 Task: Submit your pick sheet for the "In The Groove Racing League".
Action: Mouse moved to (157, 336)
Screenshot: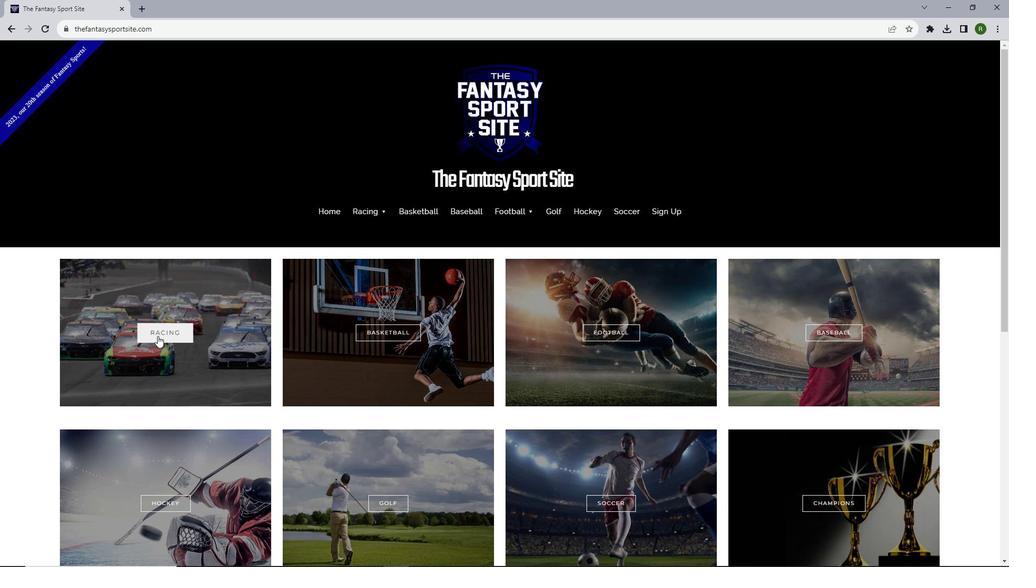 
Action: Mouse pressed left at (157, 336)
Screenshot: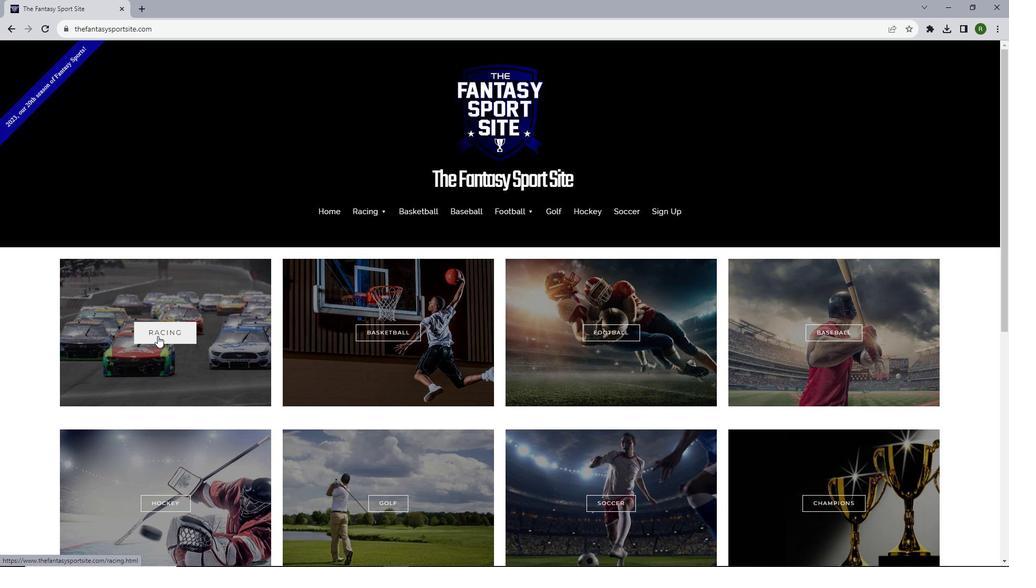 
Action: Mouse moved to (250, 330)
Screenshot: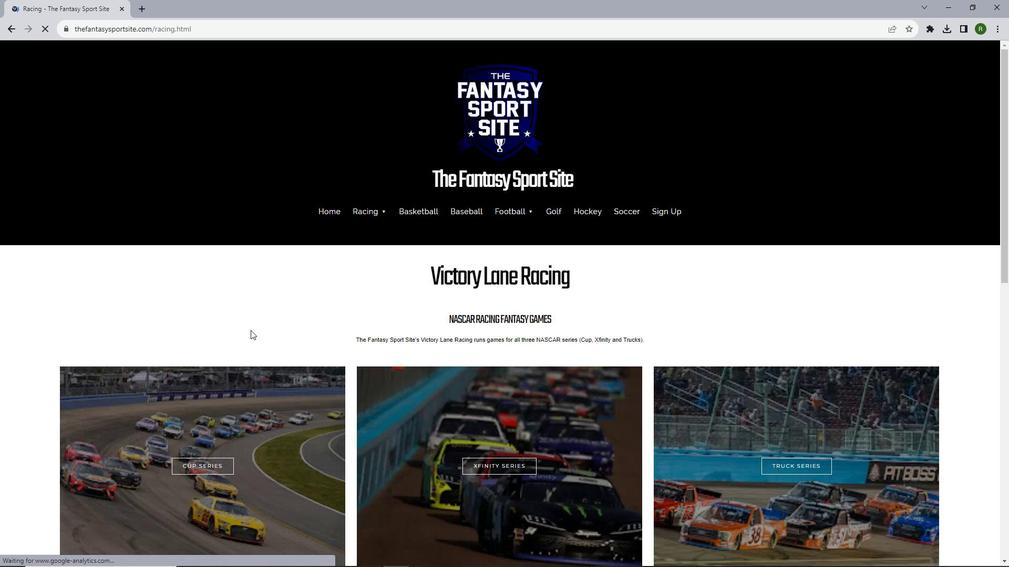 
Action: Mouse scrolled (250, 330) with delta (0, 0)
Screenshot: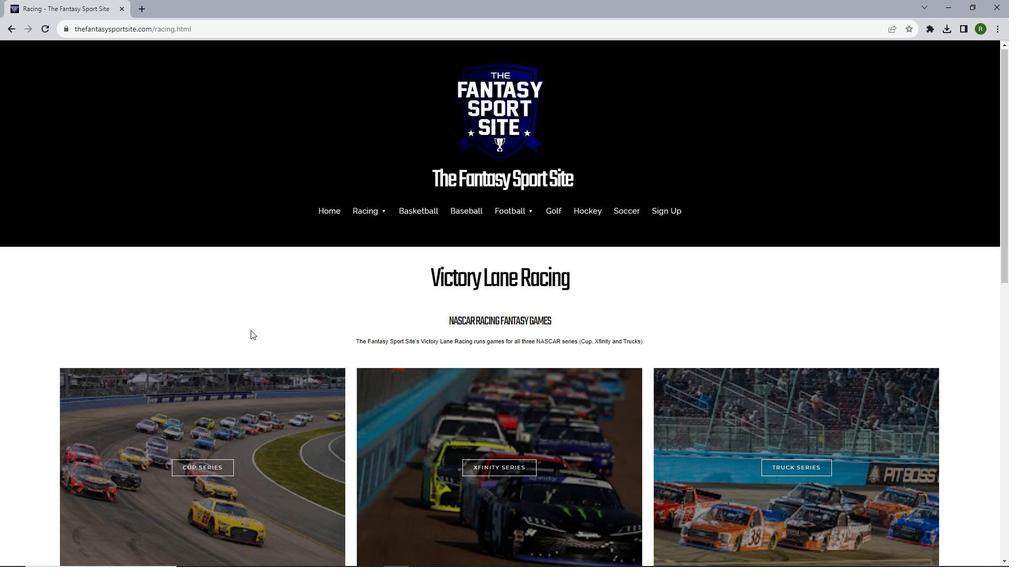 
Action: Mouse scrolled (250, 330) with delta (0, 0)
Screenshot: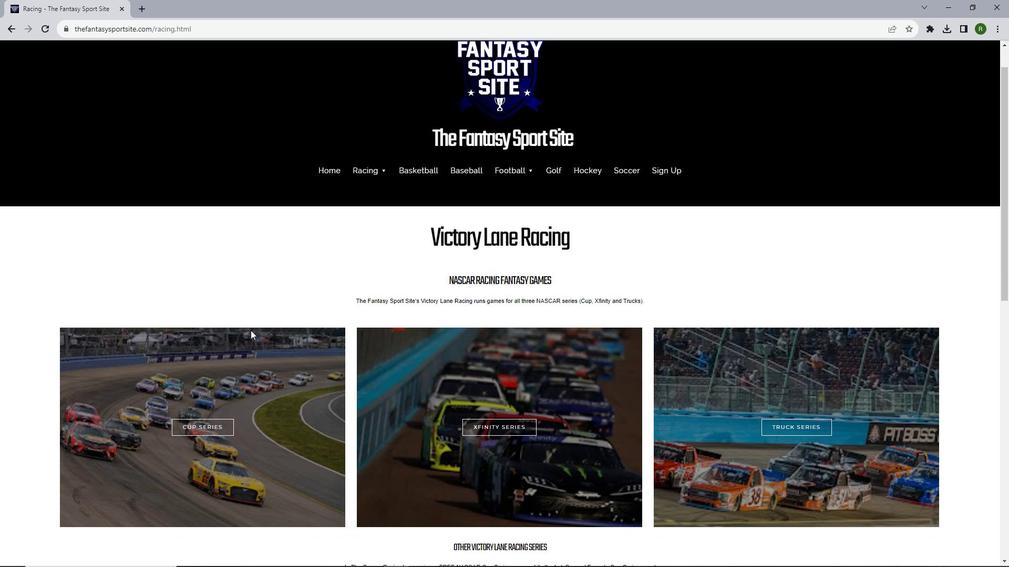 
Action: Mouse scrolled (250, 330) with delta (0, 0)
Screenshot: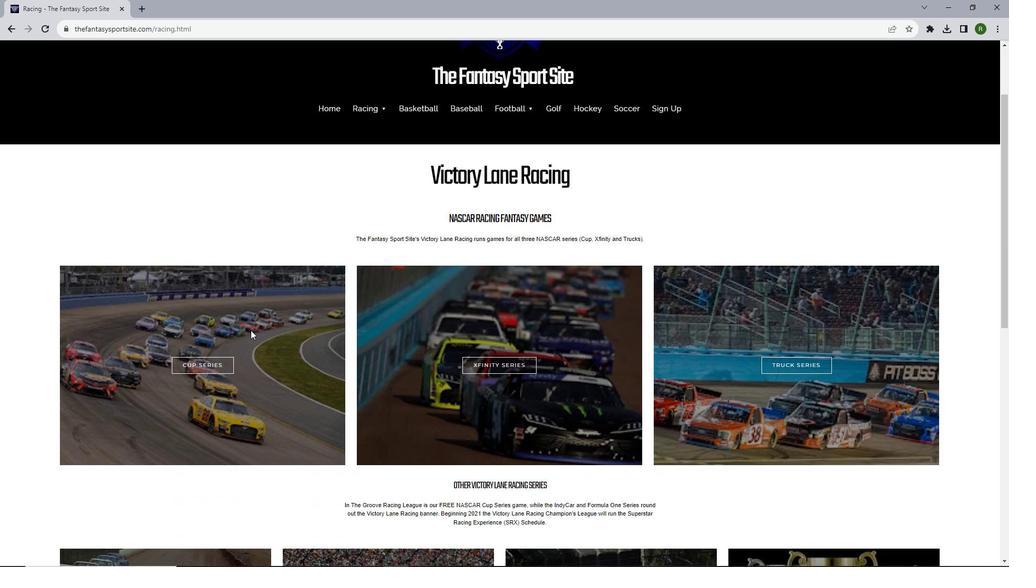 
Action: Mouse scrolled (250, 330) with delta (0, 0)
Screenshot: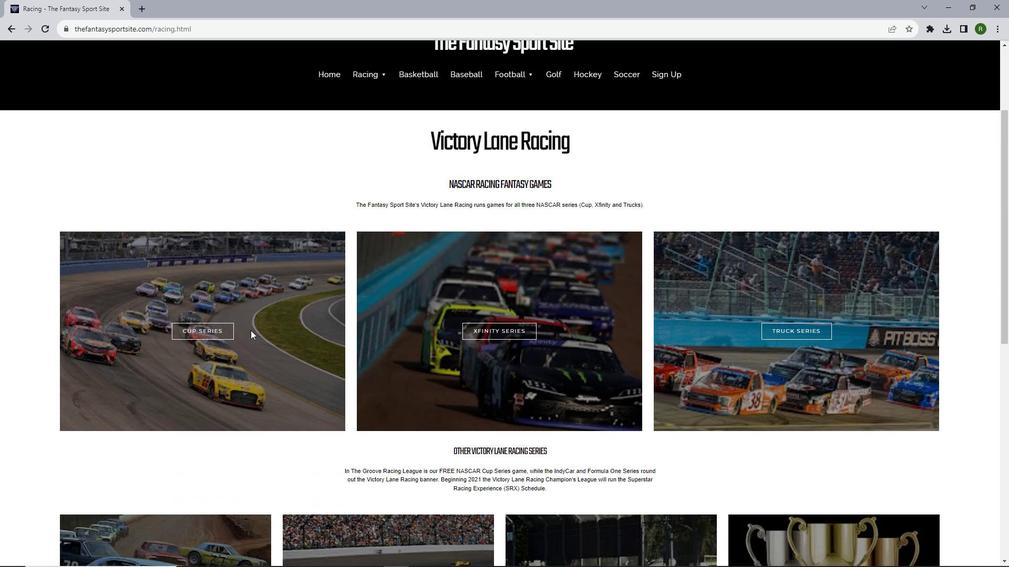 
Action: Mouse scrolled (250, 330) with delta (0, 0)
Screenshot: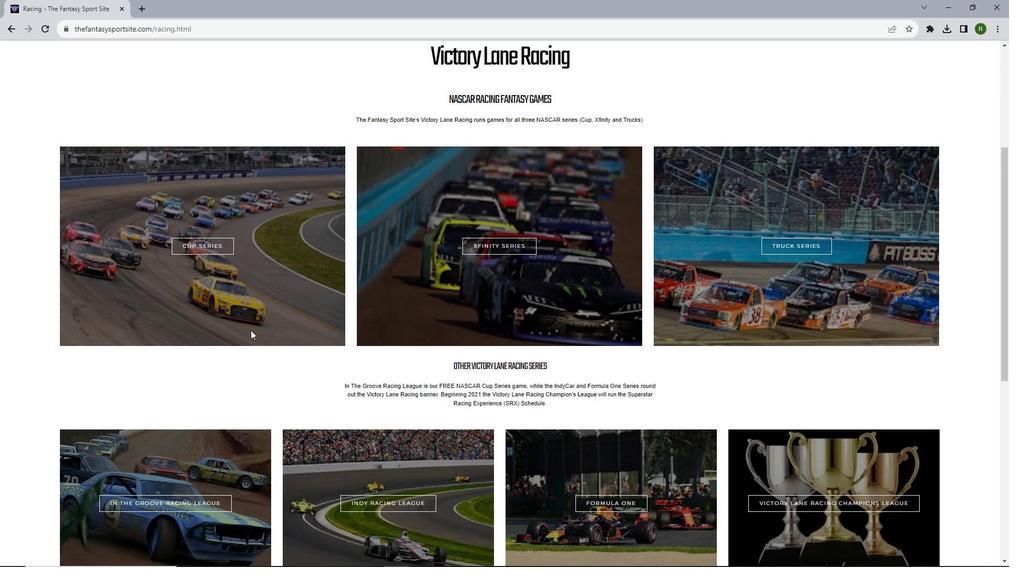 
Action: Mouse scrolled (250, 330) with delta (0, 0)
Screenshot: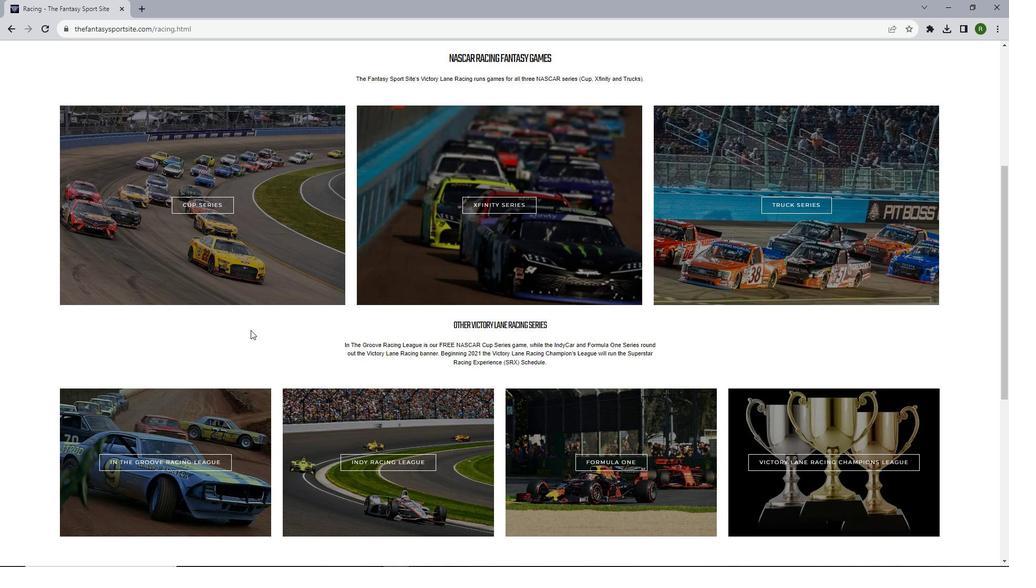 
Action: Mouse moved to (157, 412)
Screenshot: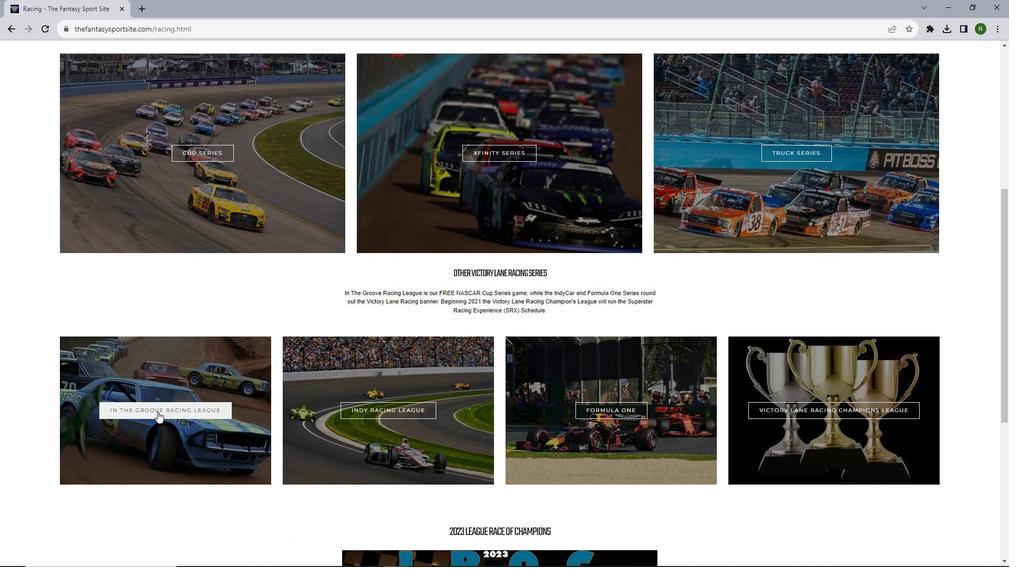 
Action: Mouse pressed left at (157, 412)
Screenshot: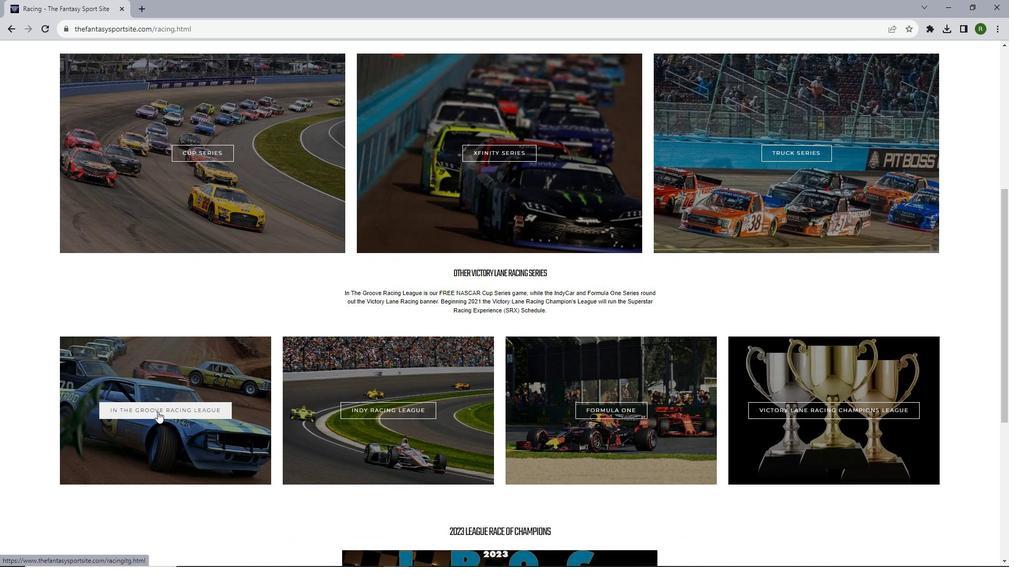 
Action: Mouse moved to (272, 353)
Screenshot: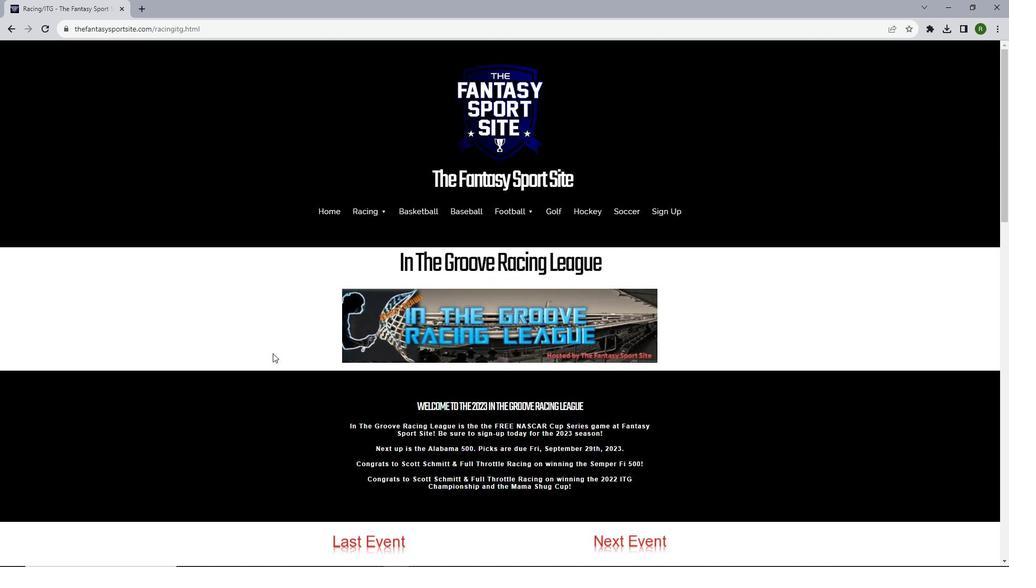 
Action: Mouse scrolled (272, 353) with delta (0, 0)
Screenshot: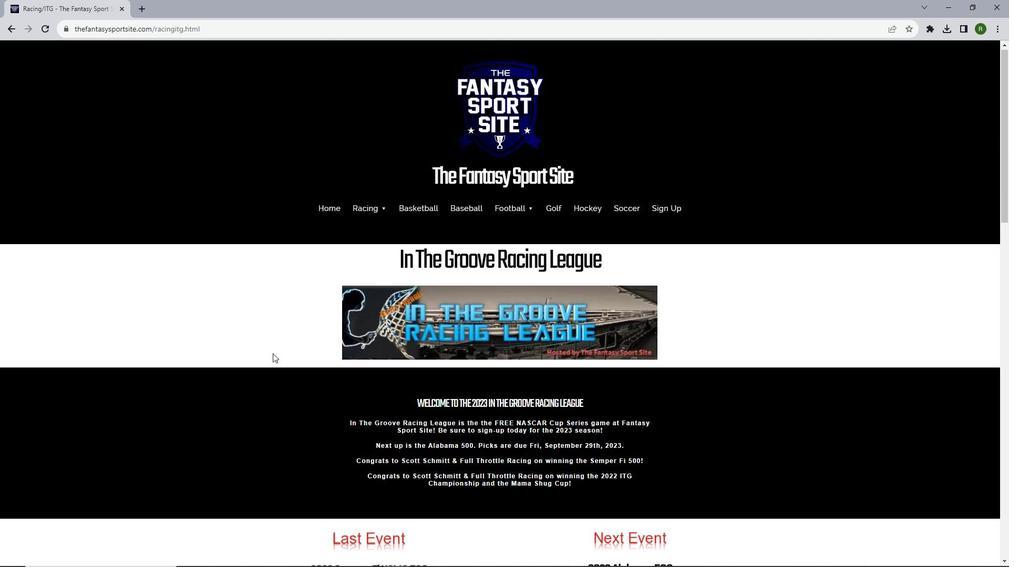 
Action: Mouse scrolled (272, 353) with delta (0, 0)
Screenshot: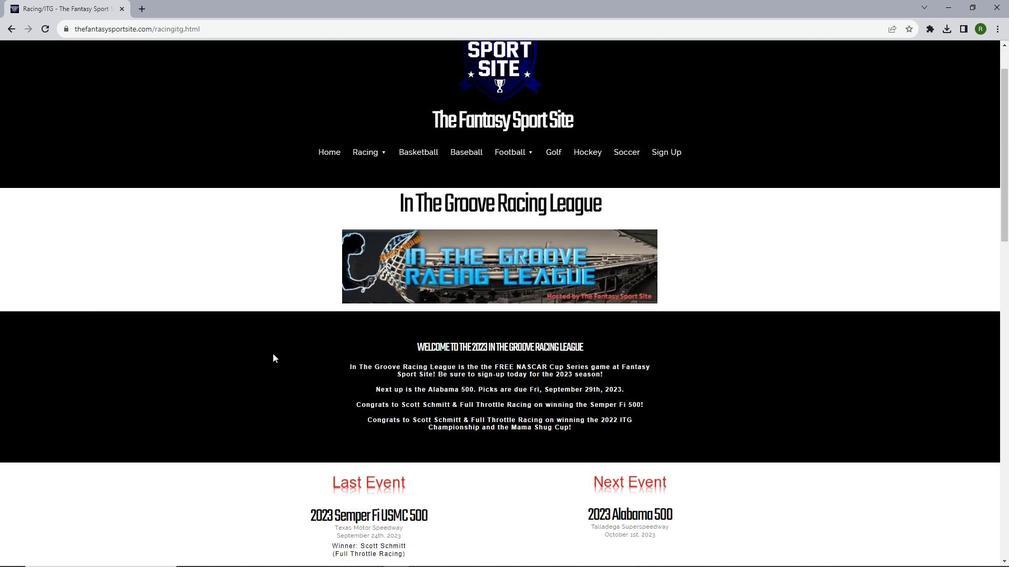 
Action: Mouse scrolled (272, 353) with delta (0, 0)
Screenshot: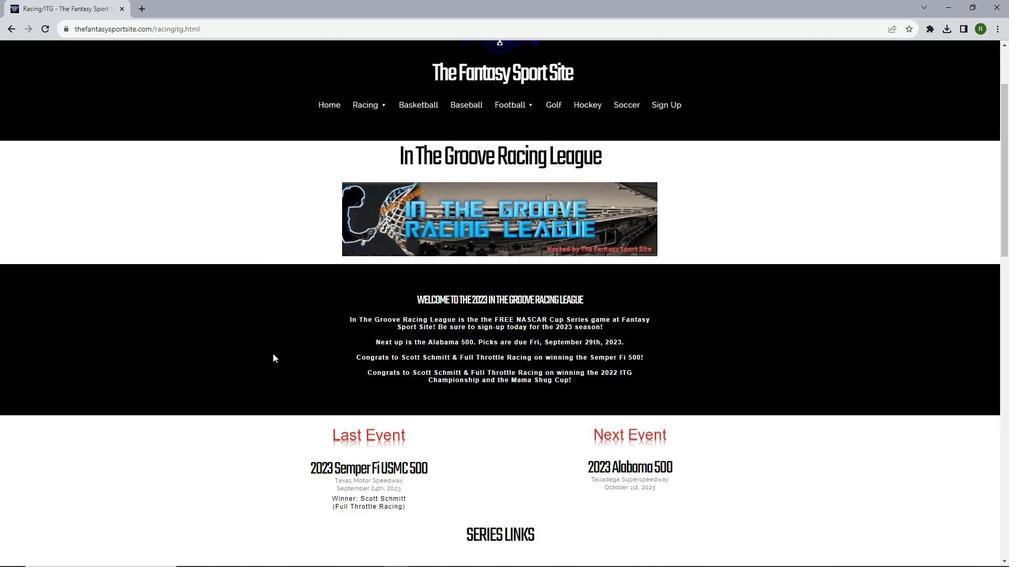 
Action: Mouse scrolled (272, 353) with delta (0, 0)
Screenshot: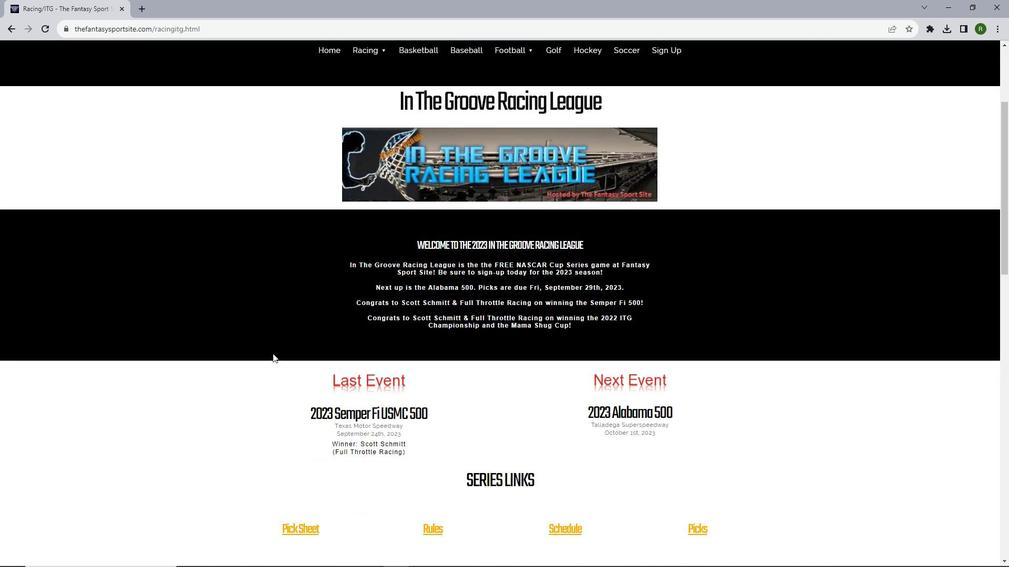 
Action: Mouse scrolled (272, 353) with delta (0, 0)
Screenshot: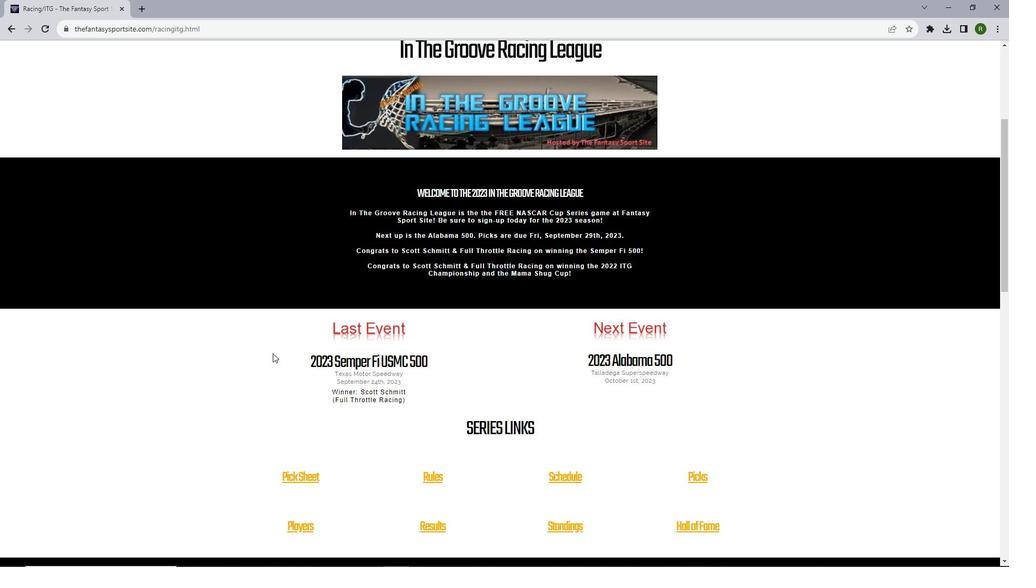 
Action: Mouse scrolled (272, 353) with delta (0, 0)
Screenshot: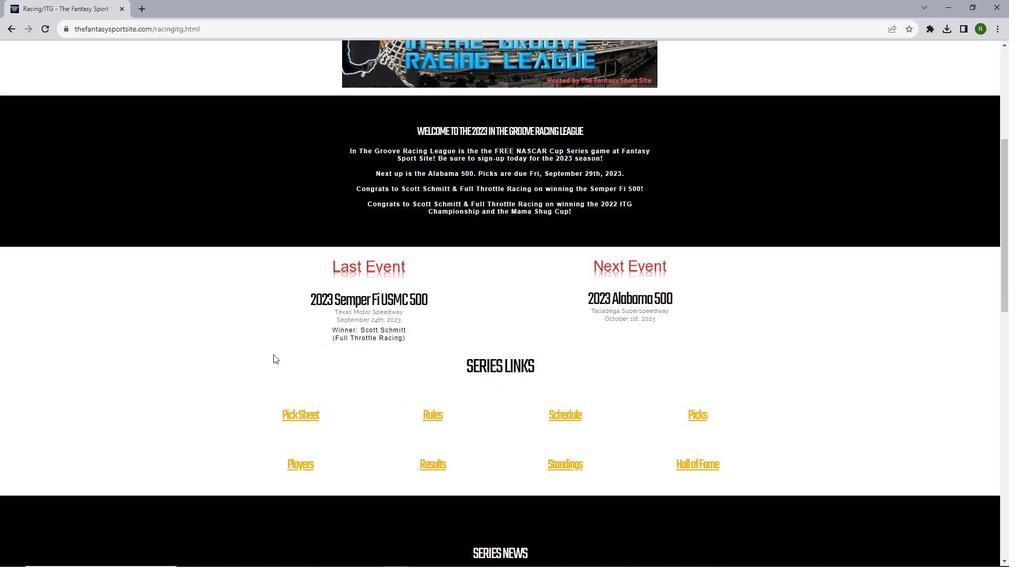
Action: Mouse moved to (297, 373)
Screenshot: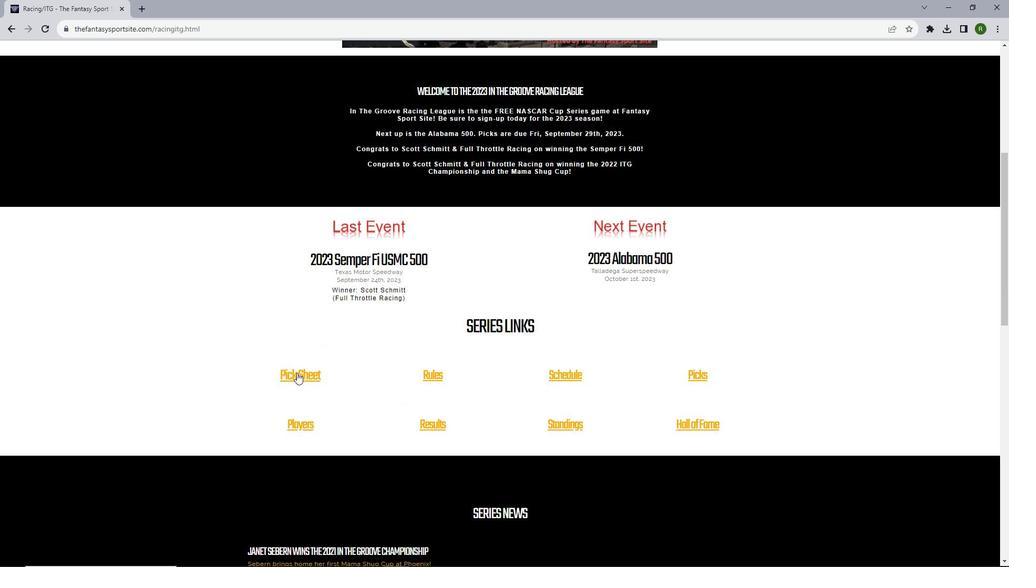 
Action: Mouse pressed left at (297, 373)
Screenshot: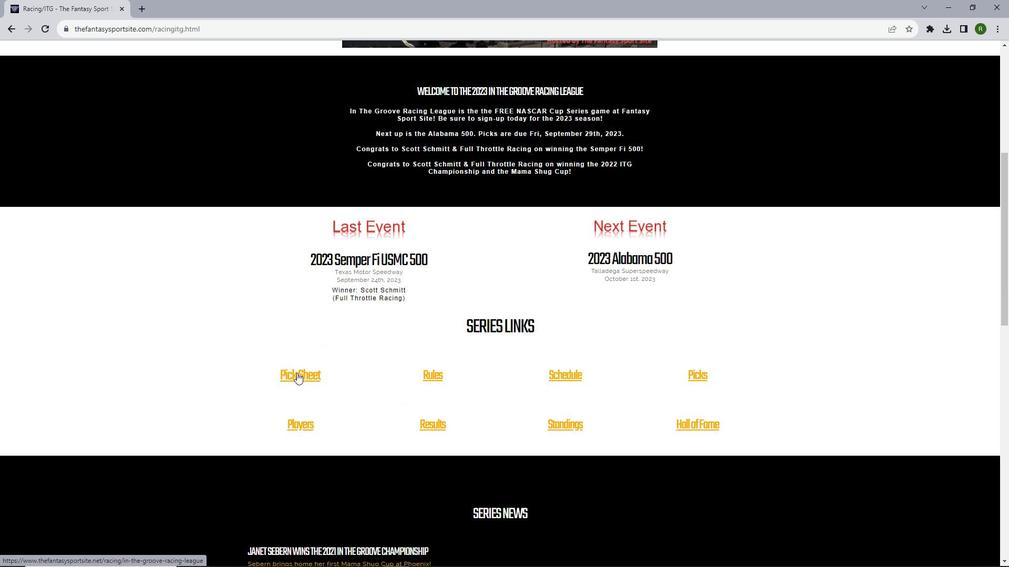 
Action: Mouse moved to (291, 316)
Screenshot: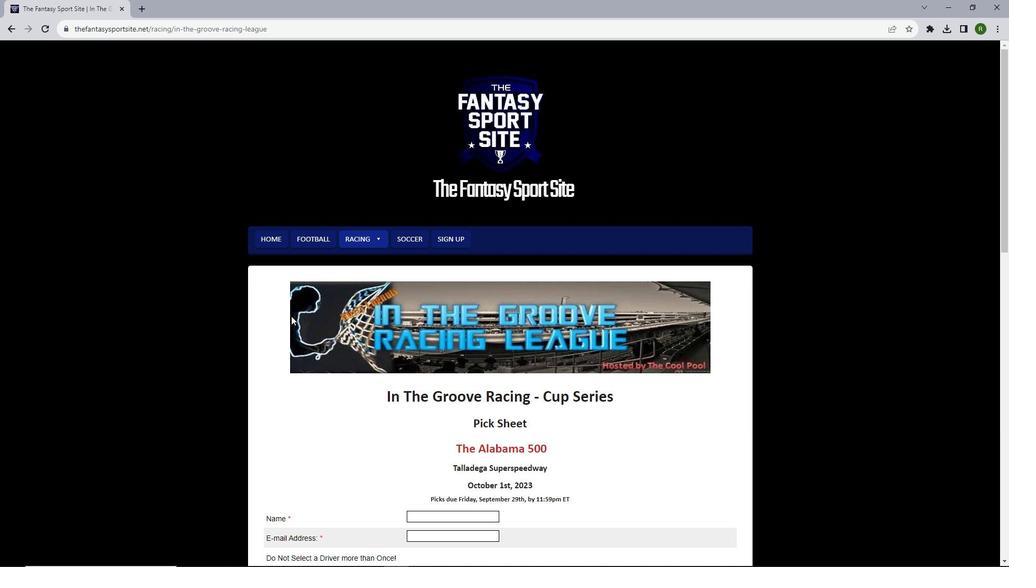 
Action: Mouse scrolled (291, 315) with delta (0, 0)
Screenshot: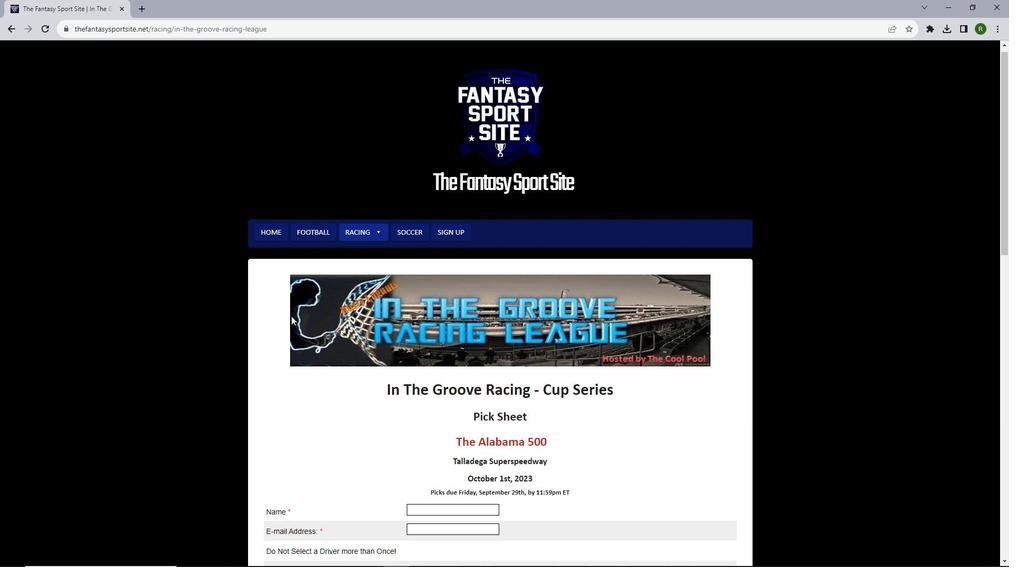 
Action: Mouse scrolled (291, 315) with delta (0, 0)
Screenshot: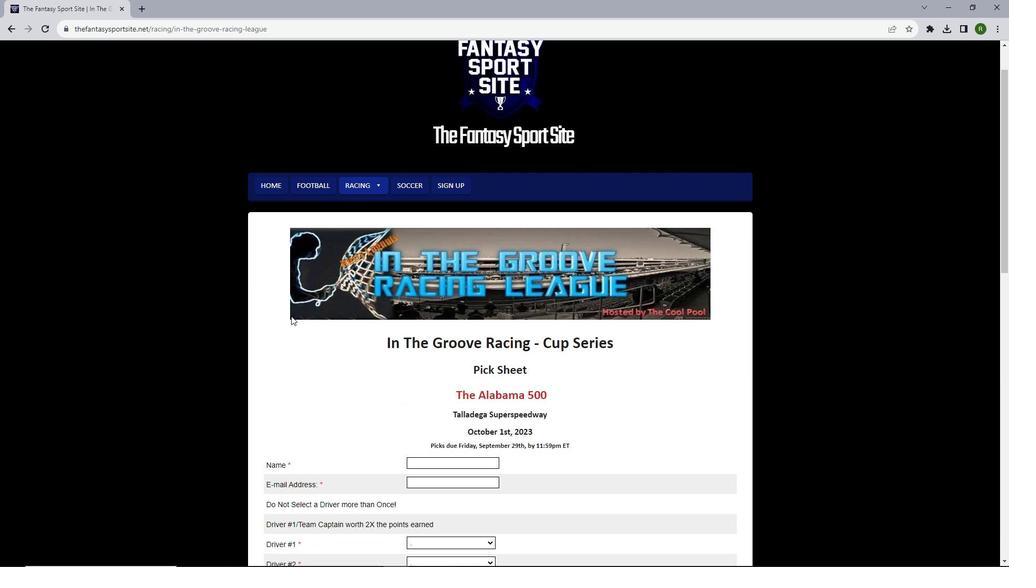 
Action: Mouse moved to (292, 317)
Screenshot: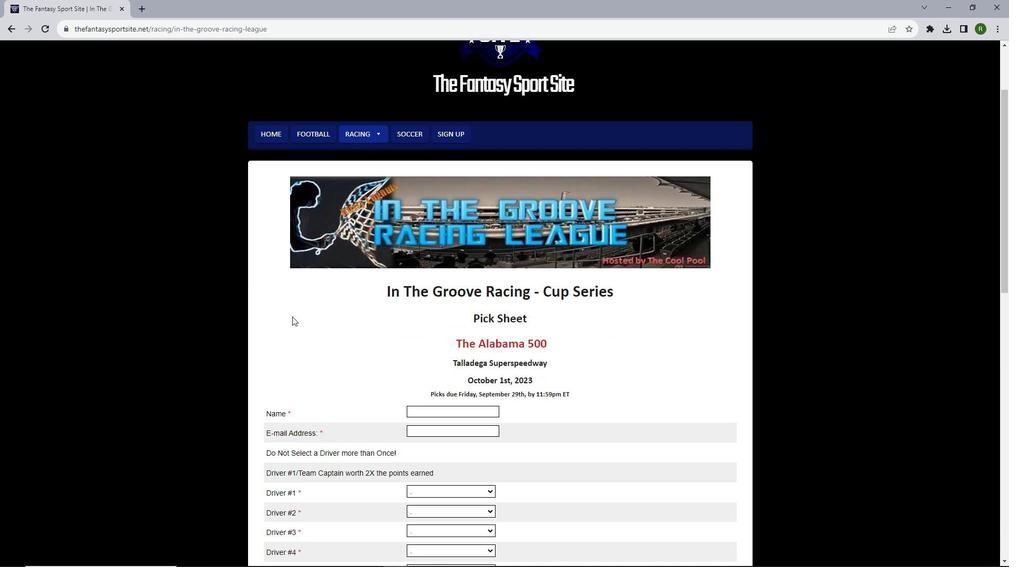 
Action: Mouse scrolled (292, 316) with delta (0, 0)
Screenshot: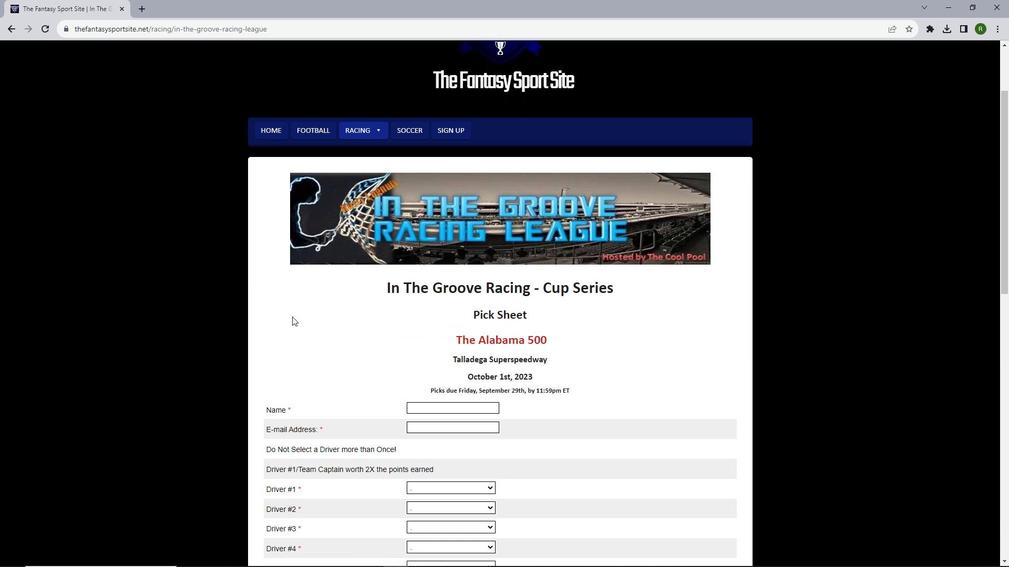
Action: Mouse moved to (424, 353)
Screenshot: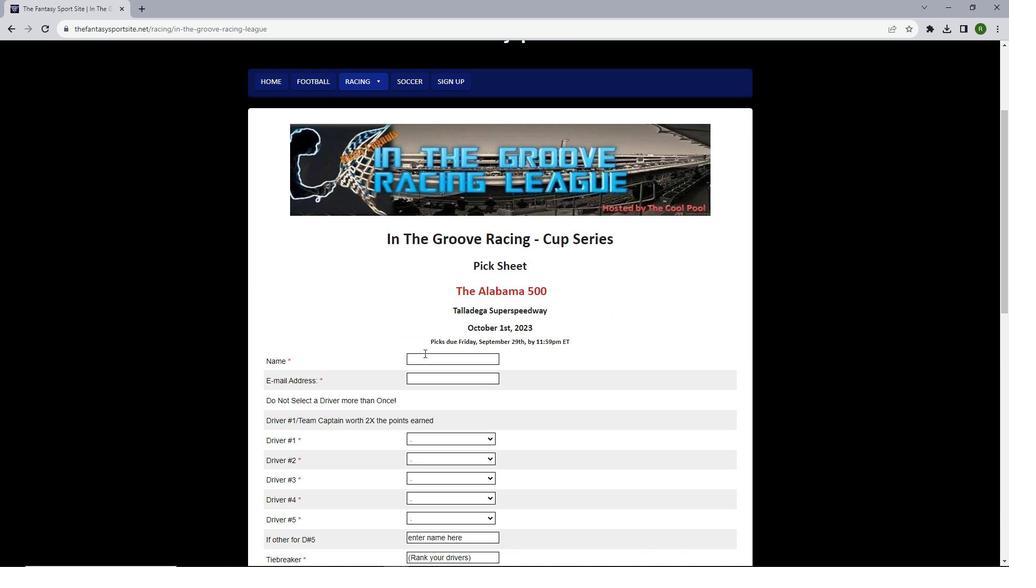 
Action: Mouse pressed left at (424, 353)
Screenshot: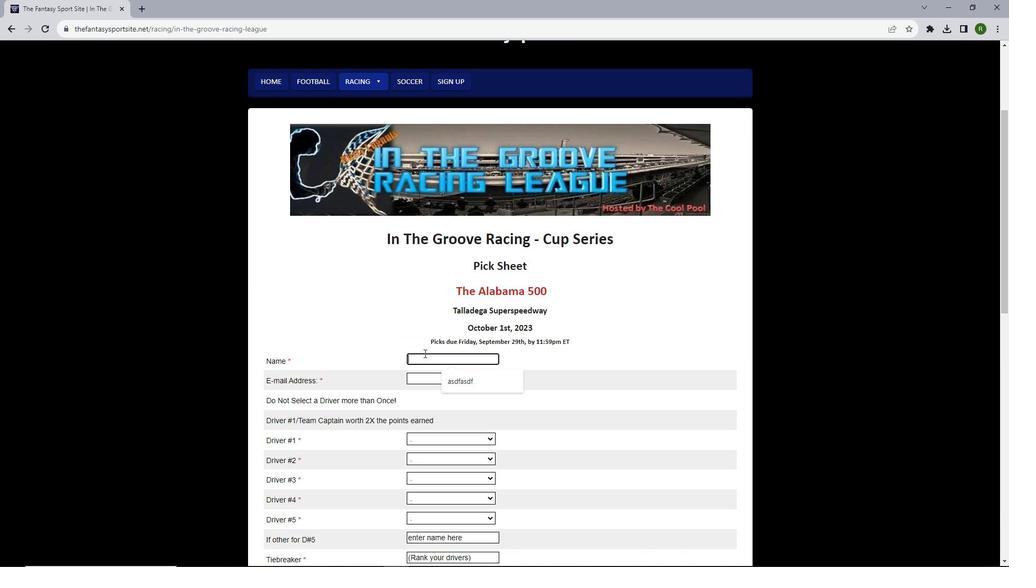 
Action: Key pressed <Key.shift>Stefan<Key.space><Key.shift>Mark<Key.tab>stefanmark2012<Key.shift_r>@gmail.com
Screenshot: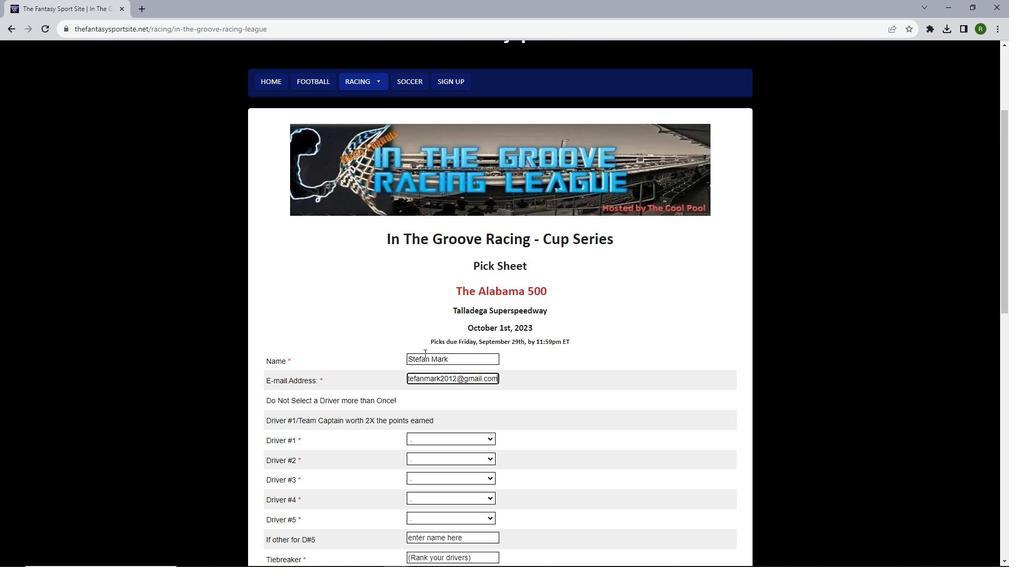 
Action: Mouse moved to (411, 438)
Screenshot: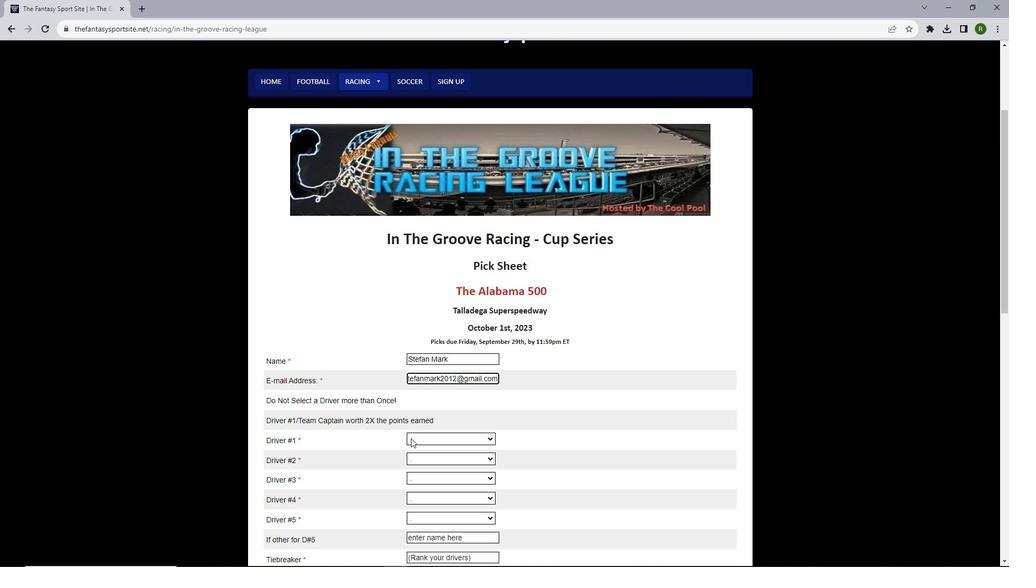 
Action: Mouse pressed left at (411, 438)
Screenshot: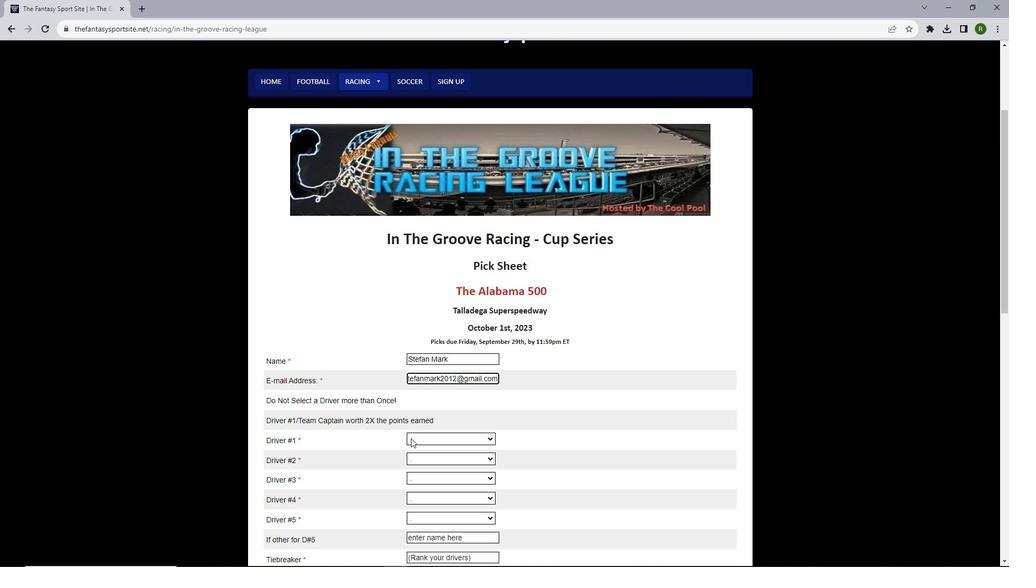 
Action: Mouse moved to (444, 260)
Screenshot: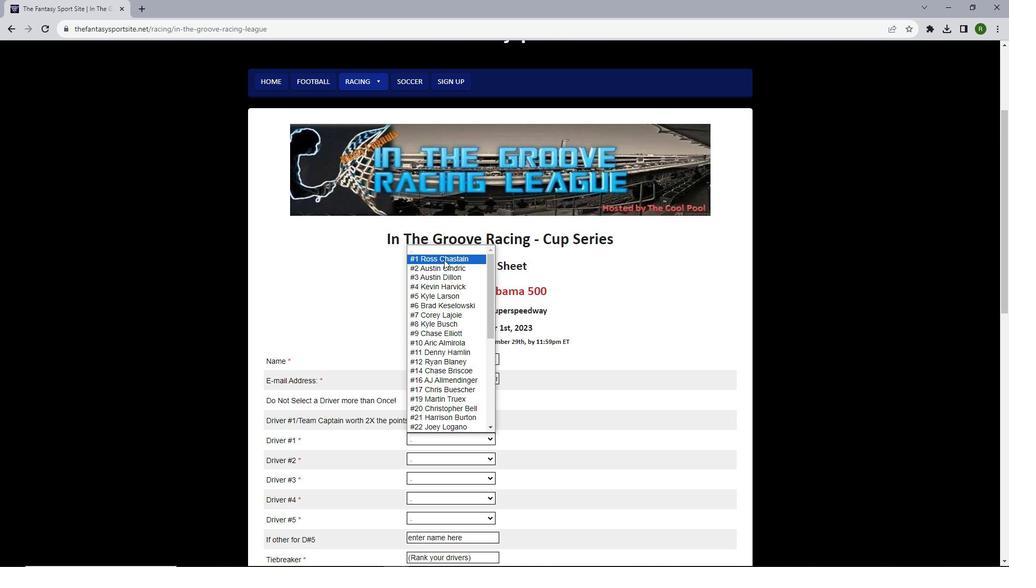 
Action: Mouse pressed left at (444, 260)
Screenshot: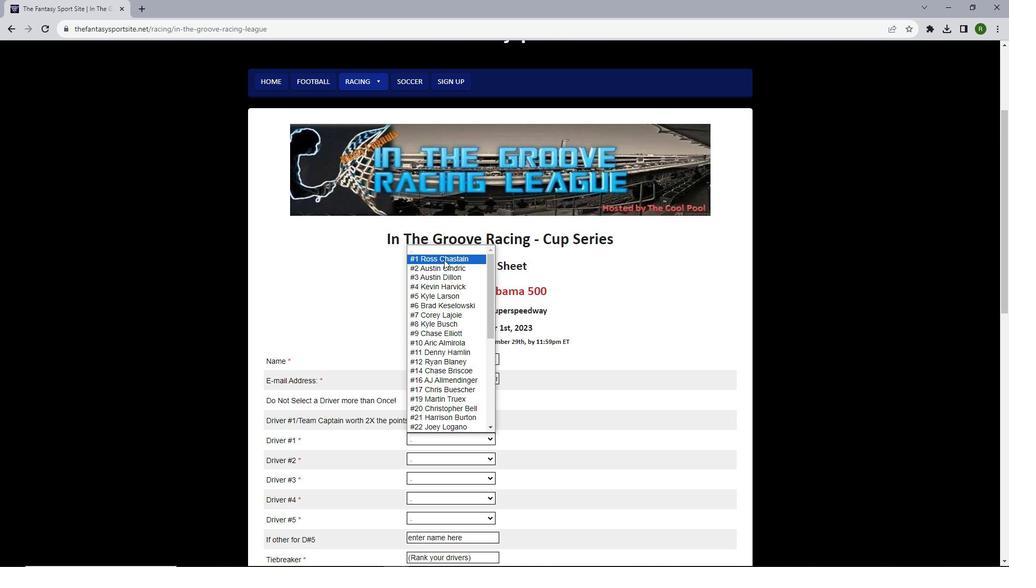 
Action: Mouse moved to (435, 443)
Screenshot: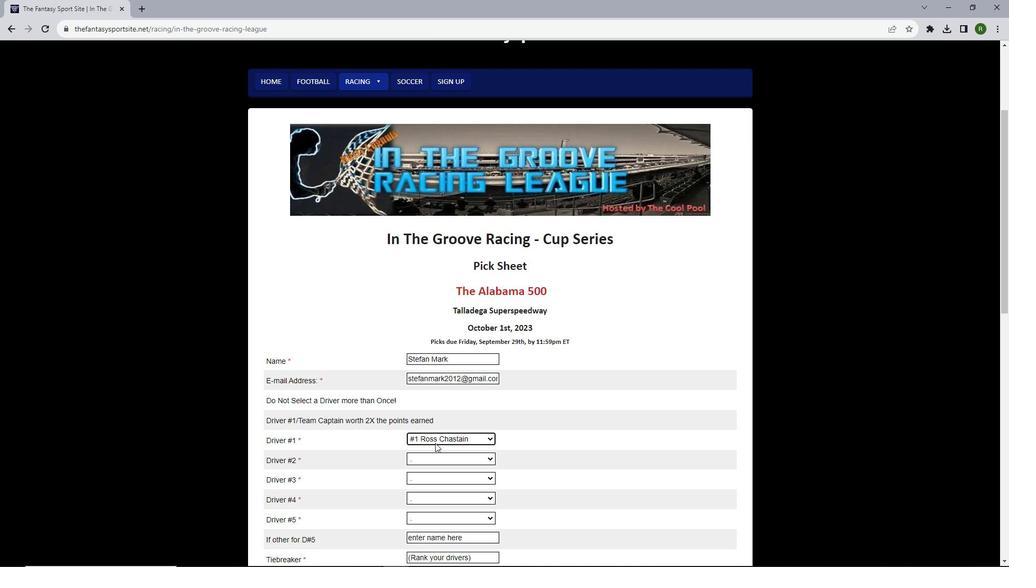 
Action: Mouse scrolled (435, 443) with delta (0, 0)
Screenshot: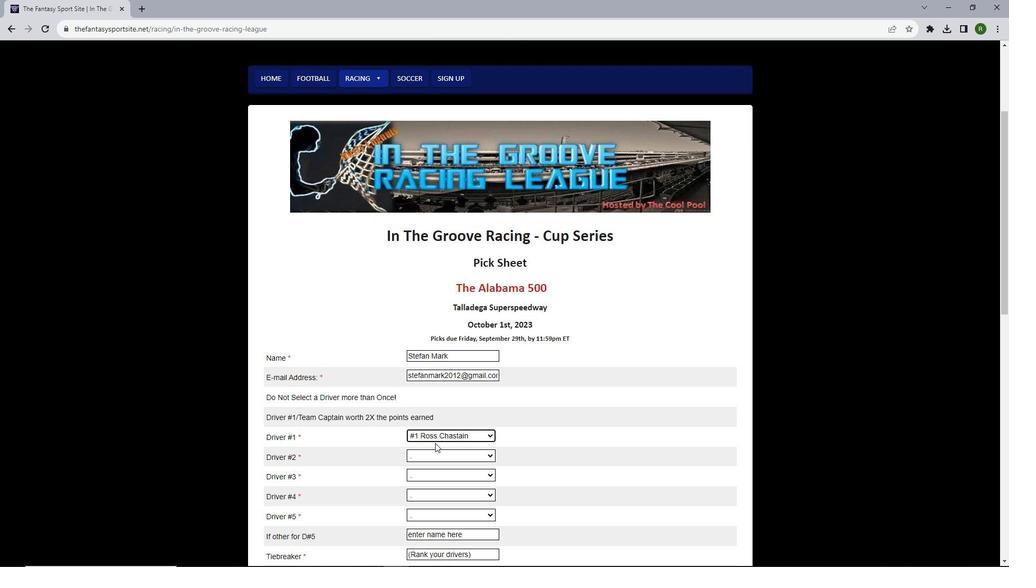
Action: Mouse moved to (435, 411)
Screenshot: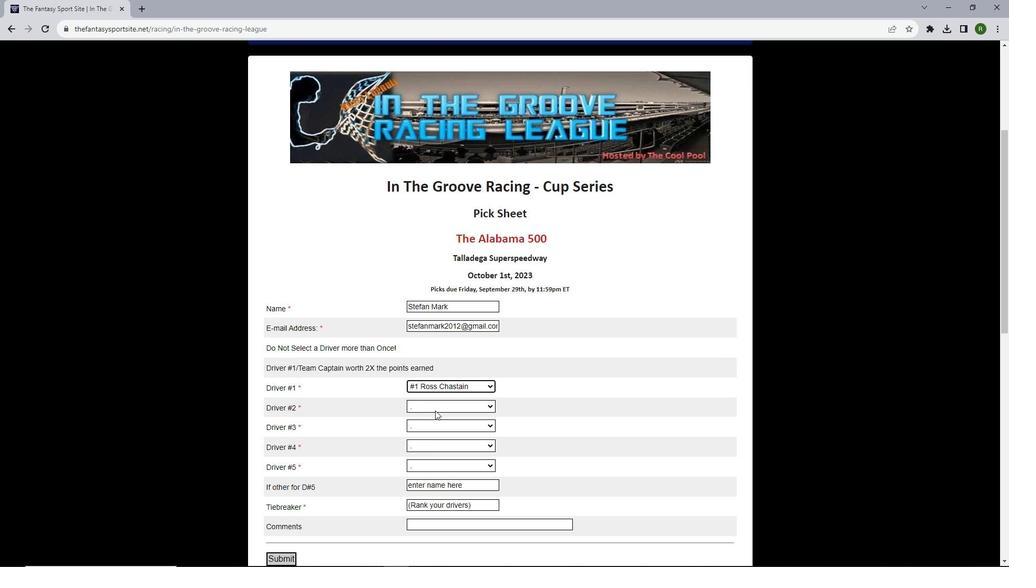 
Action: Mouse pressed left at (435, 411)
Screenshot: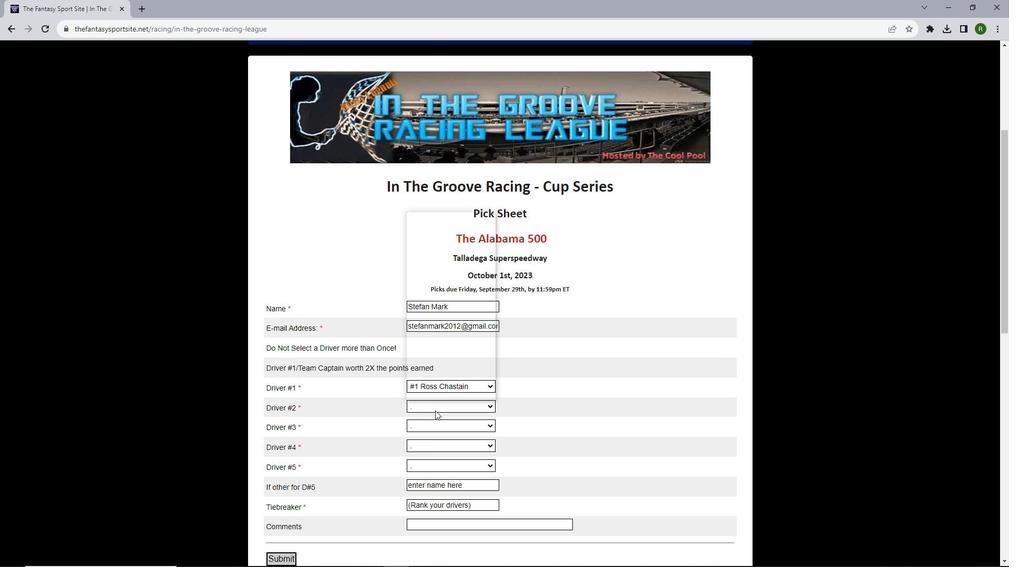 
Action: Mouse moved to (439, 398)
Screenshot: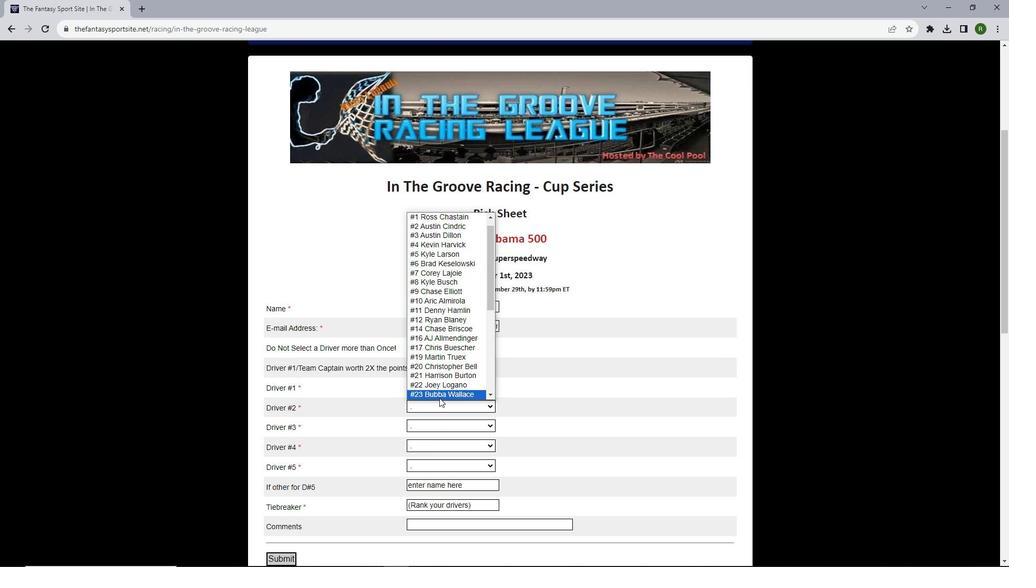 
Action: Mouse pressed left at (439, 398)
Screenshot: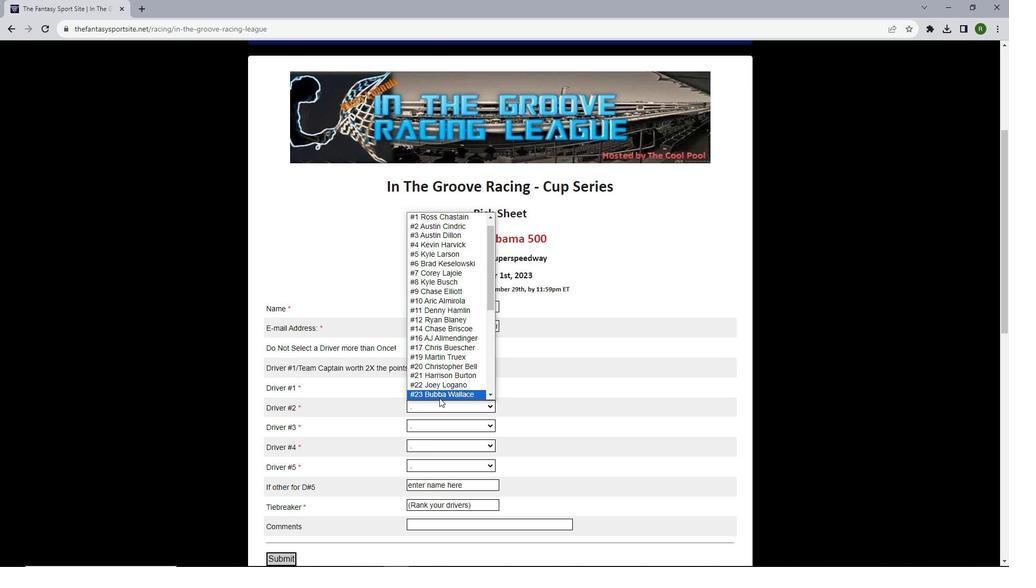 
Action: Mouse moved to (435, 427)
Screenshot: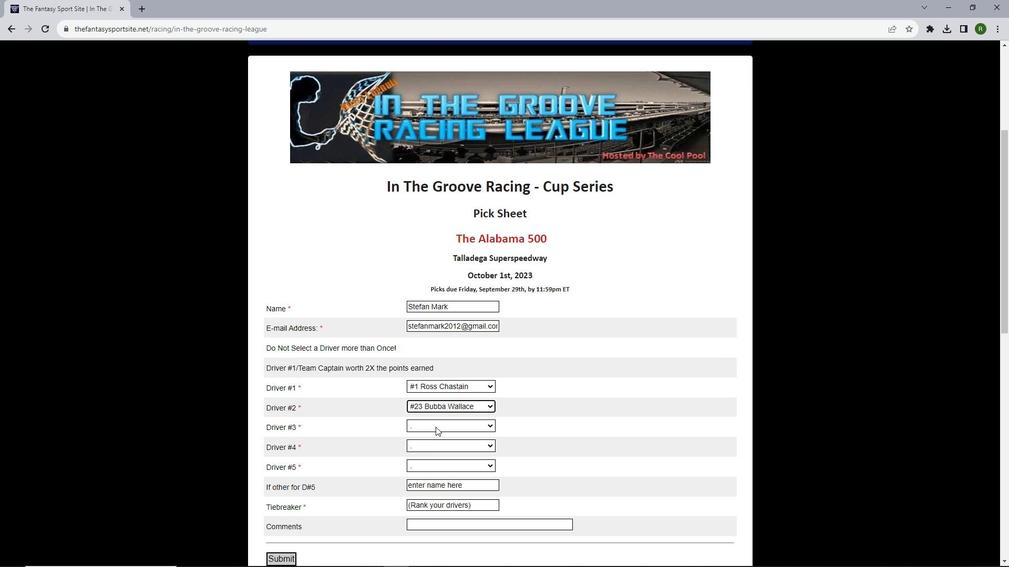 
Action: Mouse pressed left at (435, 427)
Screenshot: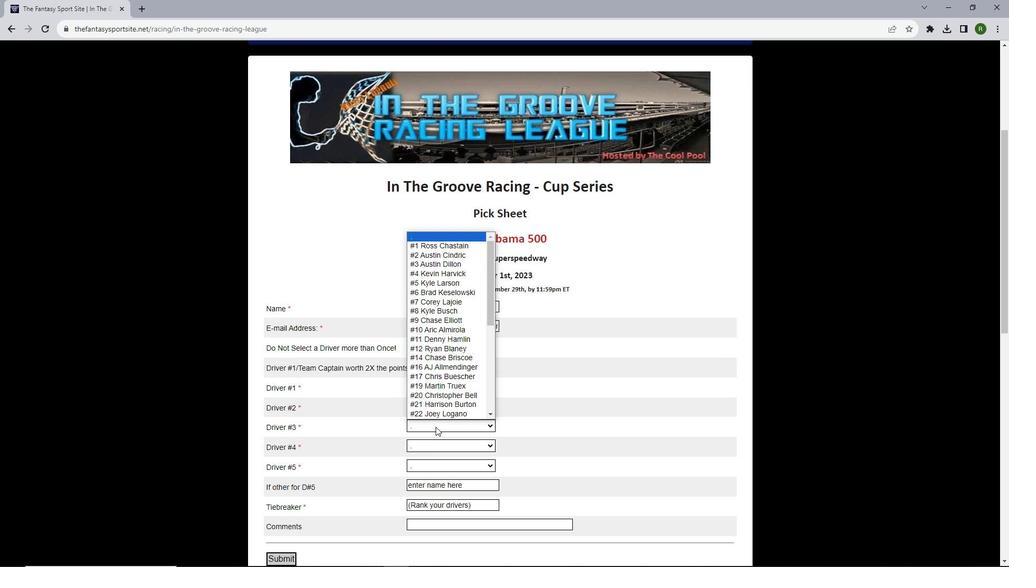 
Action: Mouse moved to (432, 303)
Screenshot: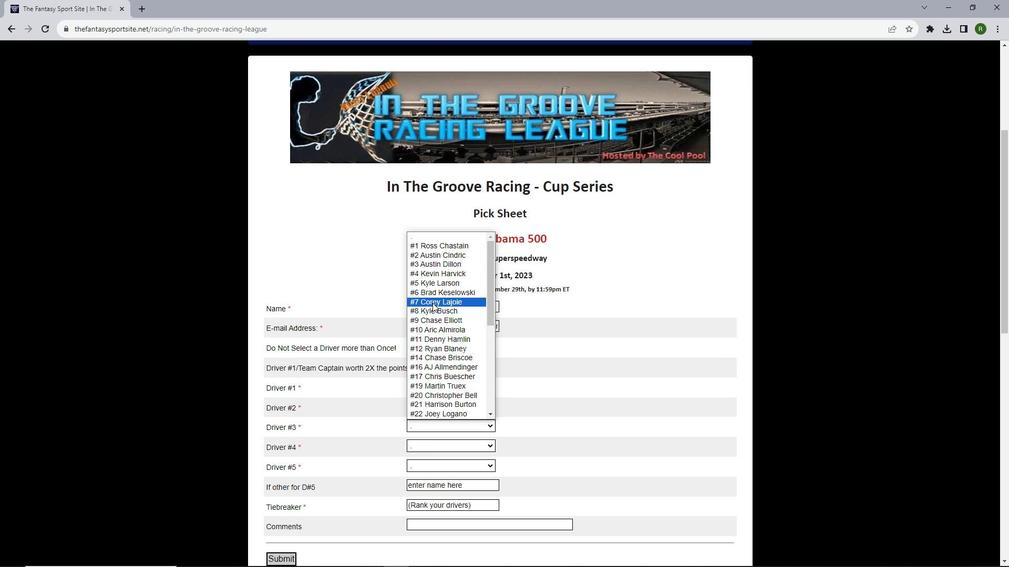 
Action: Mouse pressed left at (432, 303)
Screenshot: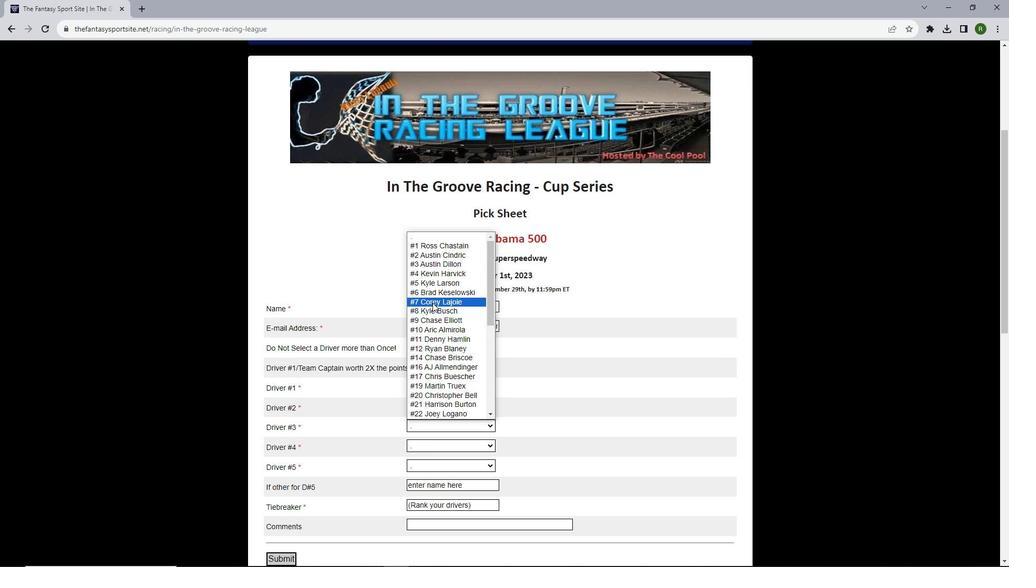 
Action: Mouse moved to (424, 446)
Screenshot: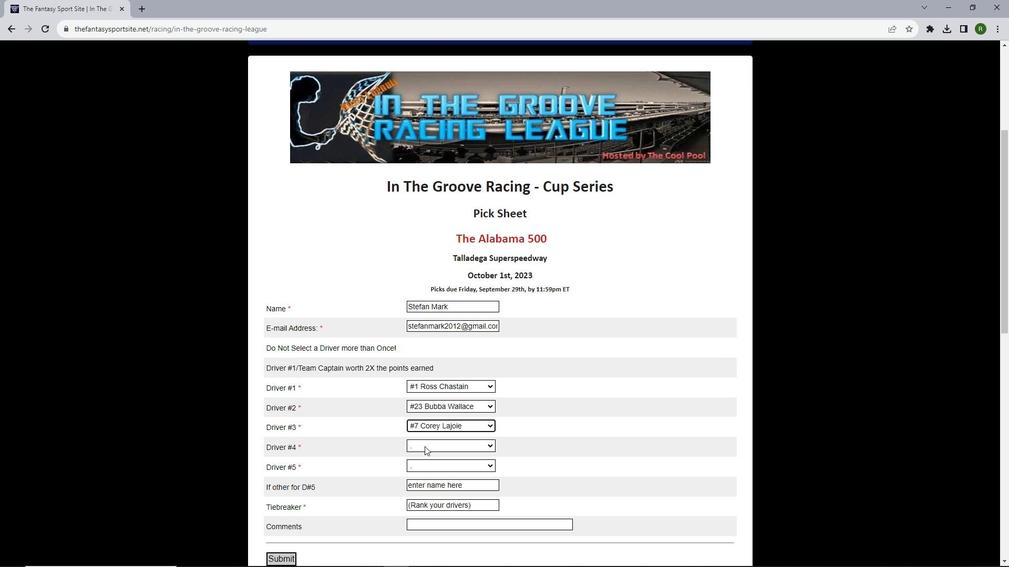 
Action: Mouse pressed left at (424, 446)
Screenshot: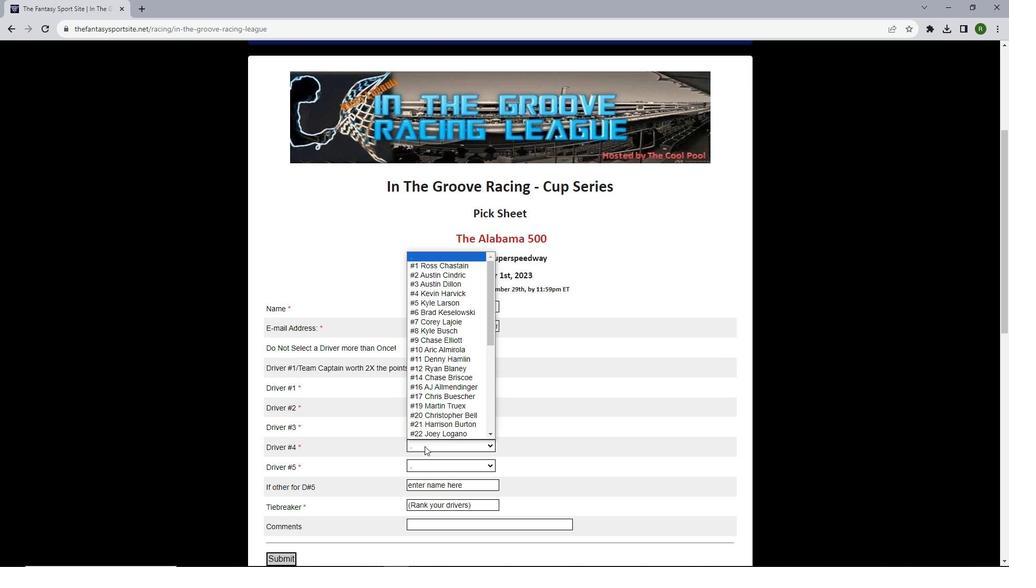 
Action: Mouse moved to (427, 367)
Screenshot: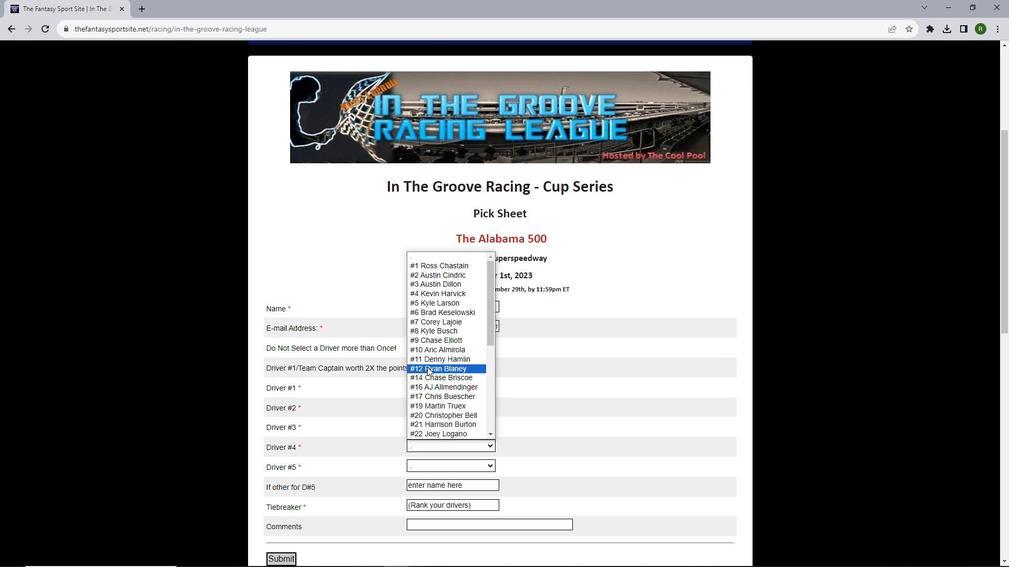
Action: Mouse scrolled (427, 366) with delta (0, 0)
Screenshot: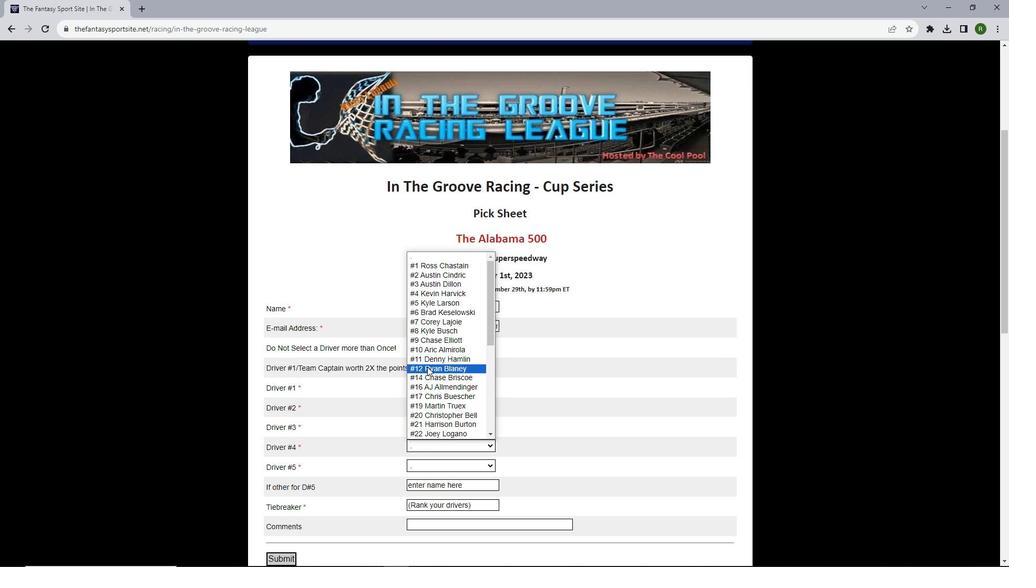 
Action: Mouse scrolled (427, 366) with delta (0, 0)
Screenshot: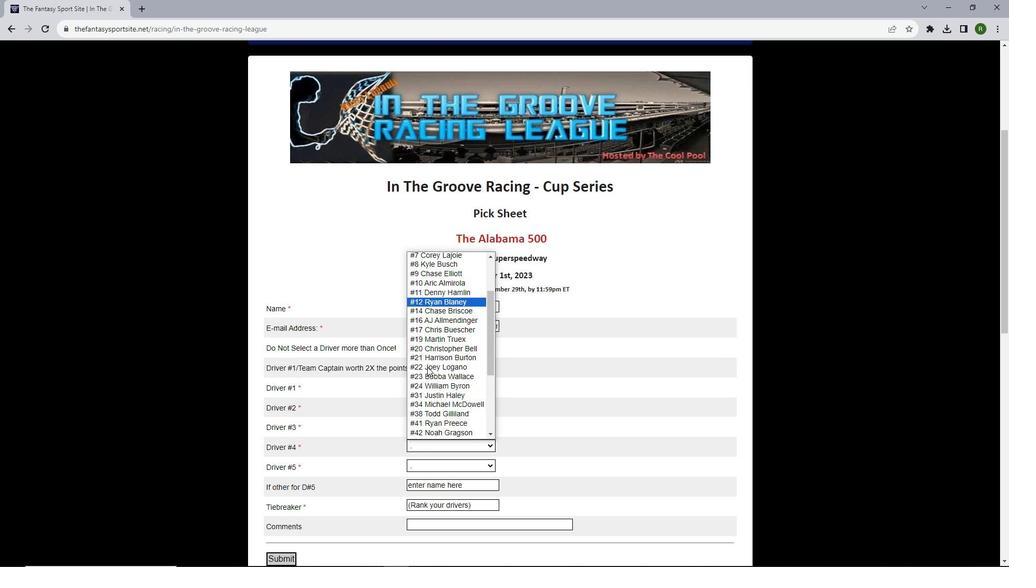 
Action: Mouse scrolled (427, 366) with delta (0, 0)
Screenshot: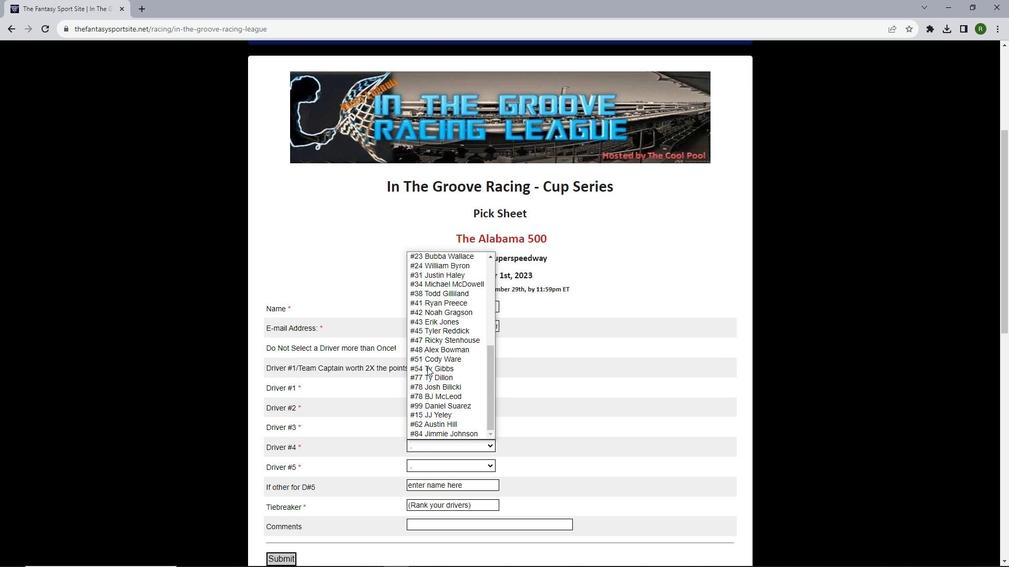 
Action: Mouse moved to (428, 361)
Screenshot: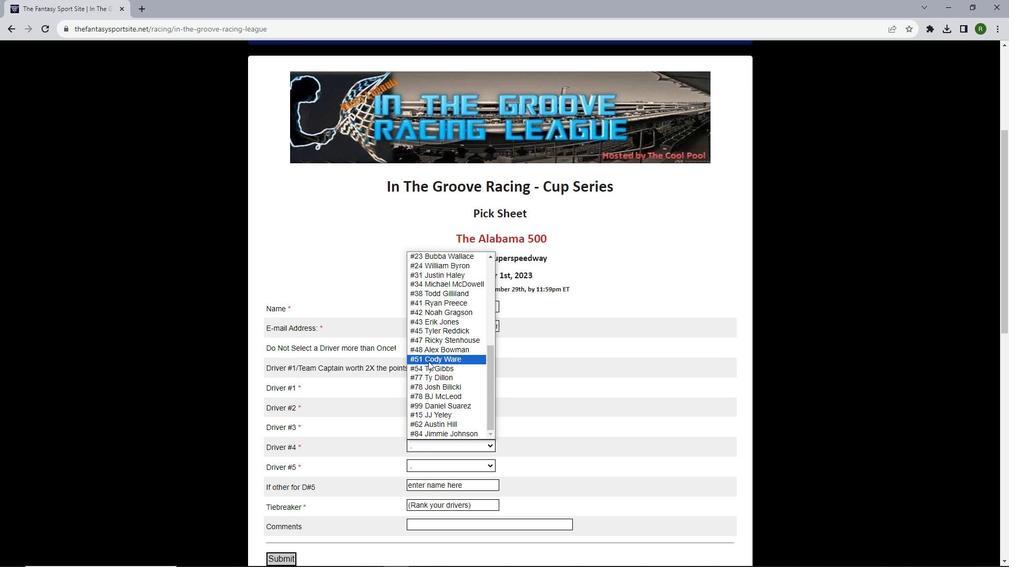
Action: Mouse scrolled (428, 362) with delta (0, 0)
Screenshot: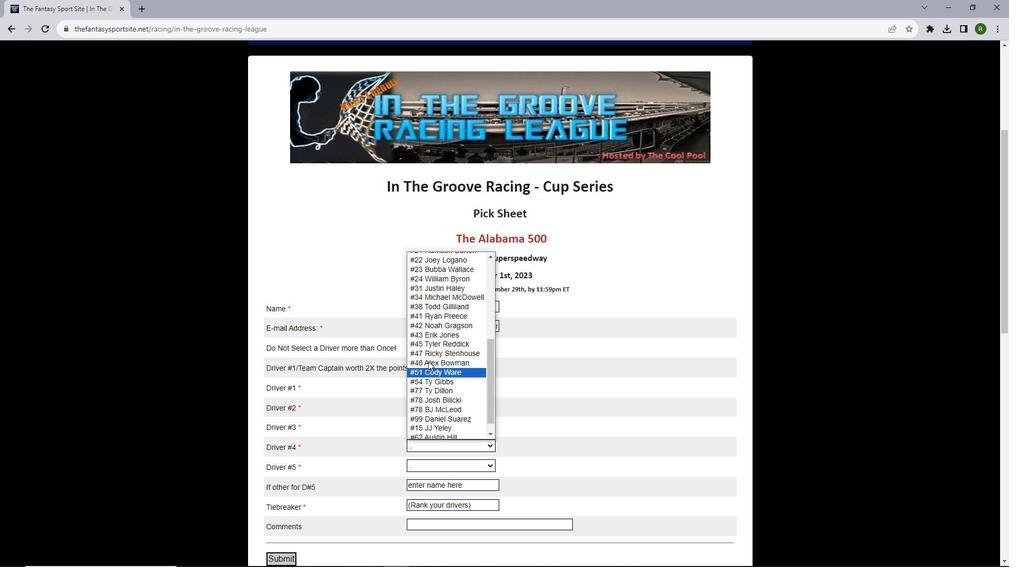 
Action: Mouse moved to (432, 375)
Screenshot: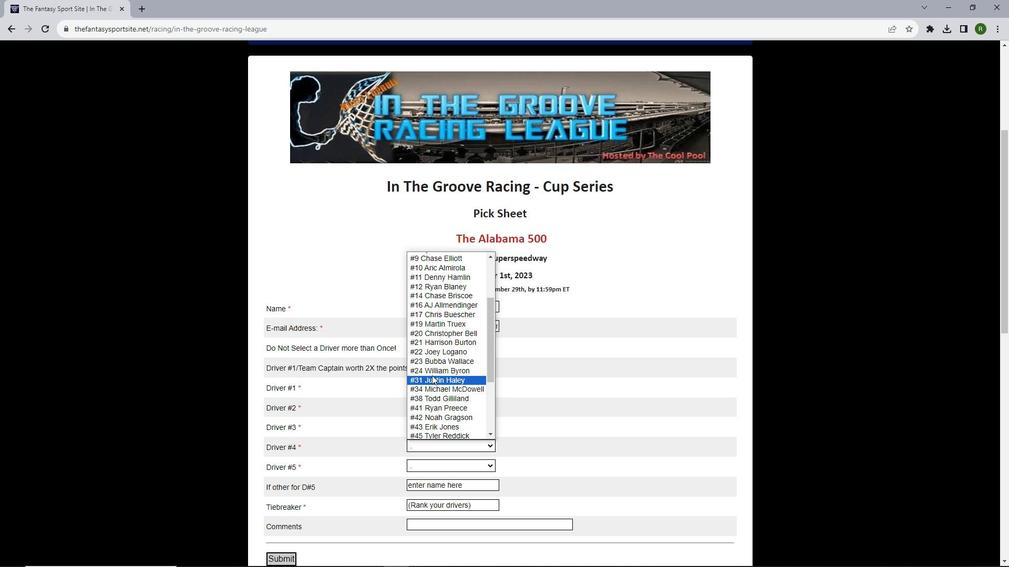 
Action: Mouse pressed left at (432, 375)
Screenshot: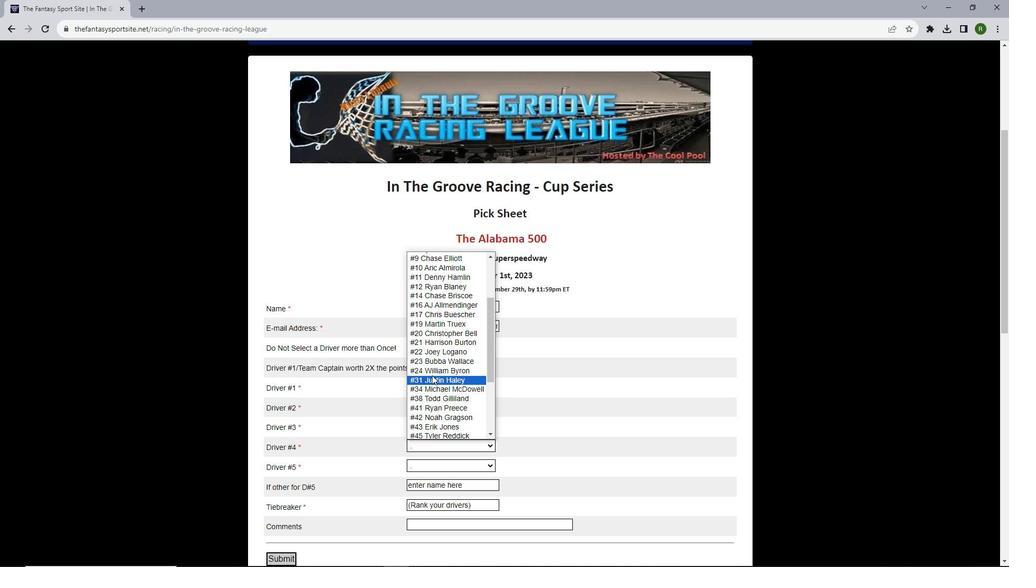 
Action: Mouse scrolled (432, 375) with delta (0, 0)
Screenshot: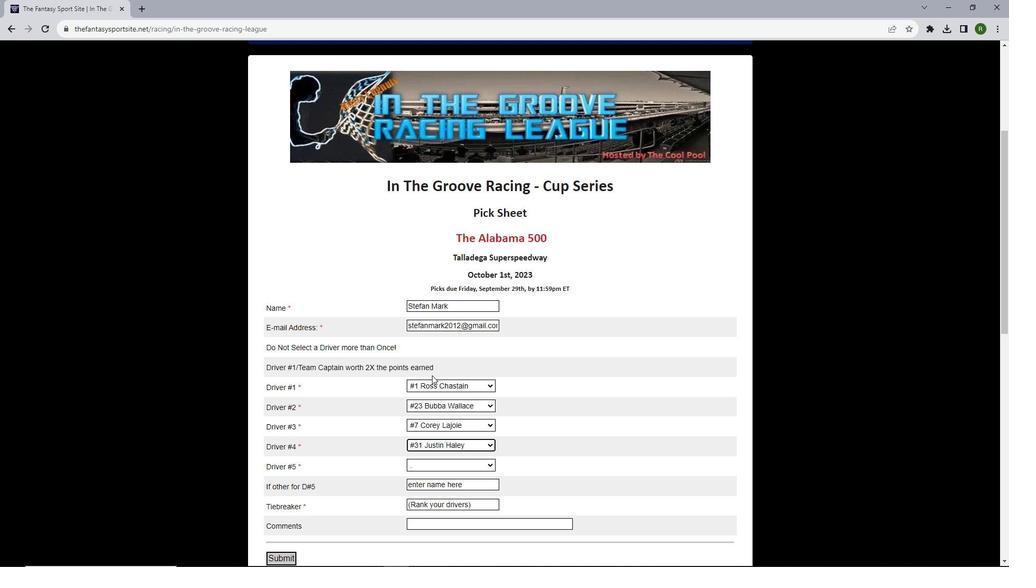 
Action: Mouse moved to (434, 414)
Screenshot: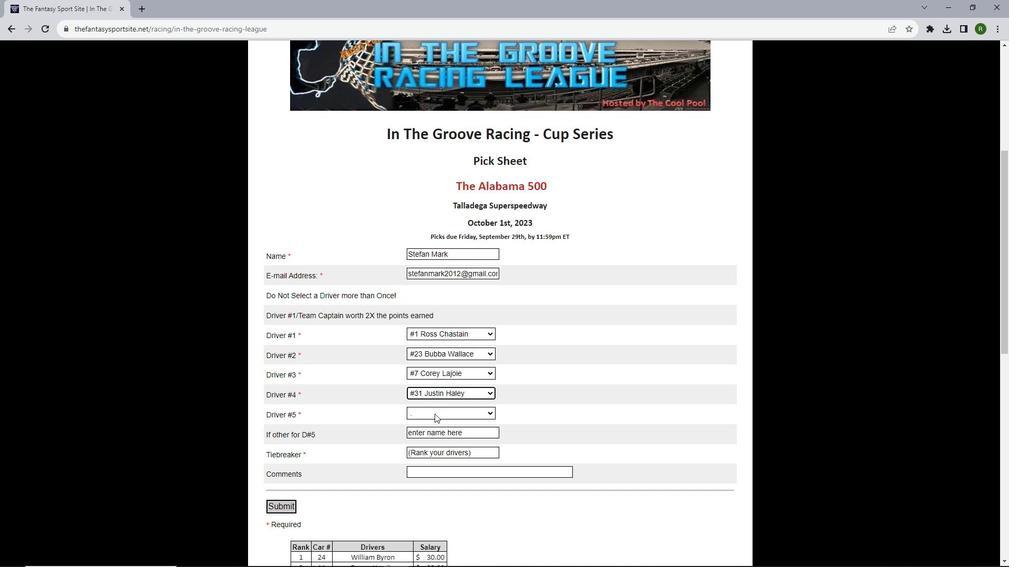 
Action: Mouse pressed left at (434, 414)
Screenshot: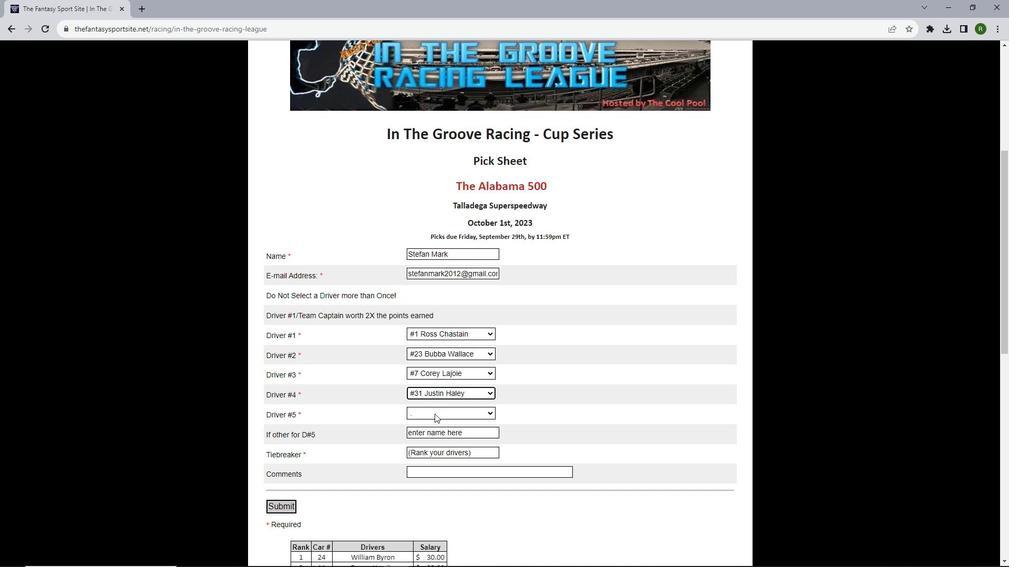 
Action: Mouse moved to (442, 379)
Screenshot: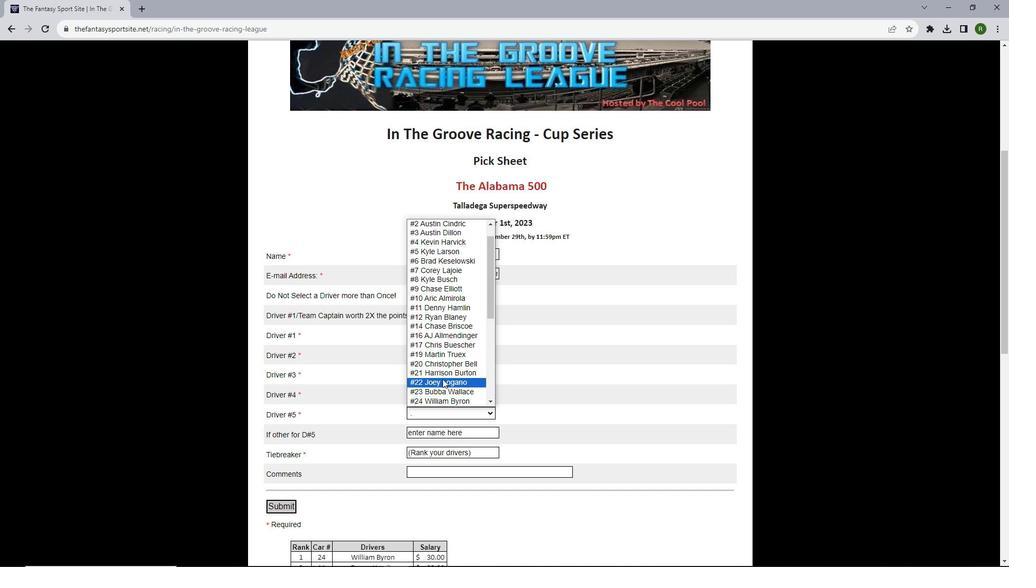 
Action: Mouse scrolled (442, 379) with delta (0, 0)
Screenshot: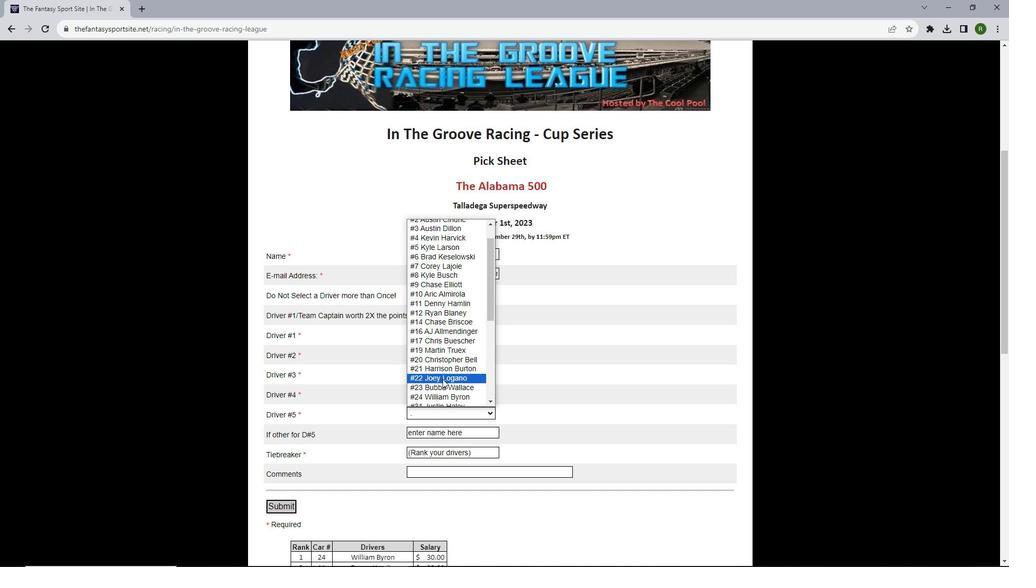 
Action: Mouse scrolled (442, 379) with delta (0, 0)
Screenshot: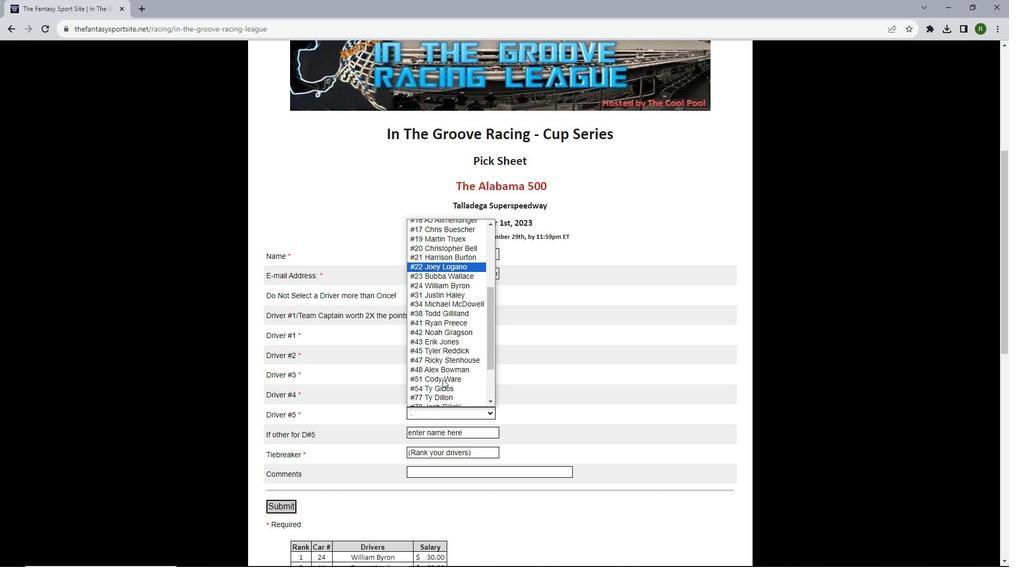 
Action: Mouse moved to (446, 319)
Screenshot: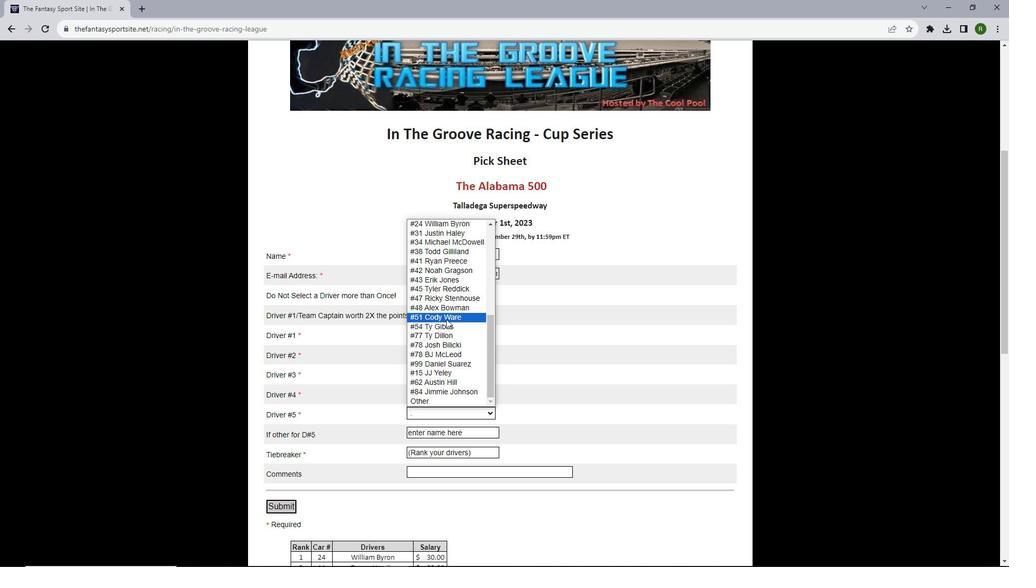 
Action: Mouse pressed left at (446, 319)
Screenshot: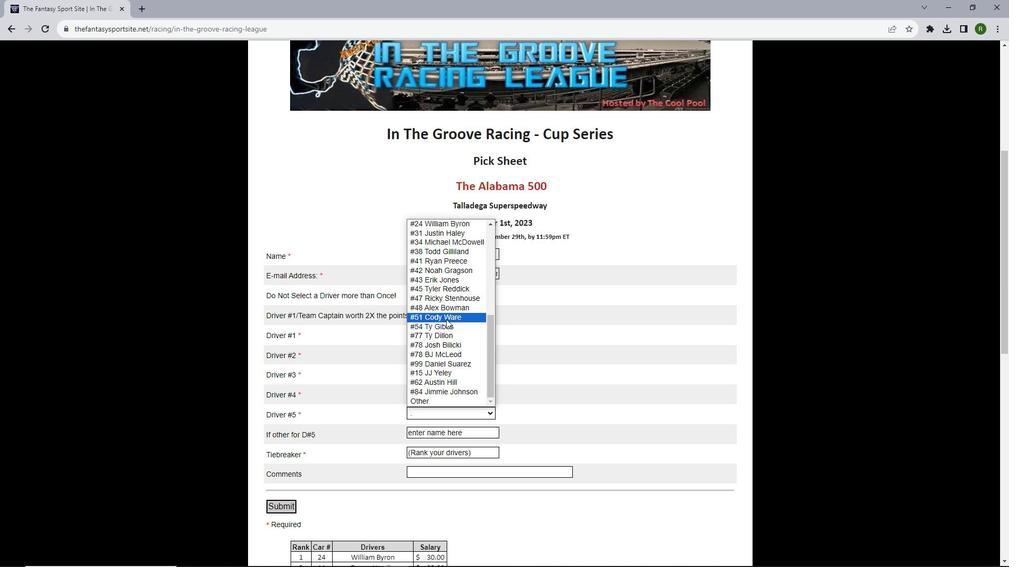 
Action: Mouse moved to (438, 449)
Screenshot: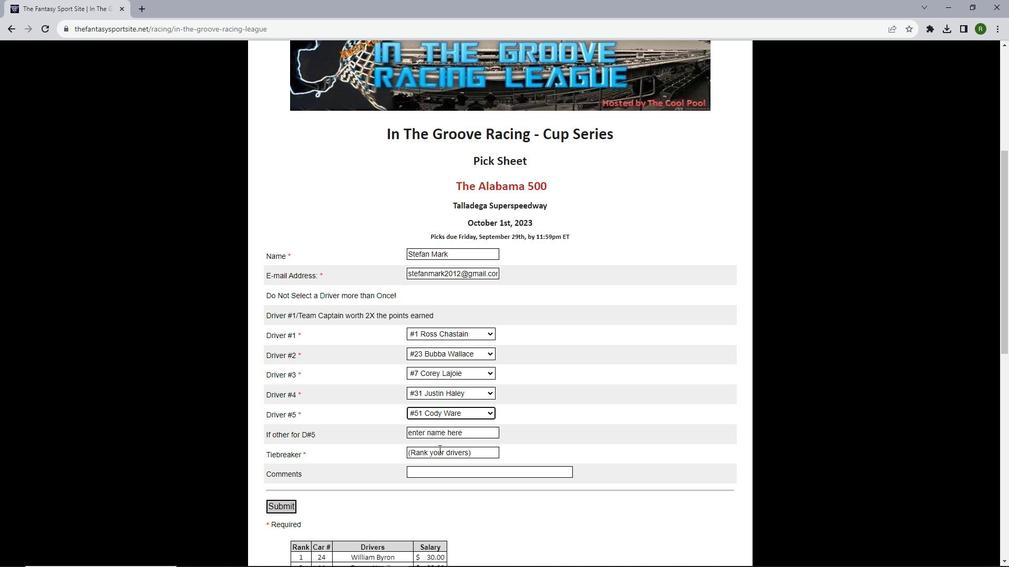 
Action: Mouse pressed left at (438, 449)
Screenshot: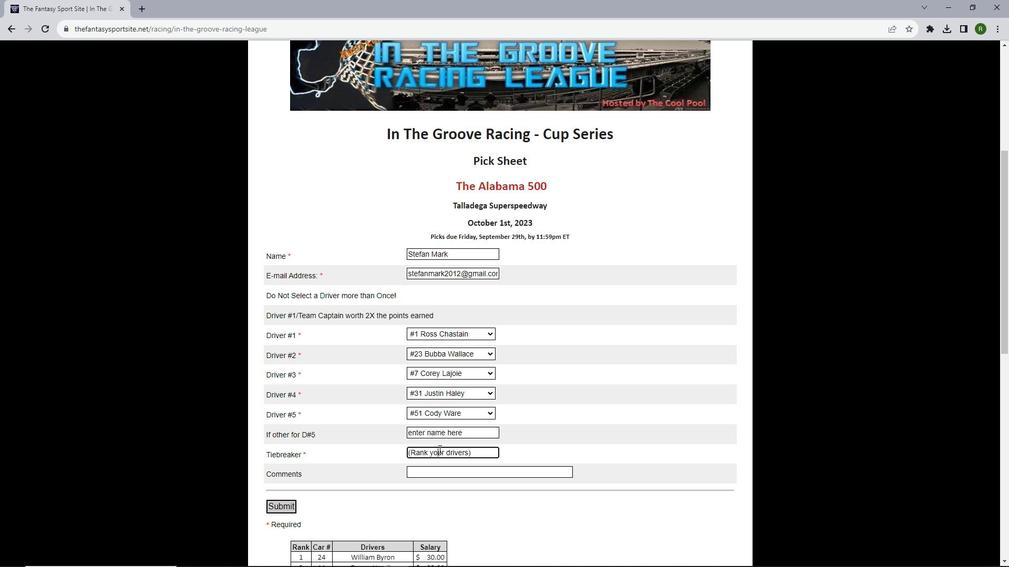 
Action: Mouse moved to (478, 454)
Screenshot: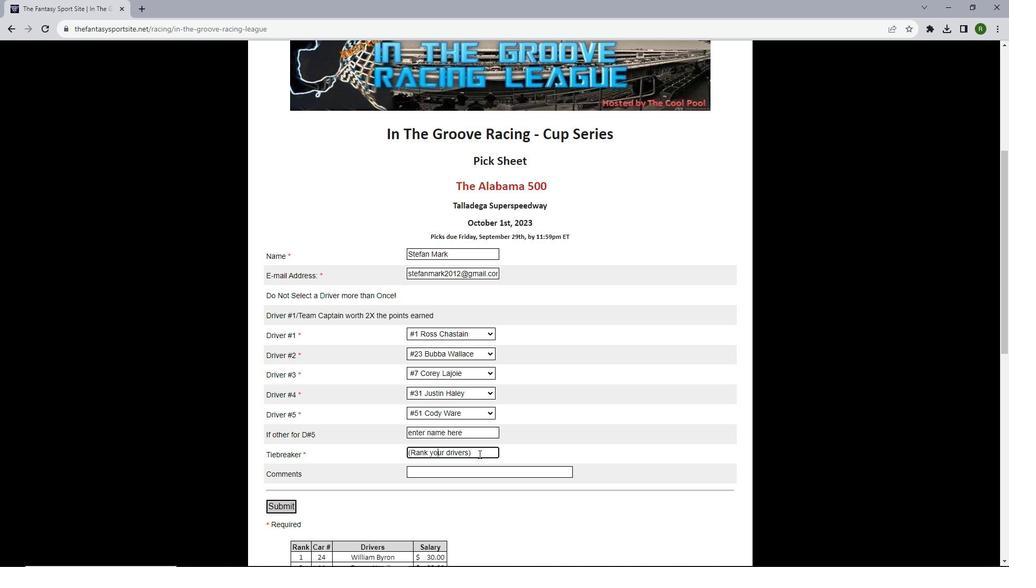 
Action: Mouse pressed left at (478, 454)
Screenshot: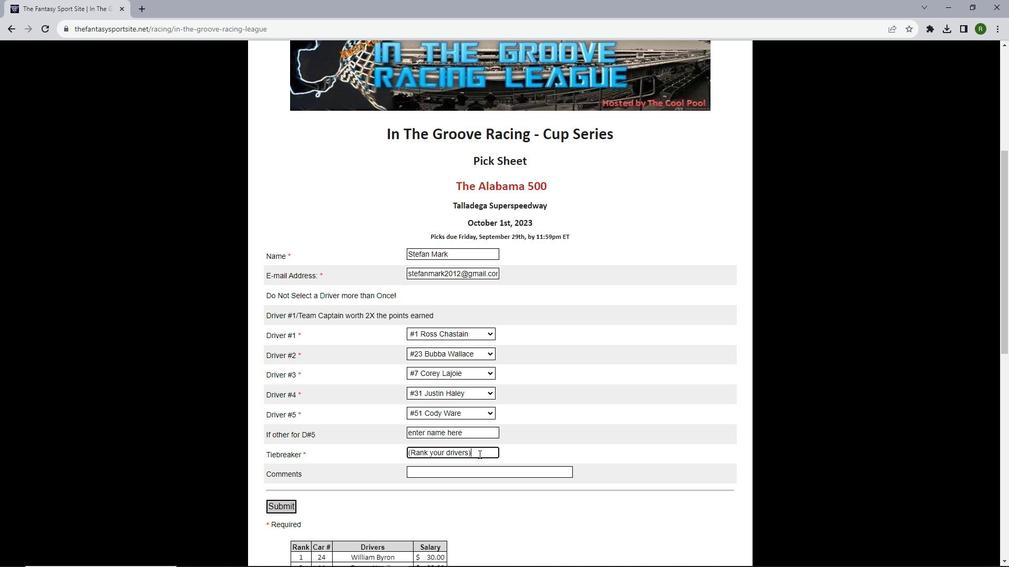 
Action: Key pressed <Key.backspace><Key.backspace><Key.backspace><Key.backspace><Key.backspace><Key.backspace><Key.backspace><Key.backspace><Key.backspace><Key.backspace><Key.backspace><Key.backspace><Key.backspace><Key.backspace><Key.backspace><Key.backspace><Key.backspace><Key.backspace><Key.backspace><Key.backspace><Key.backspace><Key.backspace><Key.backspace><Key.backspace><Key.backspace><Key.backspace><Key.backspace><Key.backspace><Key.backspace><Key.backspace><Key.backspace><Key.backspace><Key.backspace><Key.backspace><Key.backspace><Key.backspace><Key.backspace><Key.backspace><Key.backspace><Key.backspace><Key.backspace><Key.backspace><Key.shift_r>#1<Key.space><Key.shift>Ris=<Key.backspace><Key.backspace><Key.backspace>oss<Key.space><Key.shift>Chastain
Screenshot: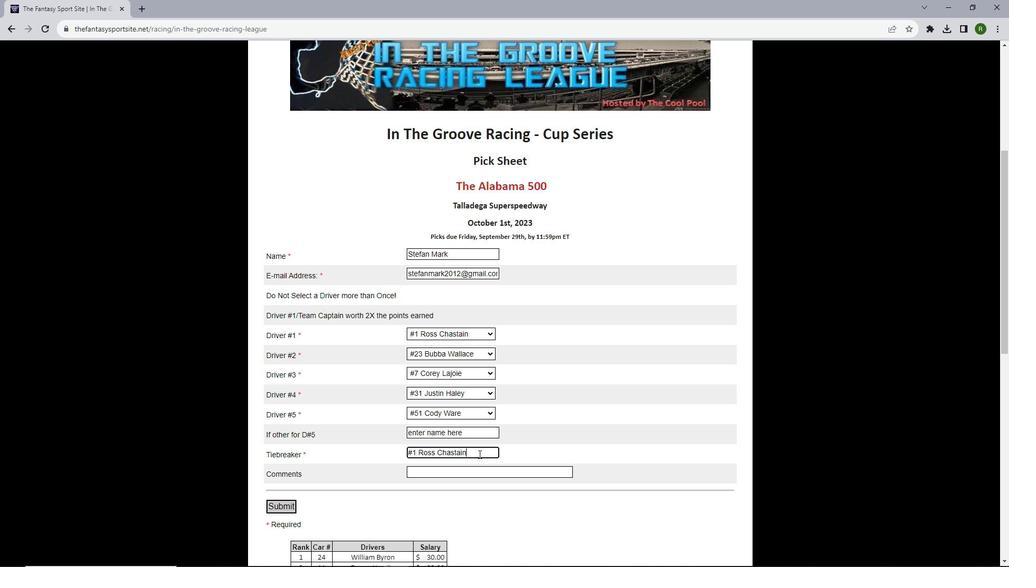 
Action: Mouse moved to (441, 467)
Screenshot: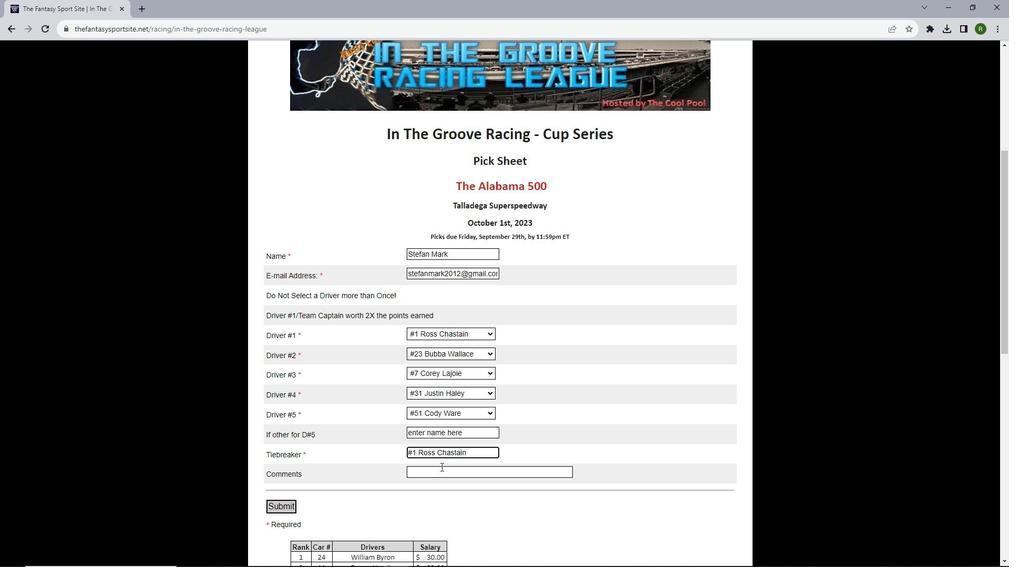 
Action: Mouse pressed left at (441, 467)
Screenshot: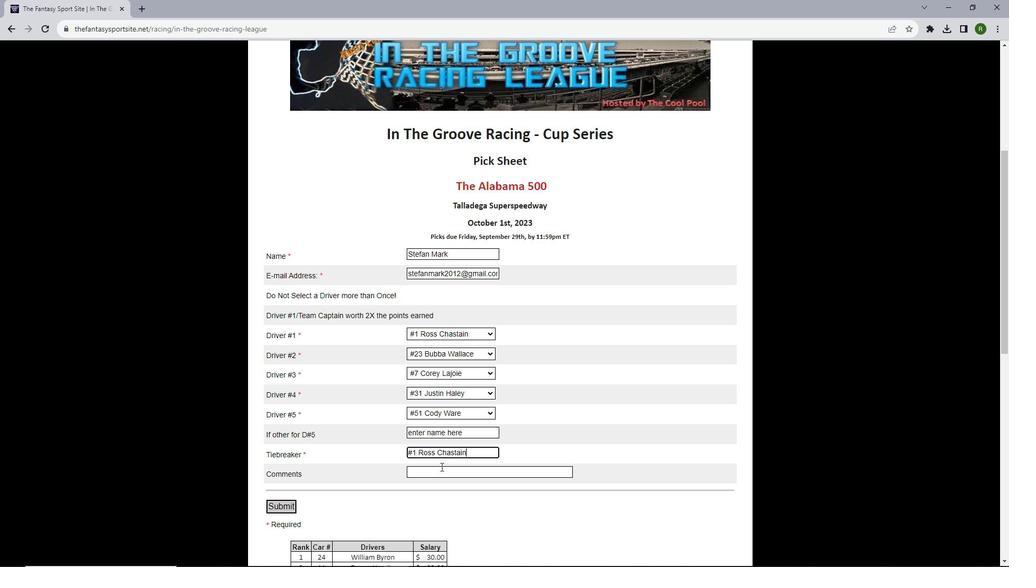 
Action: Mouse moved to (423, 475)
Screenshot: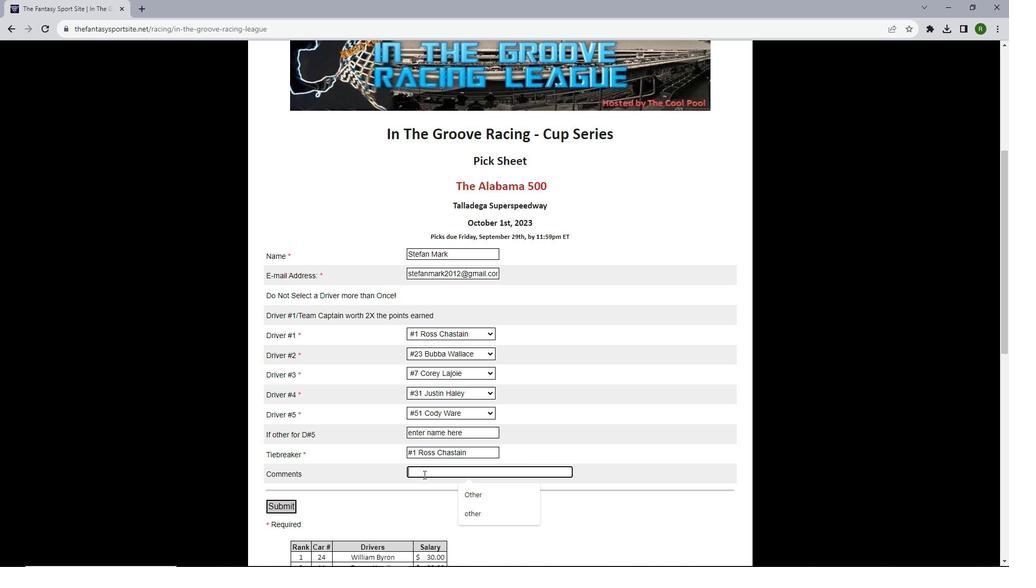 
Action: Mouse pressed left at (423, 475)
Screenshot: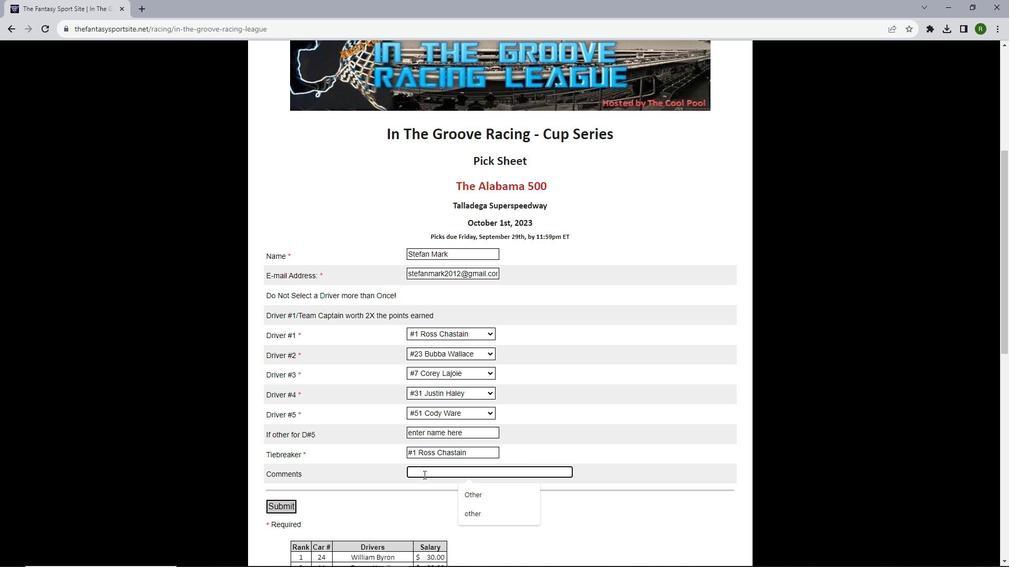 
Action: Key pressed <Key.shift>Ross<Key.space><Key.shift>Chastain<Key.space>for<Key.space>tiebreaker
Screenshot: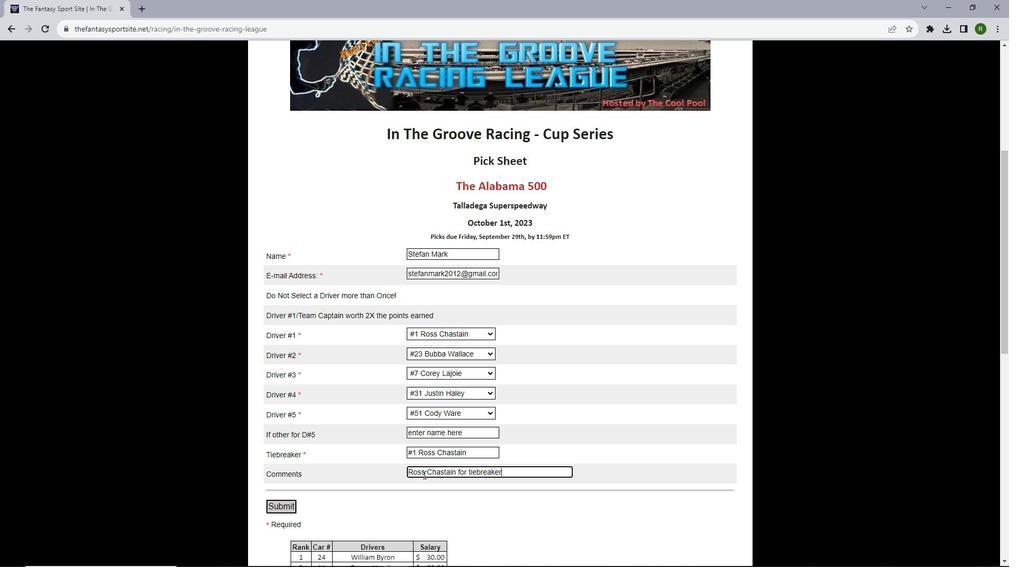 
Action: Mouse moved to (443, 458)
Screenshot: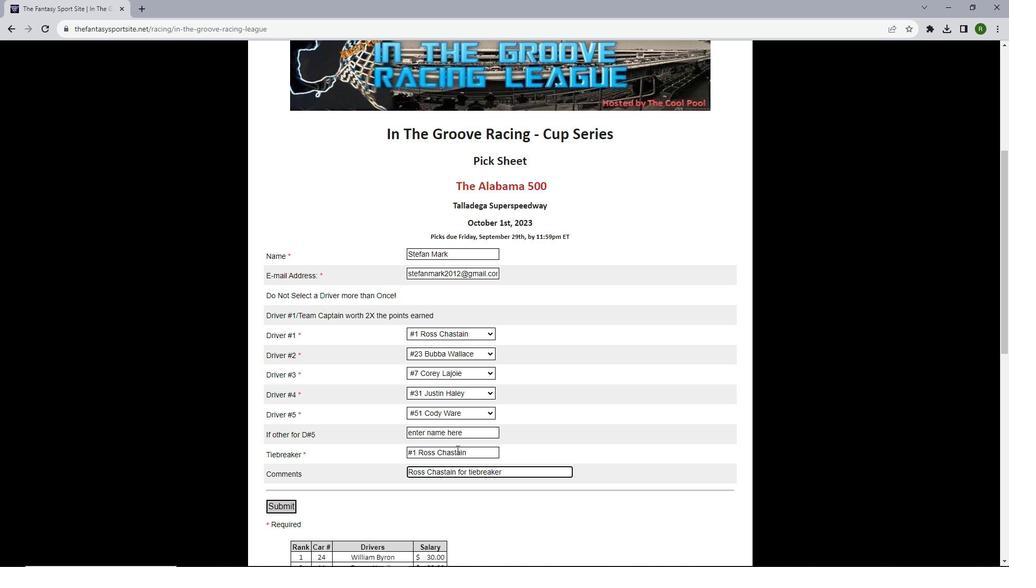 
Action: Mouse scrolled (443, 457) with delta (0, 0)
Screenshot: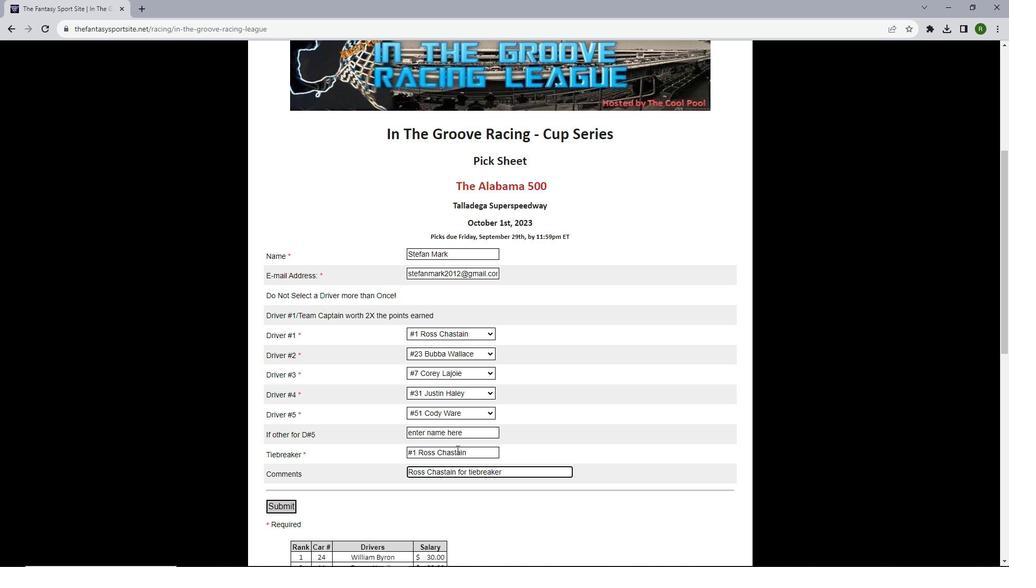 
Action: Mouse moved to (462, 447)
Screenshot: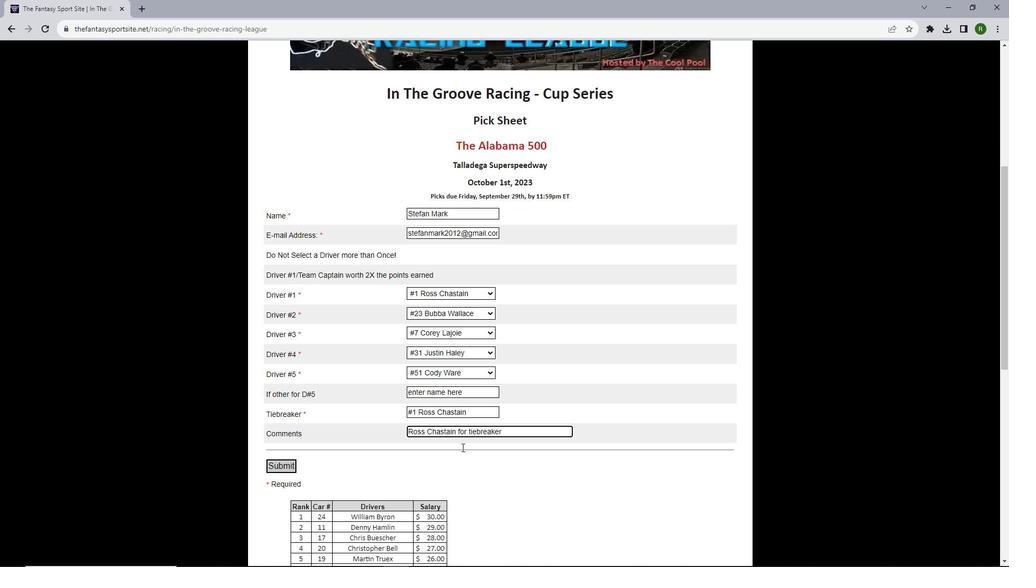 
Action: Mouse scrolled (462, 447) with delta (0, 0)
Screenshot: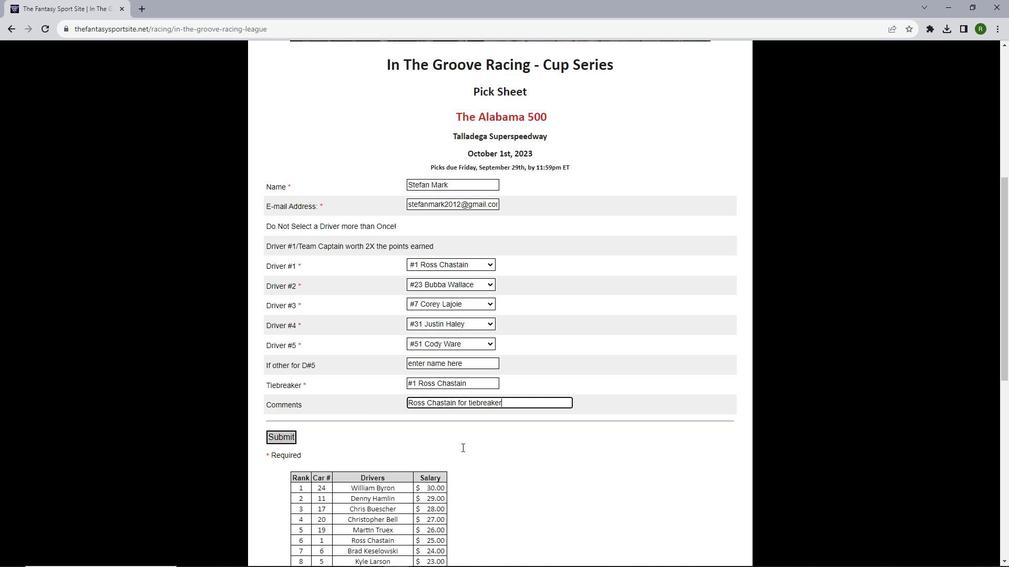 
Action: Mouse scrolled (462, 447) with delta (0, 0)
Screenshot: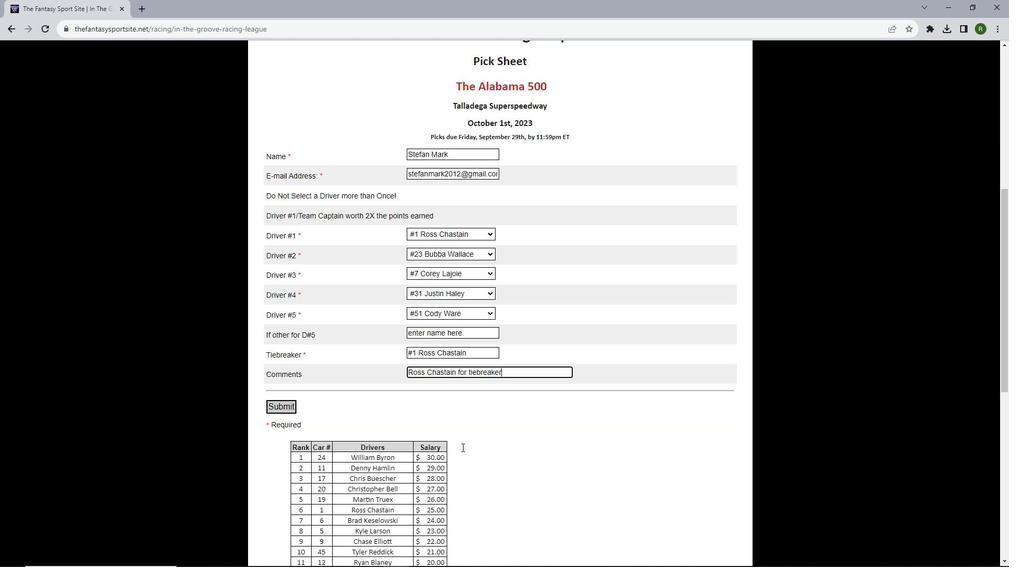 
Action: Mouse scrolled (462, 447) with delta (0, 0)
Screenshot: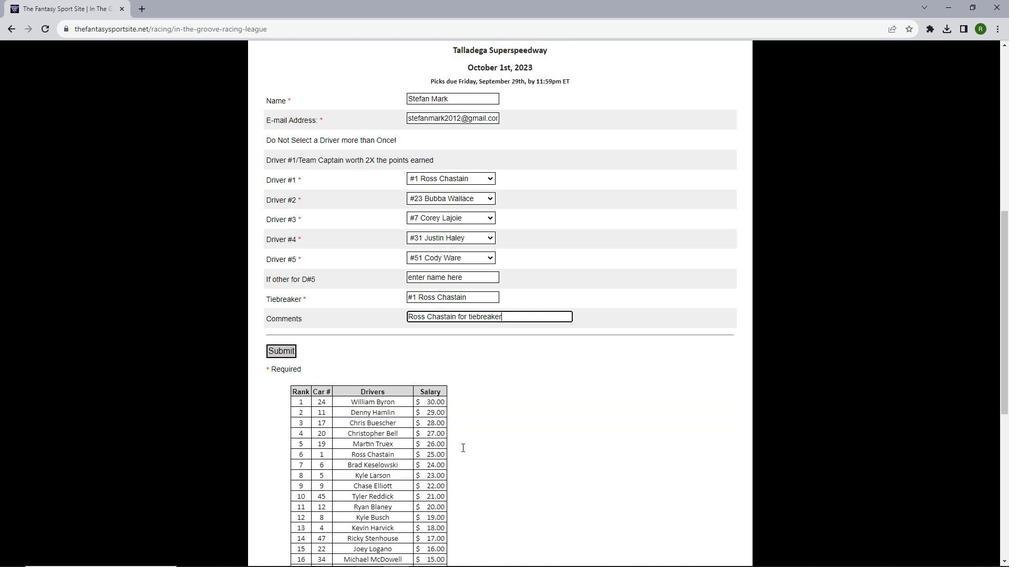 
Action: Mouse moved to (462, 441)
Screenshot: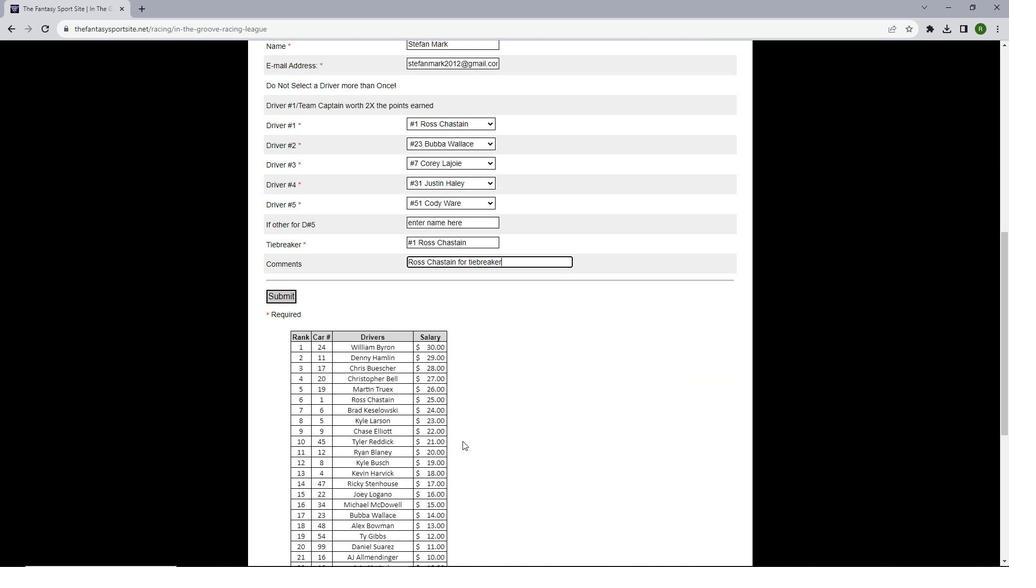 
Action: Mouse scrolled (462, 441) with delta (0, 0)
Screenshot: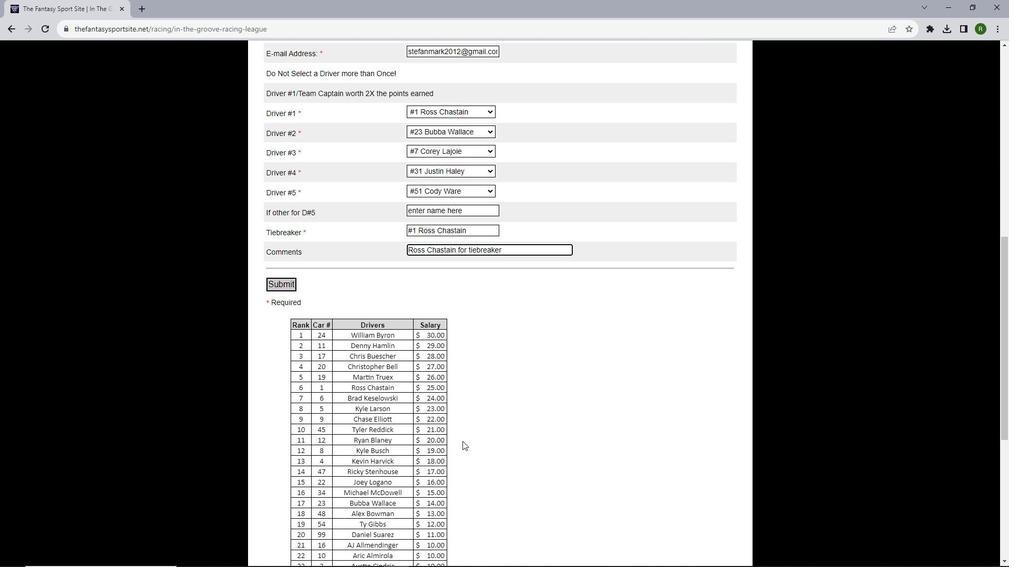 
Action: Mouse scrolled (462, 441) with delta (0, 0)
Screenshot: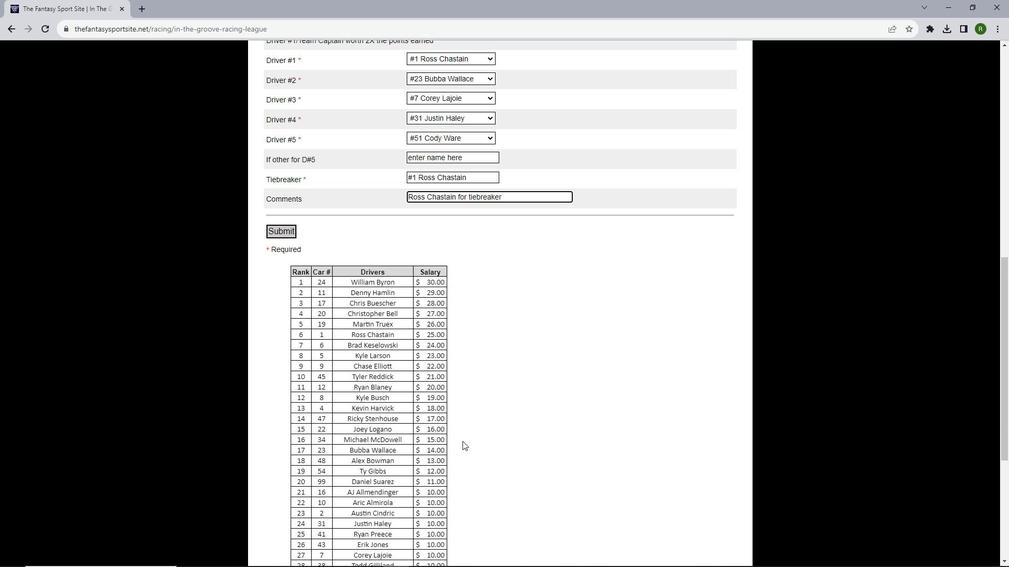 
Action: Mouse scrolled (462, 441) with delta (0, 0)
Screenshot: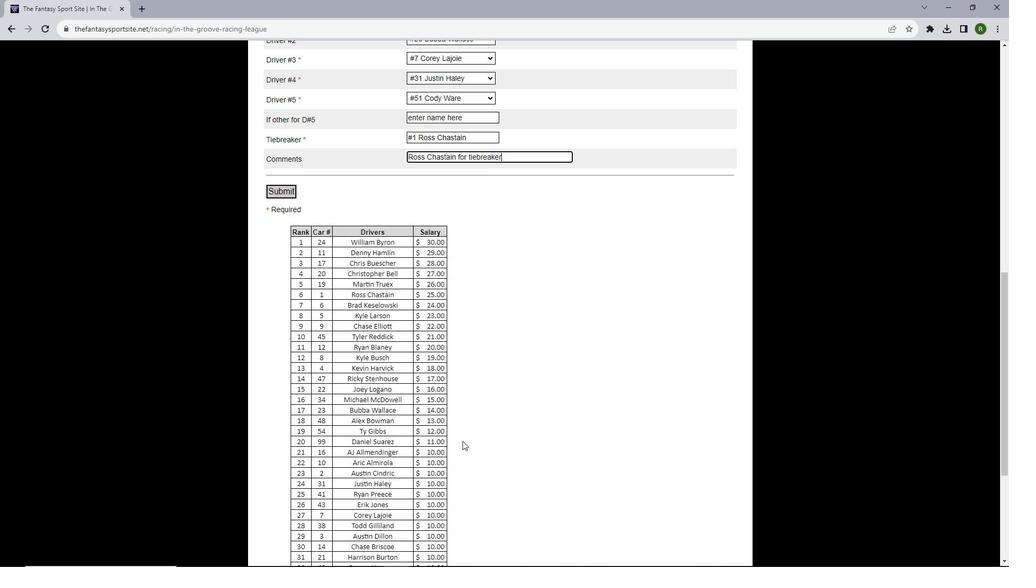 
Action: Mouse scrolled (462, 441) with delta (0, 0)
Screenshot: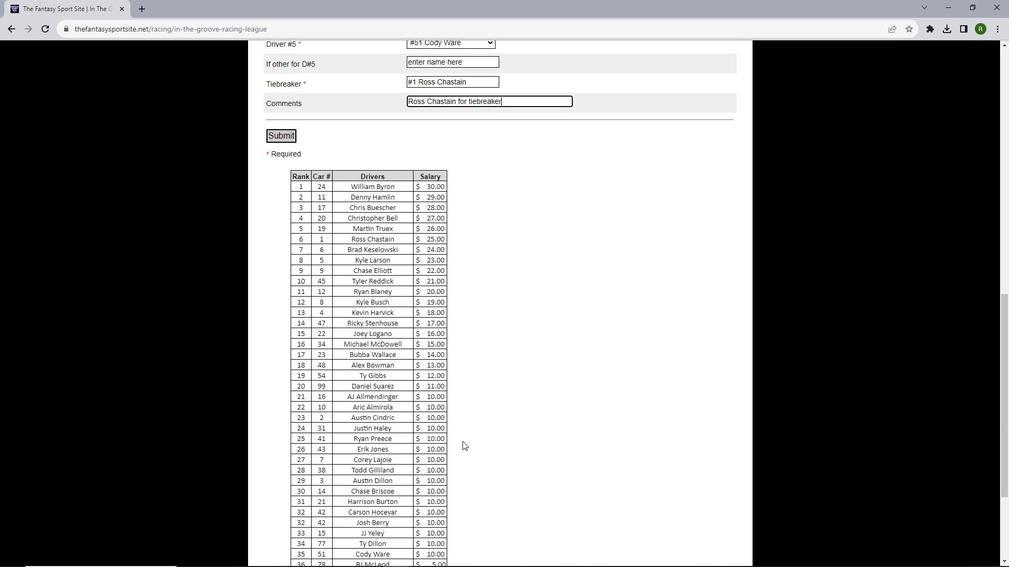 
Action: Mouse scrolled (462, 441) with delta (0, 0)
Screenshot: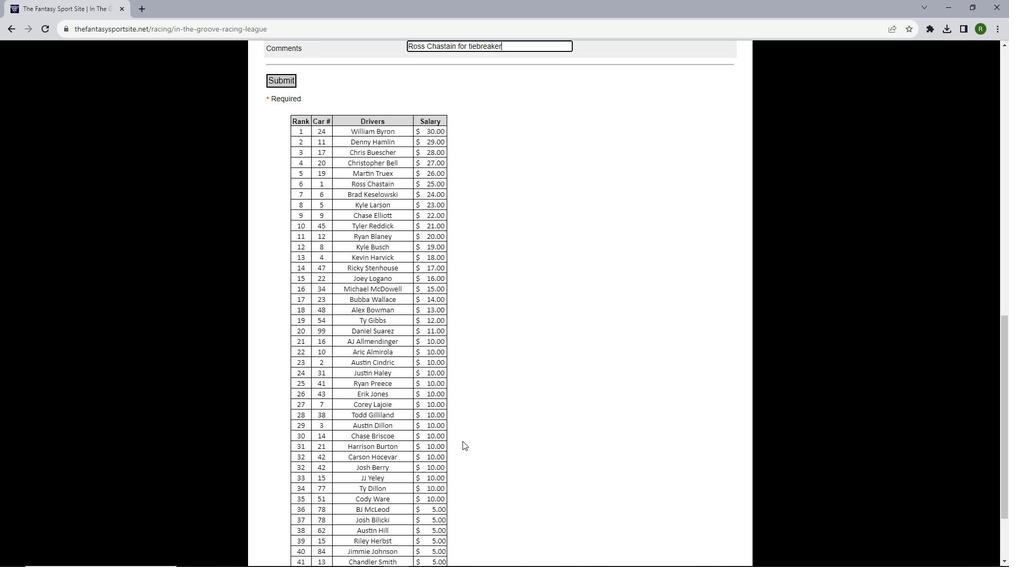 
Action: Mouse scrolled (462, 441) with delta (0, 0)
Screenshot: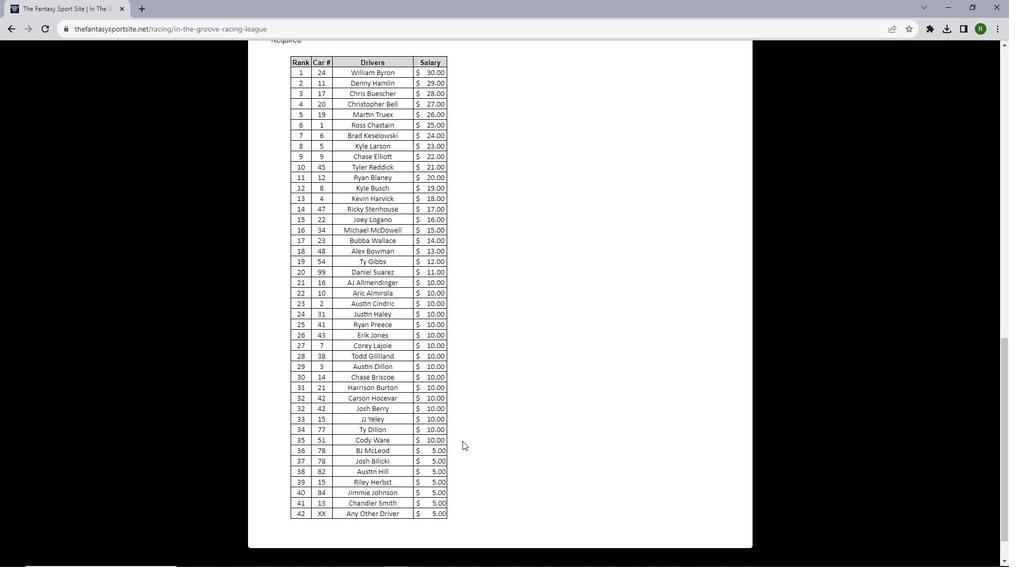 
Action: Mouse scrolled (462, 442) with delta (0, 0)
Screenshot: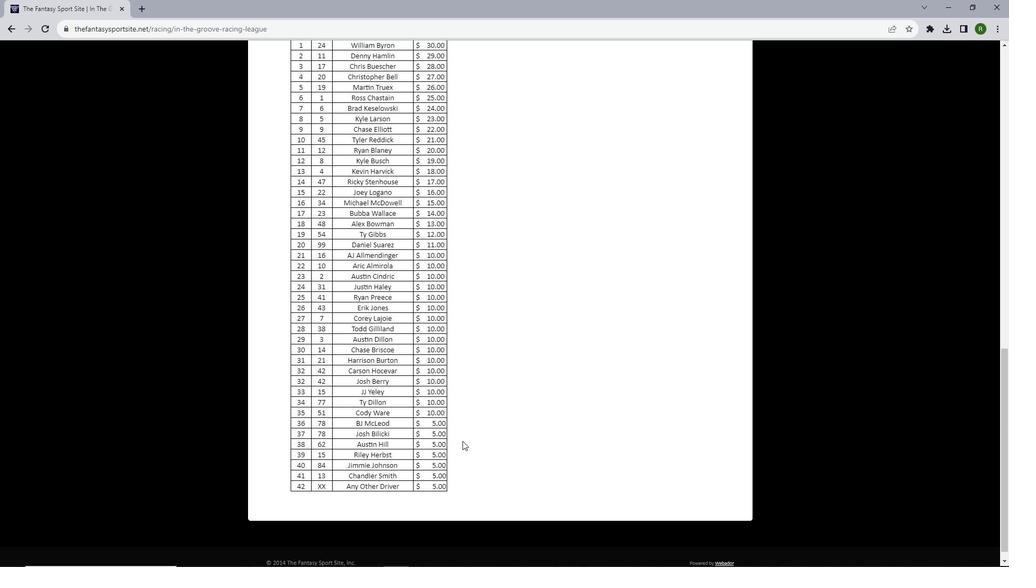 
Action: Mouse scrolled (462, 442) with delta (0, 0)
Screenshot: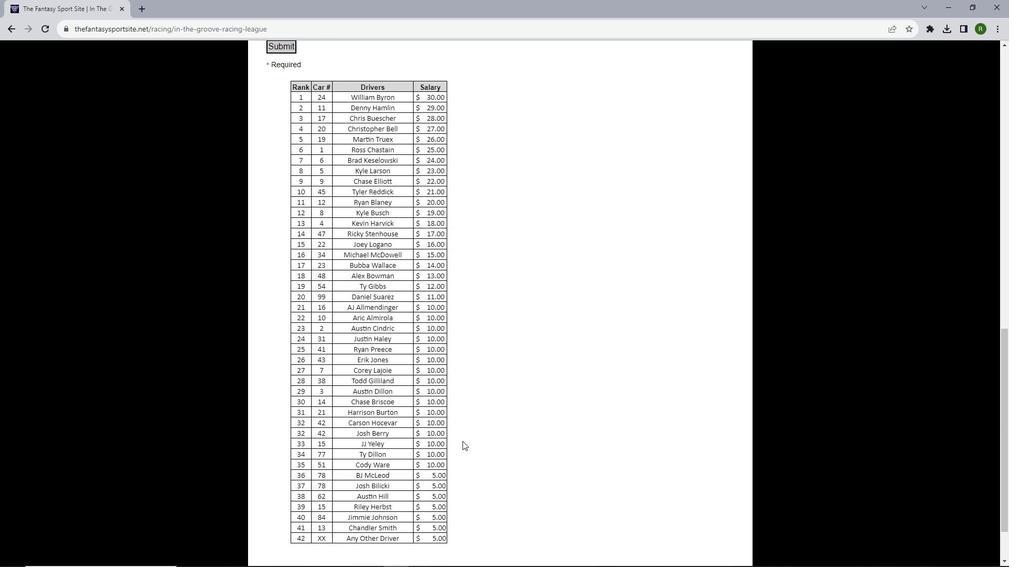 
Action: Mouse scrolled (462, 442) with delta (0, 0)
Screenshot: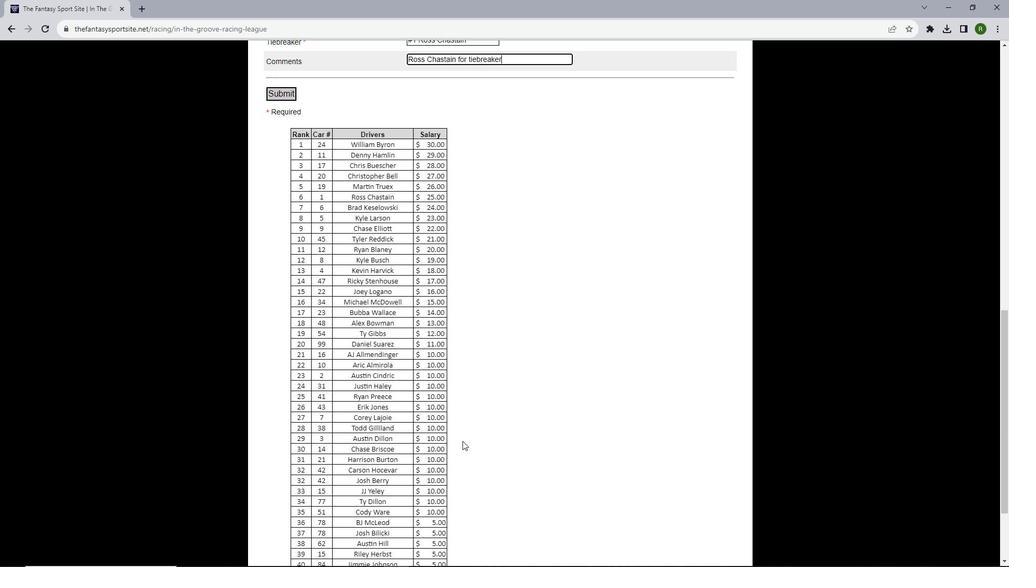 
Action: Mouse scrolled (462, 442) with delta (0, 0)
Screenshot: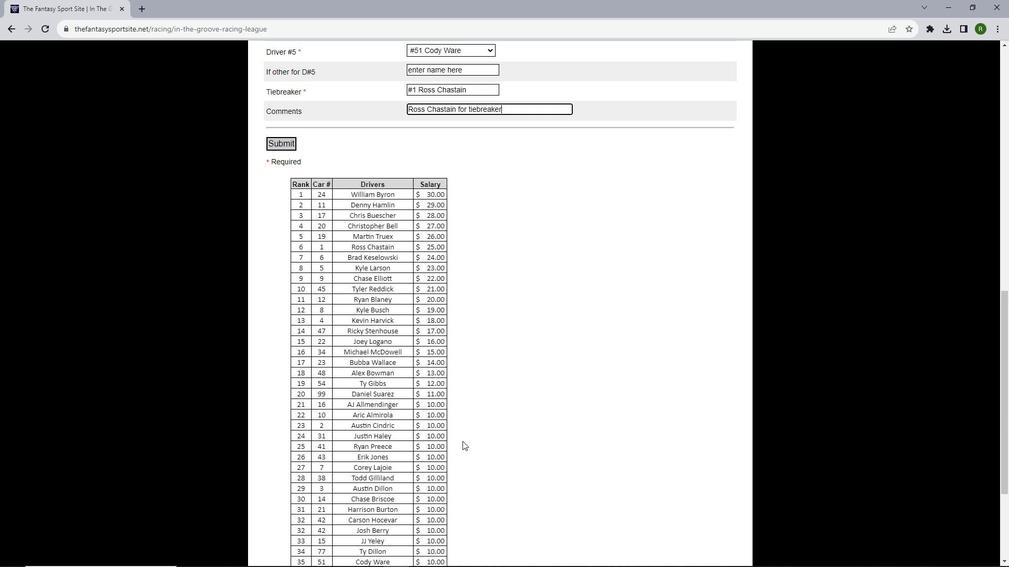 
Action: Mouse scrolled (462, 442) with delta (0, 0)
Screenshot: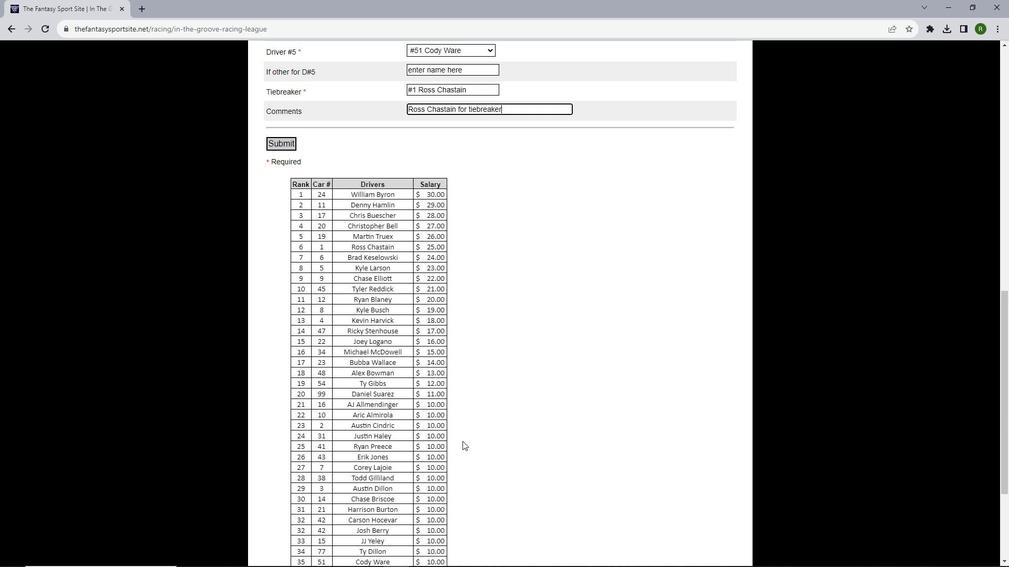 
Action: Mouse scrolled (462, 442) with delta (0, 0)
Screenshot: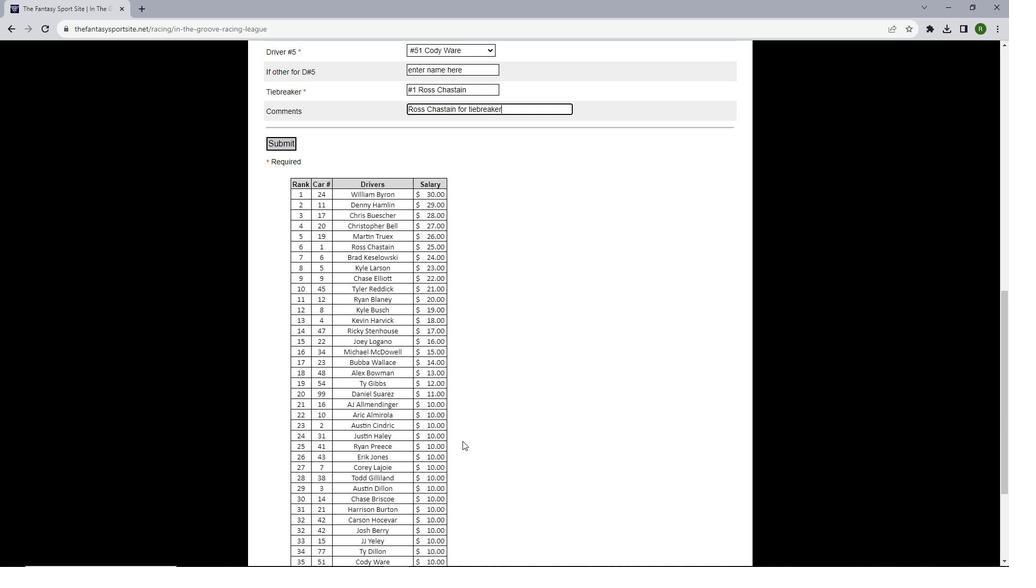 
Action: Mouse scrolled (462, 442) with delta (0, 0)
Screenshot: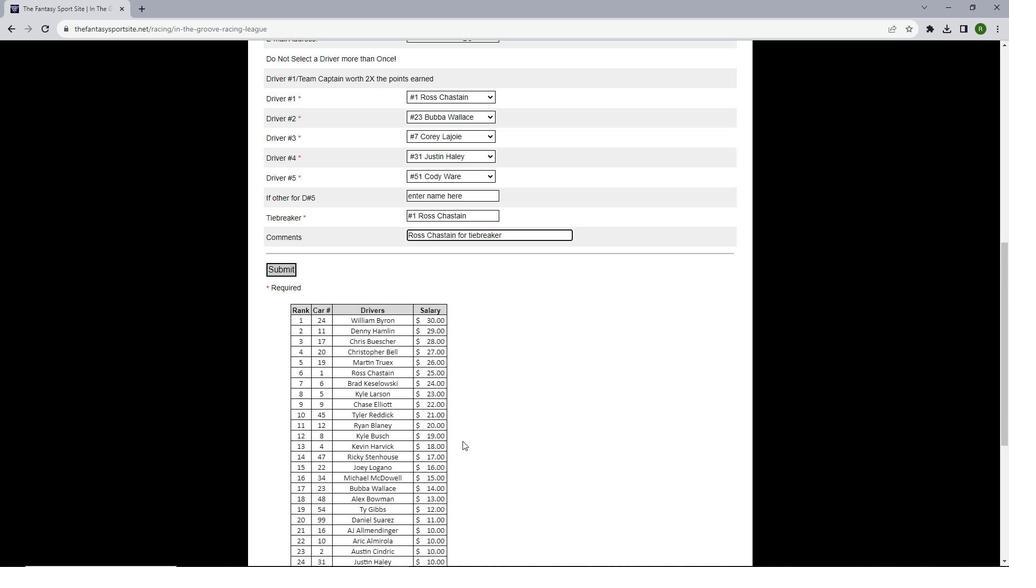 
Action: Mouse scrolled (462, 442) with delta (0, 0)
Screenshot: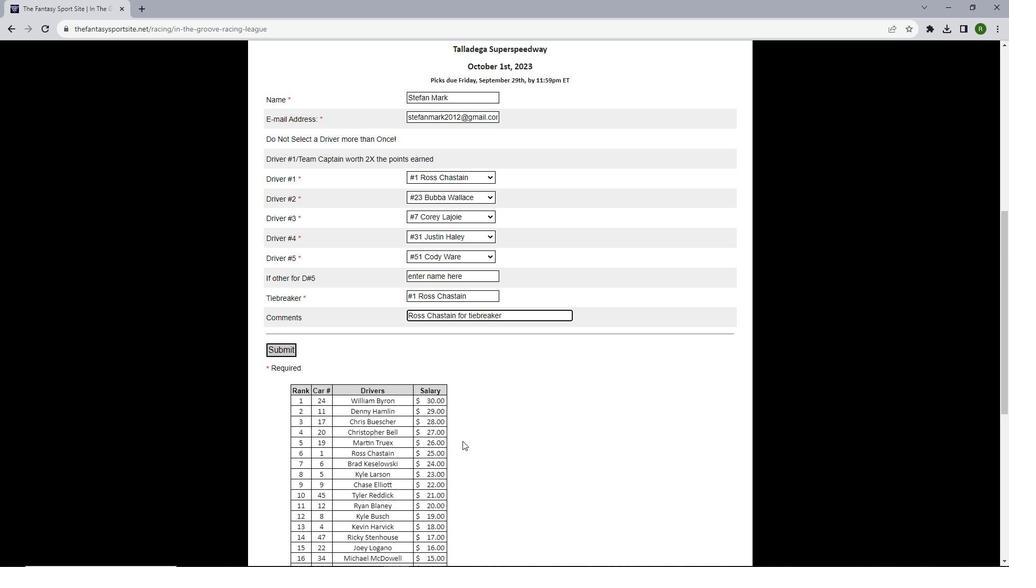 
Action: Mouse scrolled (462, 442) with delta (0, 0)
Screenshot: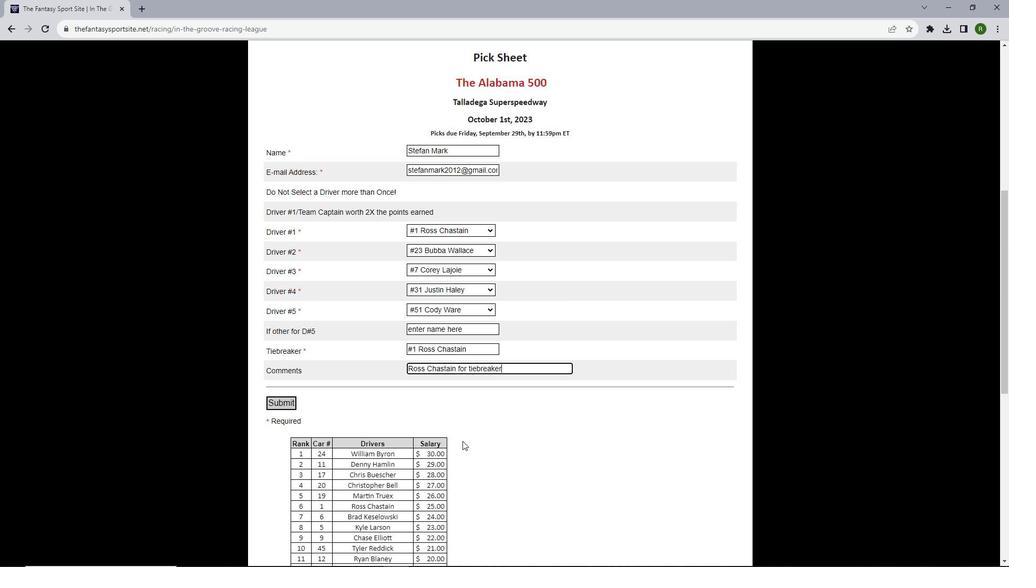 
Action: Mouse moved to (482, 417)
Screenshot: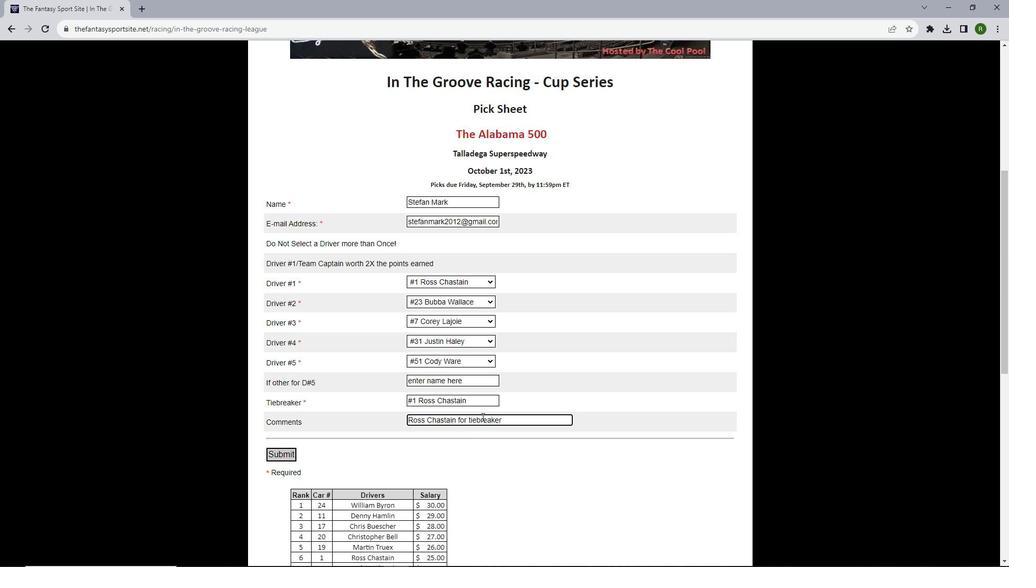 
Action: Mouse scrolled (482, 416) with delta (0, 0)
Screenshot: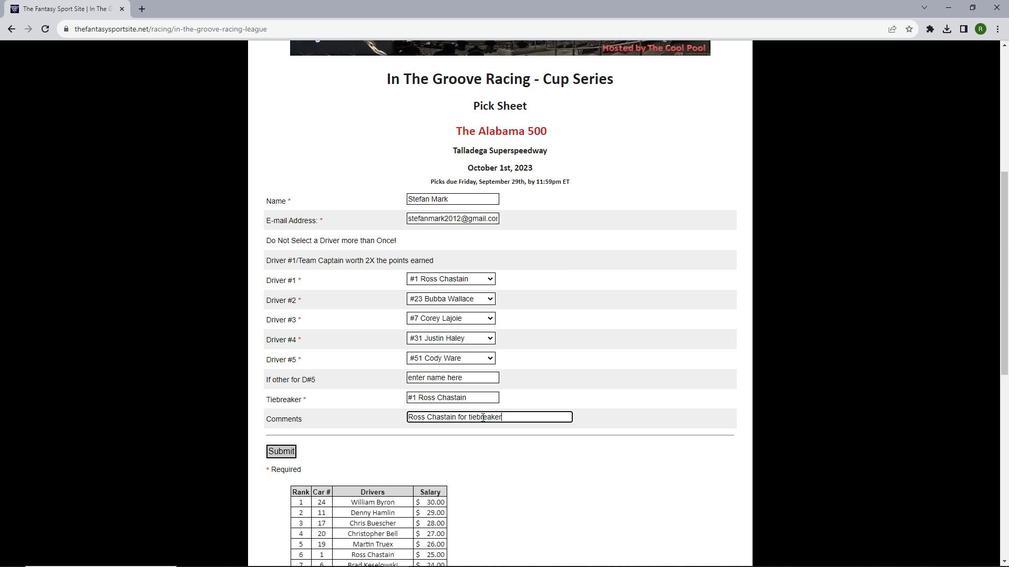 
Action: Mouse scrolled (482, 416) with delta (0, 0)
Screenshot: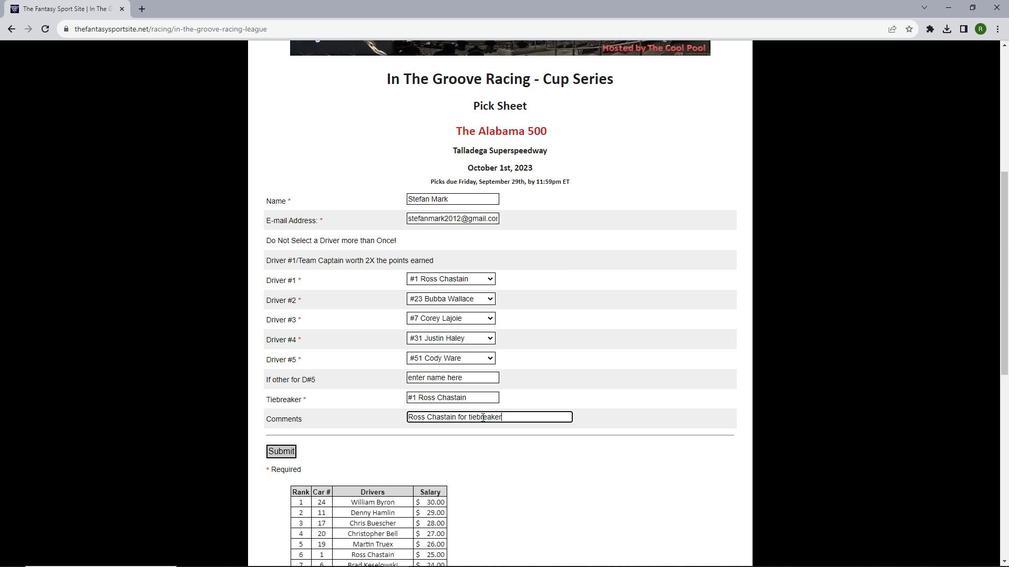 
Action: Mouse scrolled (482, 416) with delta (0, 0)
Screenshot: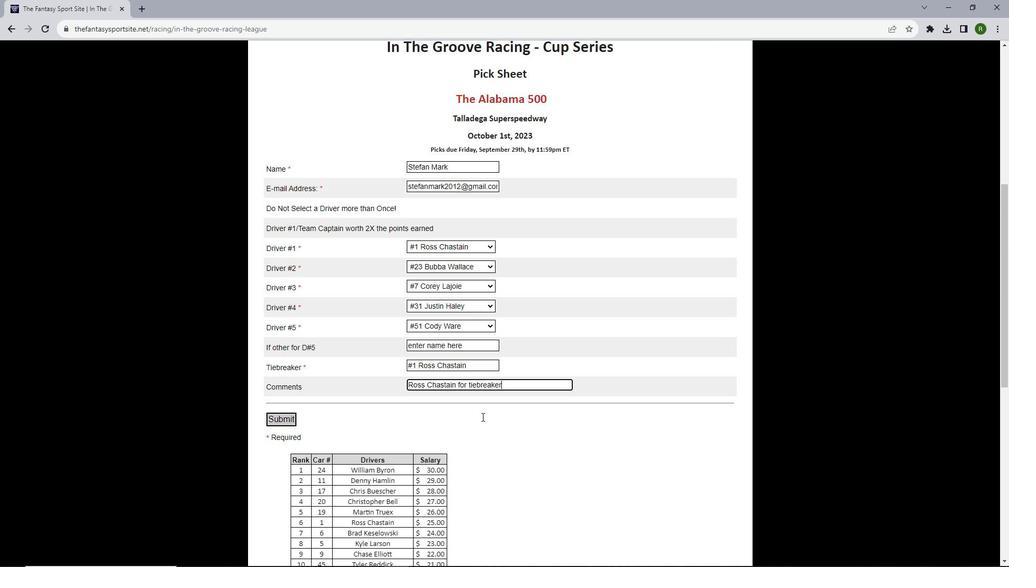 
Action: Mouse scrolled (482, 416) with delta (0, 0)
Screenshot: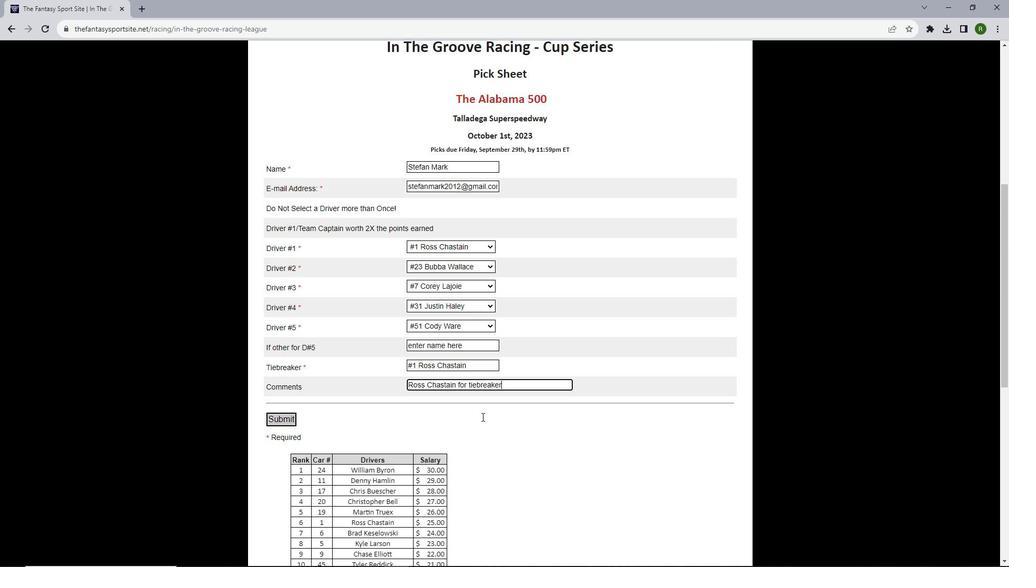 
Action: Mouse scrolled (482, 416) with delta (0, 0)
Screenshot: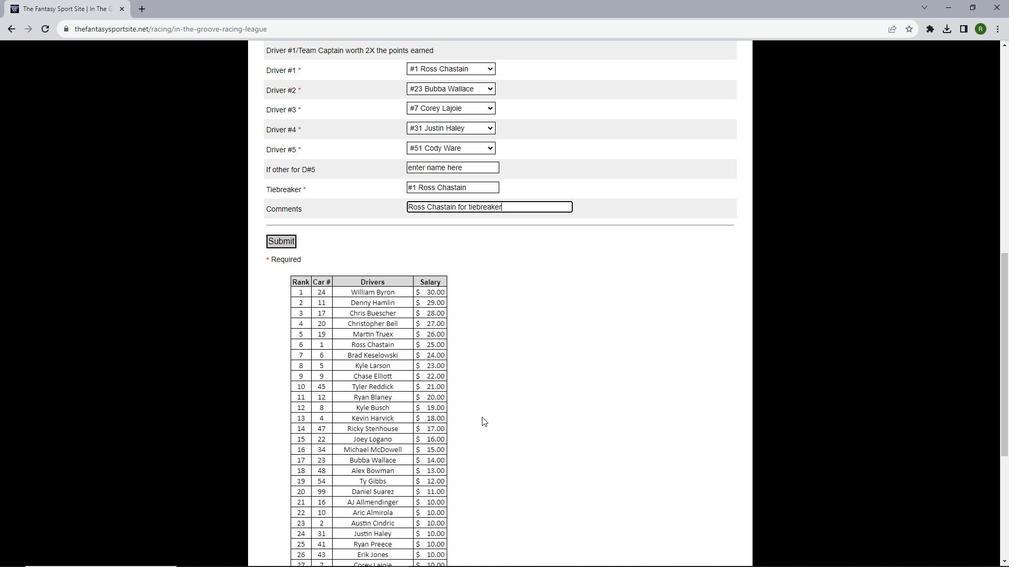 
Action: Mouse scrolled (482, 416) with delta (0, 0)
Screenshot: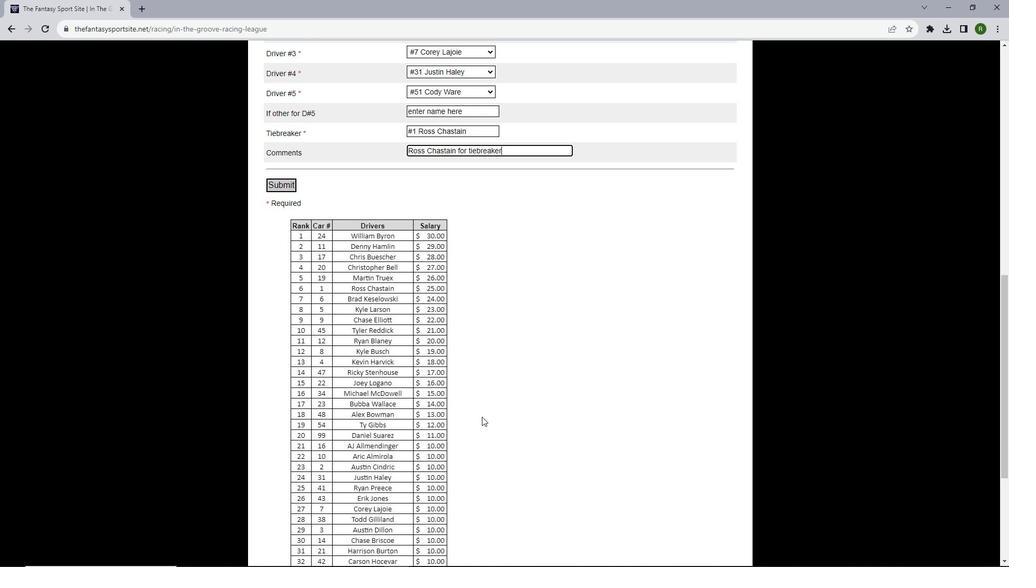 
Action: Mouse scrolled (482, 417) with delta (0, 0)
Screenshot: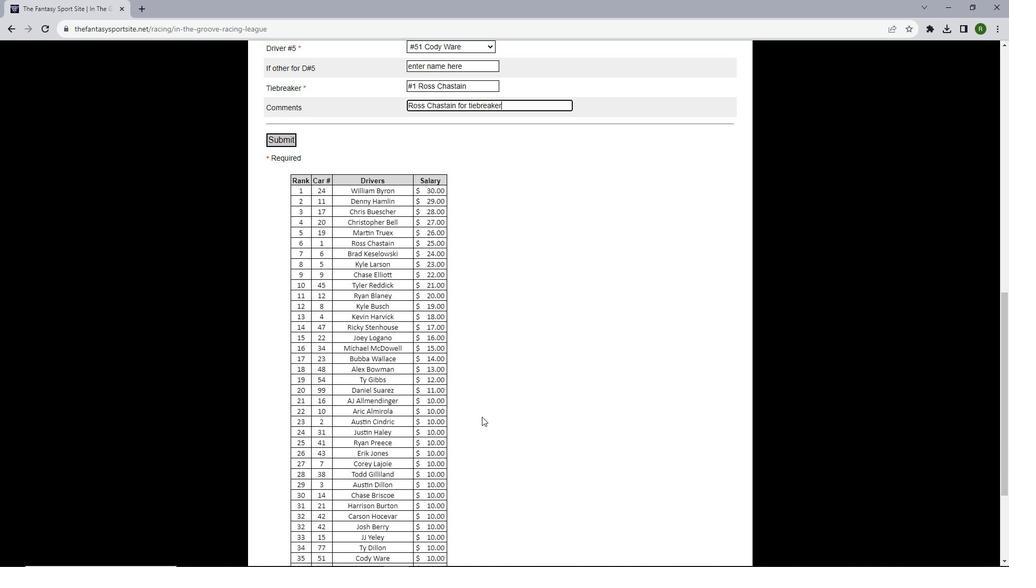 
Action: Mouse moved to (519, 353)
Screenshot: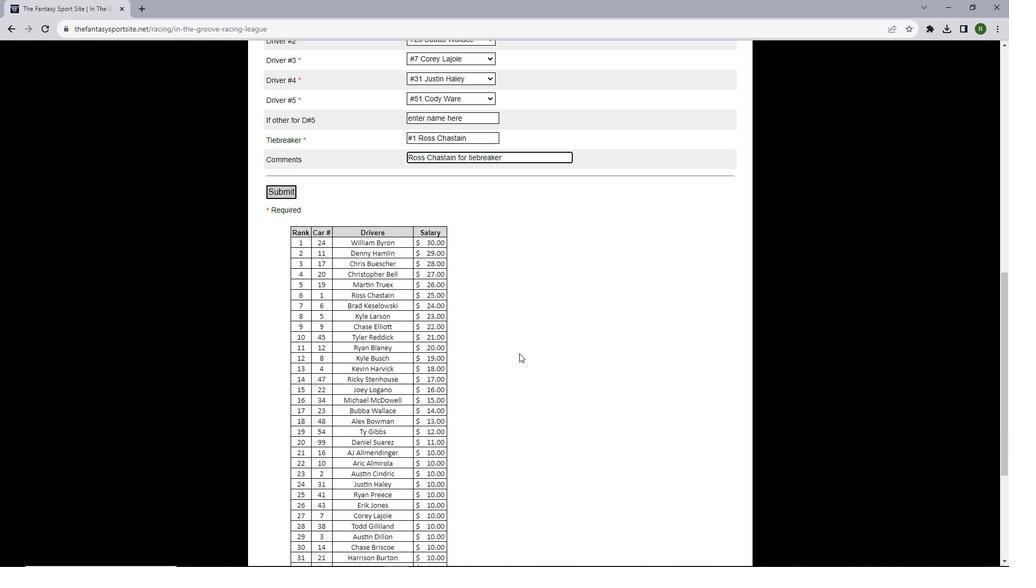 
Action: Mouse scrolled (519, 354) with delta (0, 0)
Screenshot: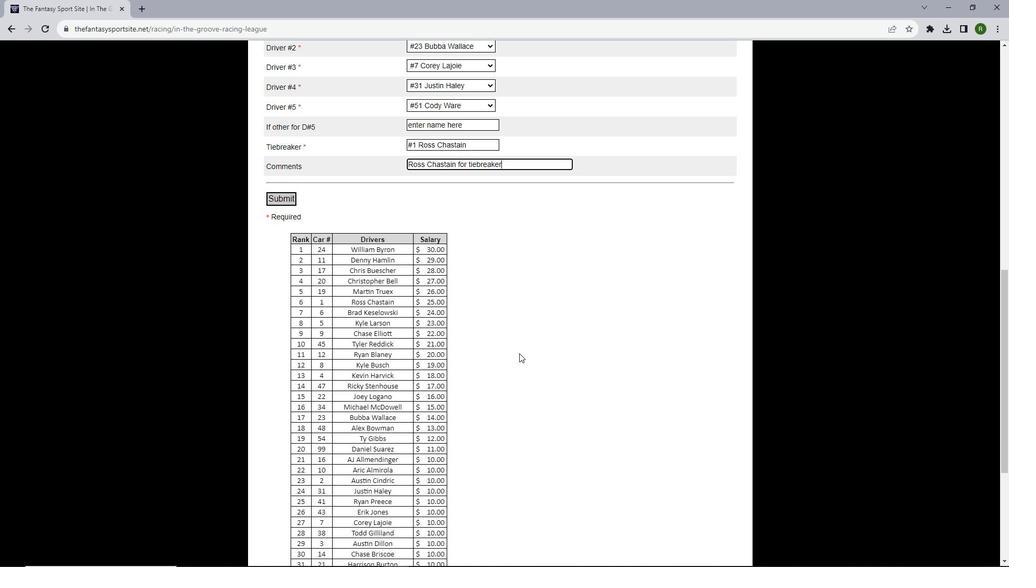 
Action: Mouse moved to (455, 149)
Screenshot: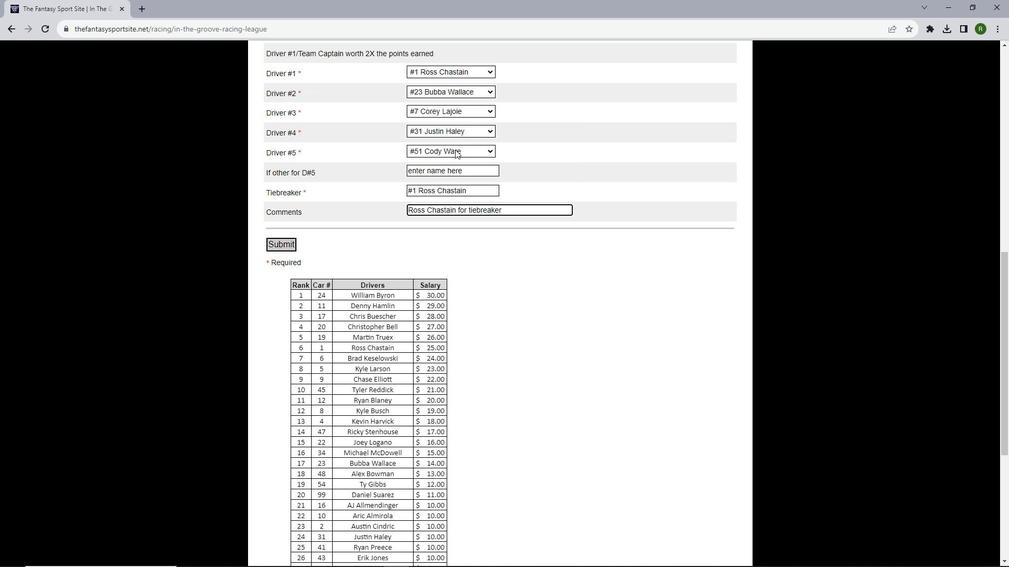 
Action: Mouse pressed left at (455, 149)
Screenshot: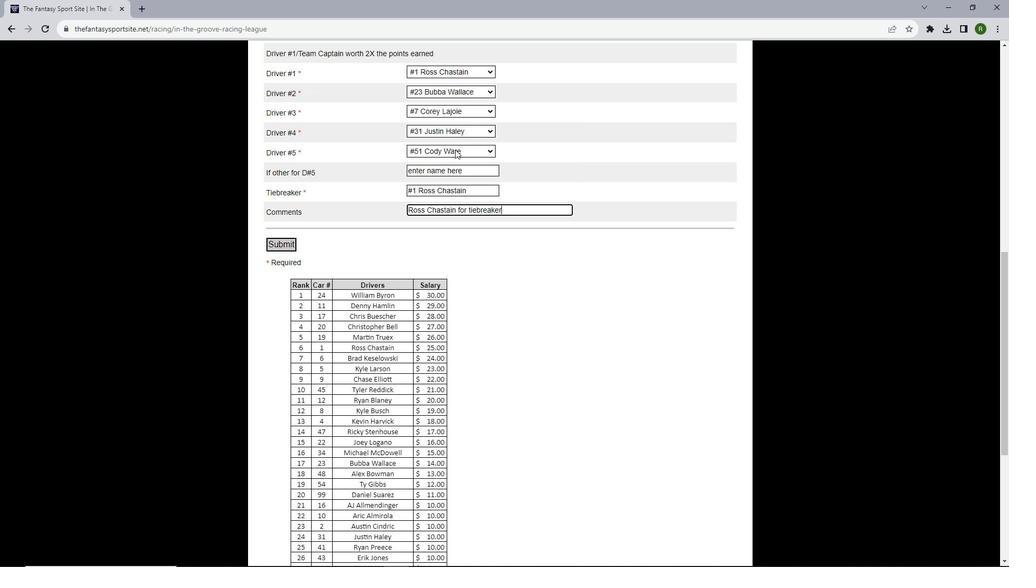 
Action: Mouse moved to (462, 319)
Screenshot: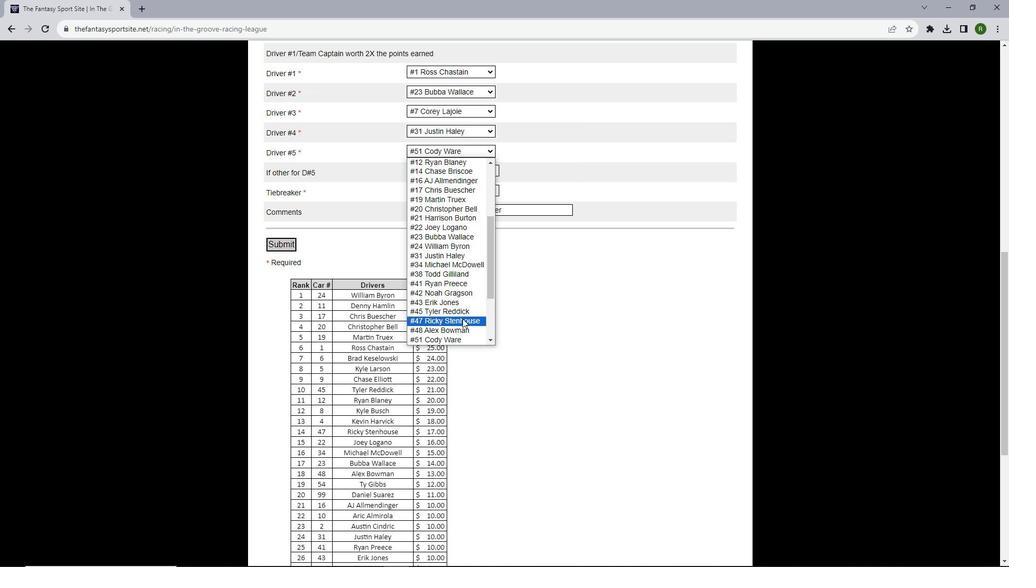 
Action: Mouse pressed left at (462, 319)
Screenshot: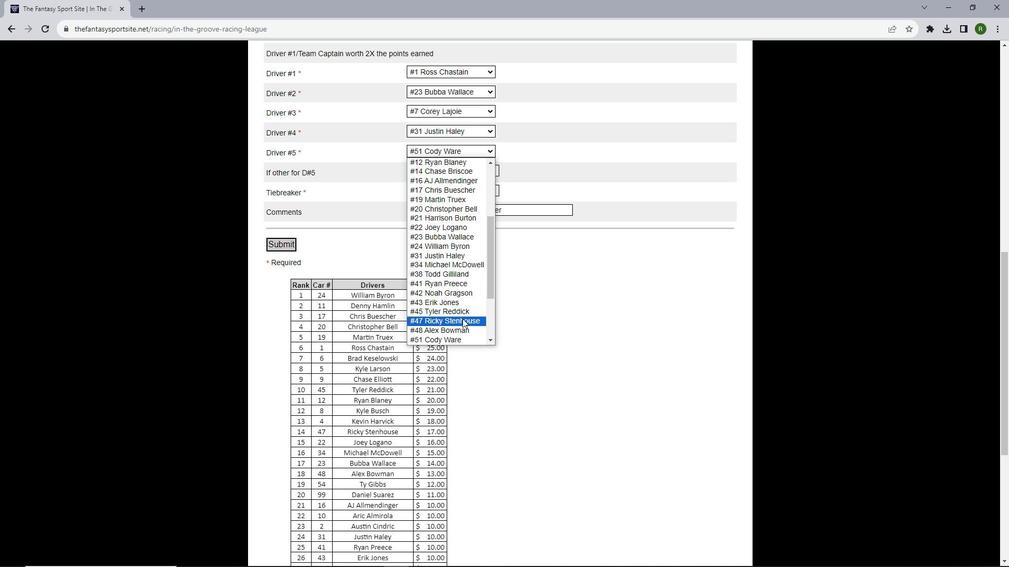 
Action: Mouse moved to (471, 259)
Screenshot: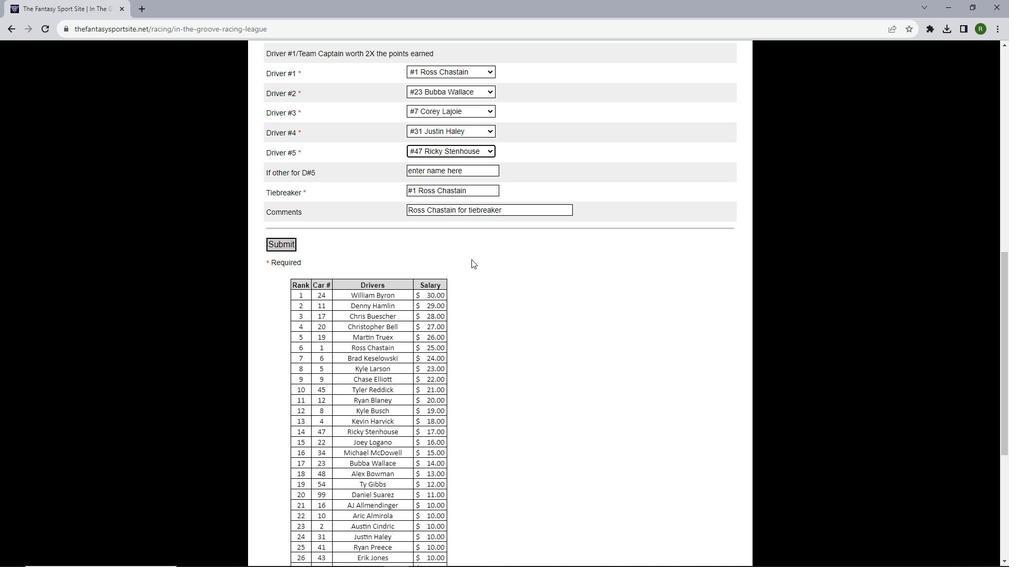 
Action: Mouse scrolled (471, 260) with delta (0, 0)
Screenshot: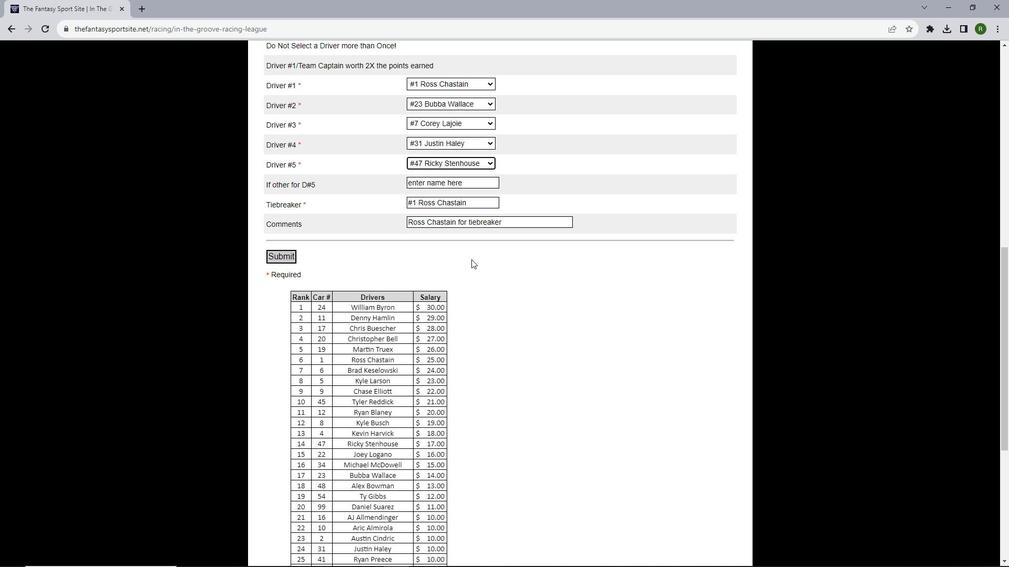 
Action: Mouse moved to (282, 298)
Screenshot: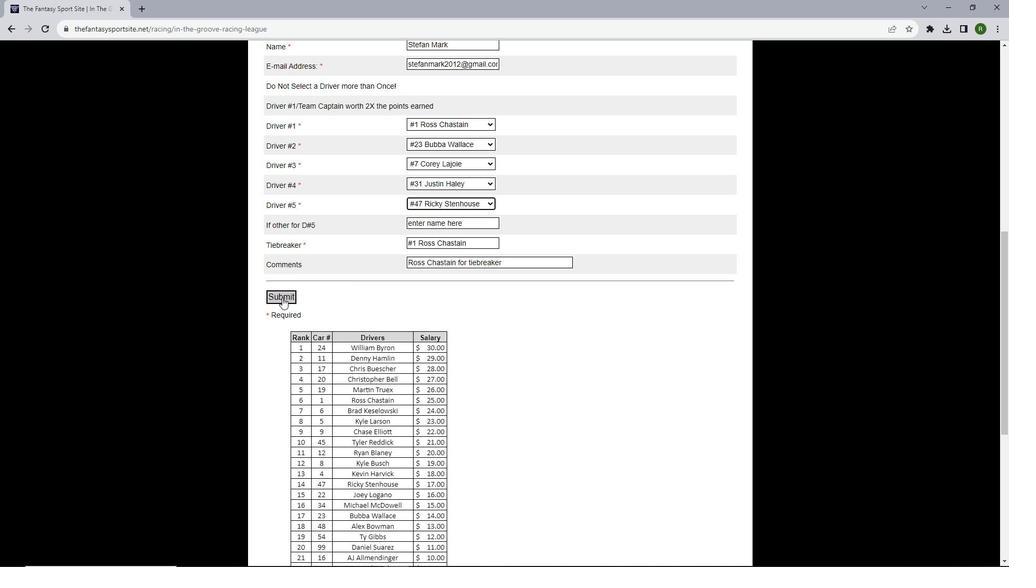 
Action: Mouse pressed left at (282, 298)
Screenshot: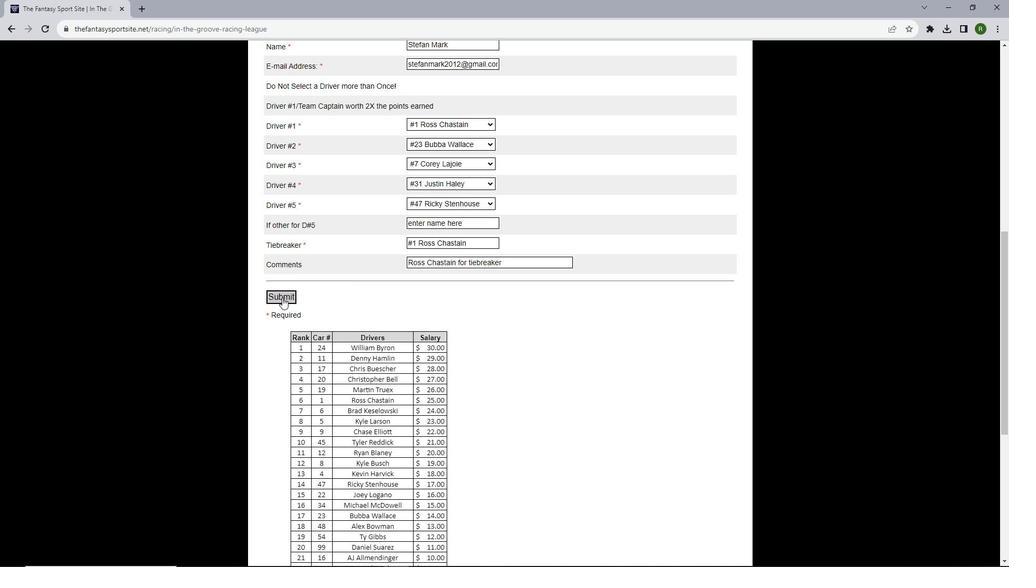 
Action: Mouse moved to (398, 293)
Screenshot: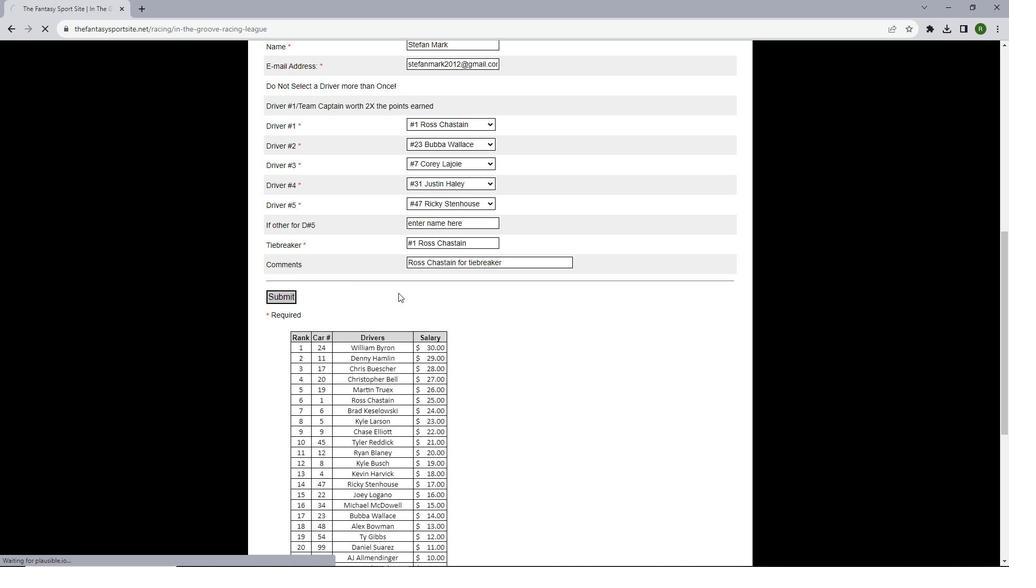 
Action: Mouse scrolled (398, 293) with delta (0, 0)
Screenshot: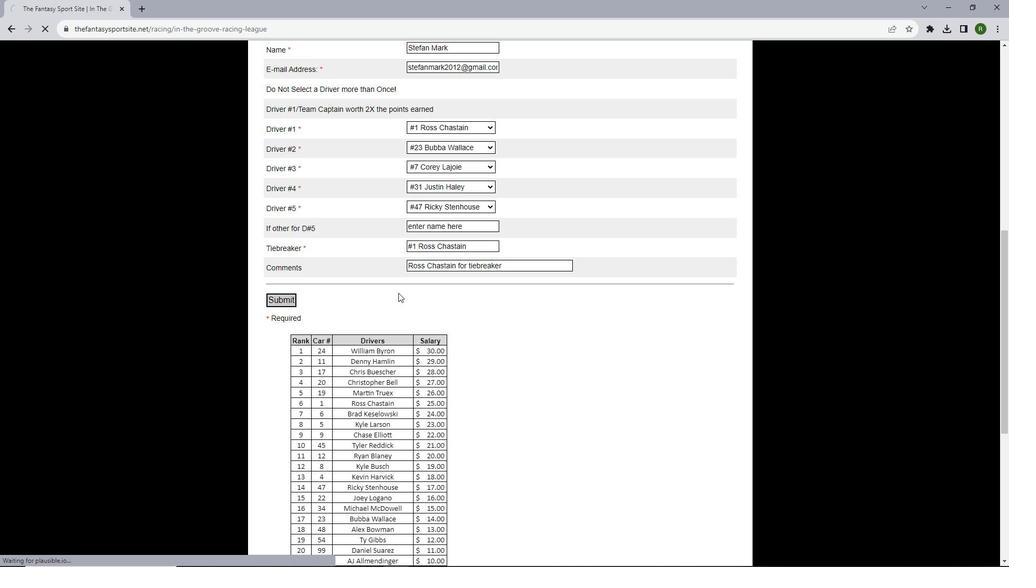 
Action: Mouse scrolled (398, 293) with delta (0, 0)
Screenshot: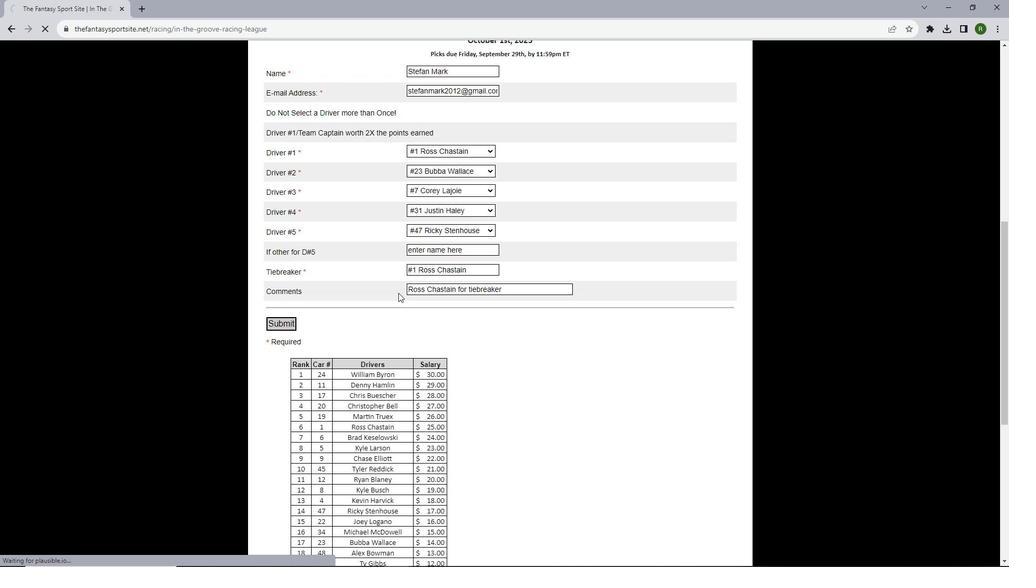 
Action: Mouse scrolled (398, 293) with delta (0, 0)
Screenshot: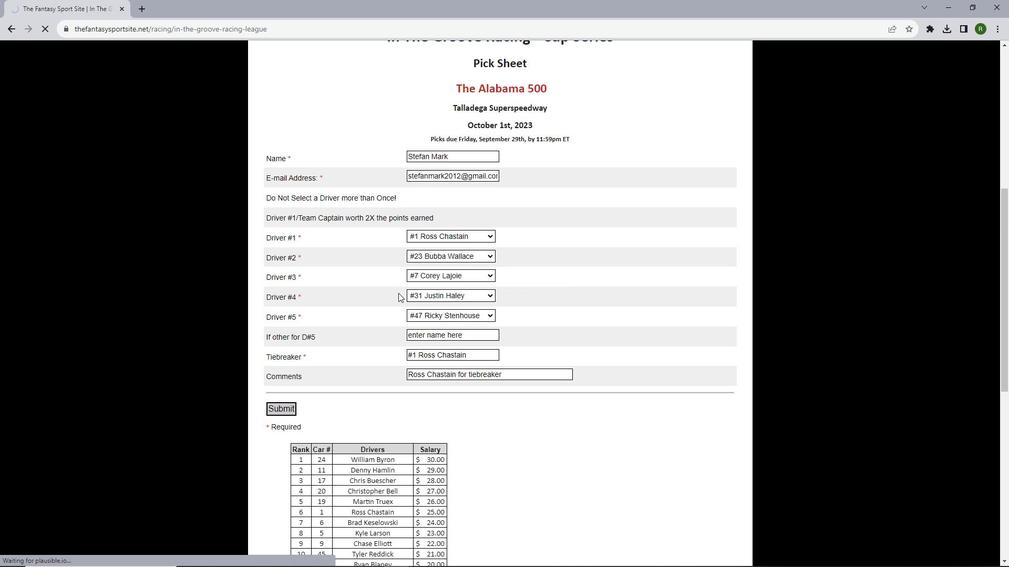 
Action: Mouse scrolled (398, 293) with delta (0, 0)
Screenshot: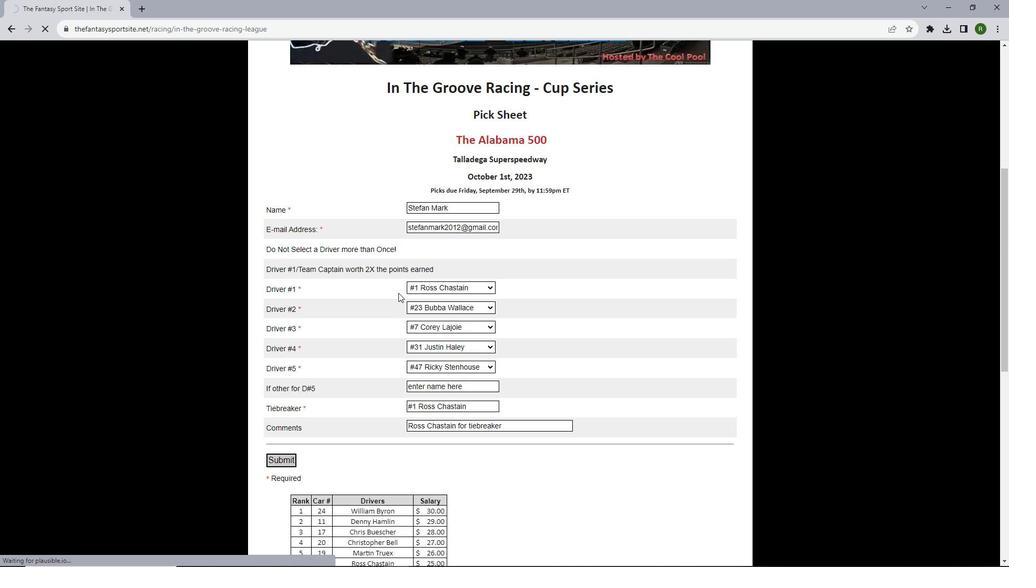 
Action: Mouse moved to (609, 126)
Screenshot: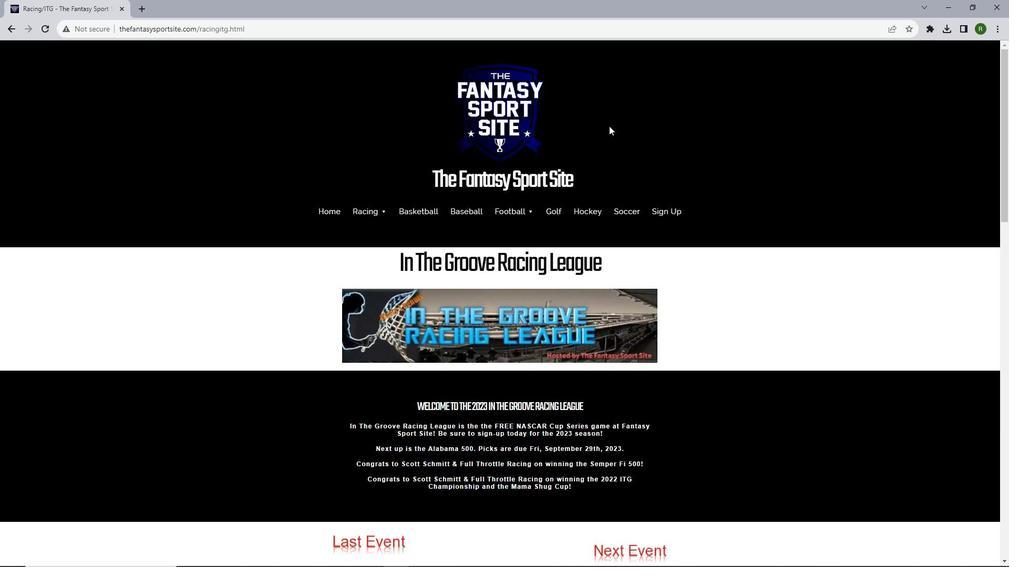 
